Task: Look for space in De Pere, United States from 14th June, 2023 to 30th June, 2023 for 5 adults in price range Rs.8000 to Rs.12000. Place can be entire place or private room with 5 bedrooms having 5 beds and 5 bathrooms. Property type can be house, flat, guest house. Amenities needed are: wifi, TV, free parkinig on premises, gym, breakfast. Booking option can be shelf check-in. Required host language is English.
Action: Mouse moved to (516, 109)
Screenshot: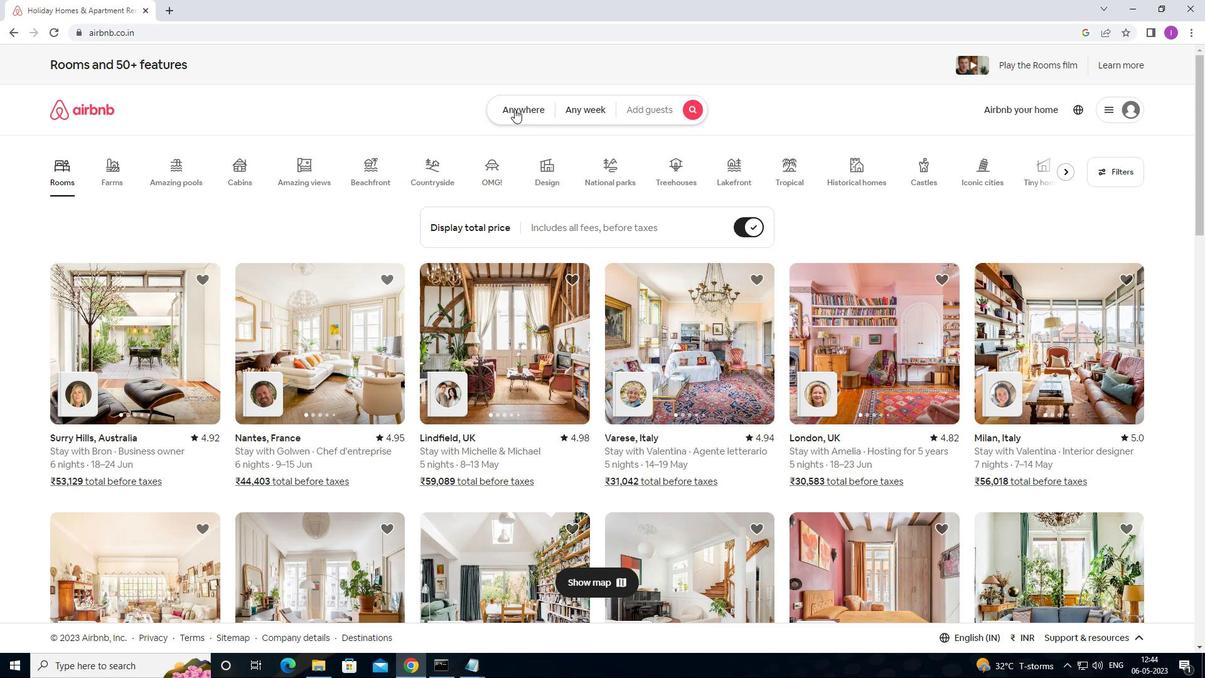 
Action: Mouse pressed left at (516, 109)
Screenshot: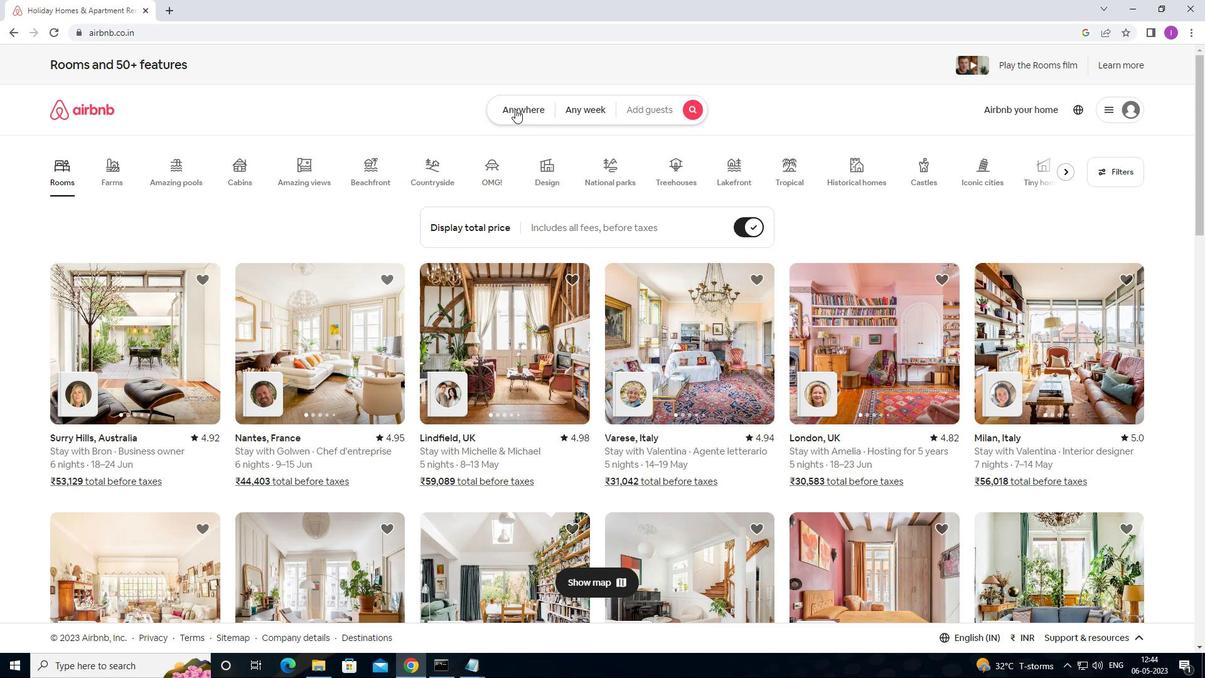 
Action: Mouse moved to (376, 164)
Screenshot: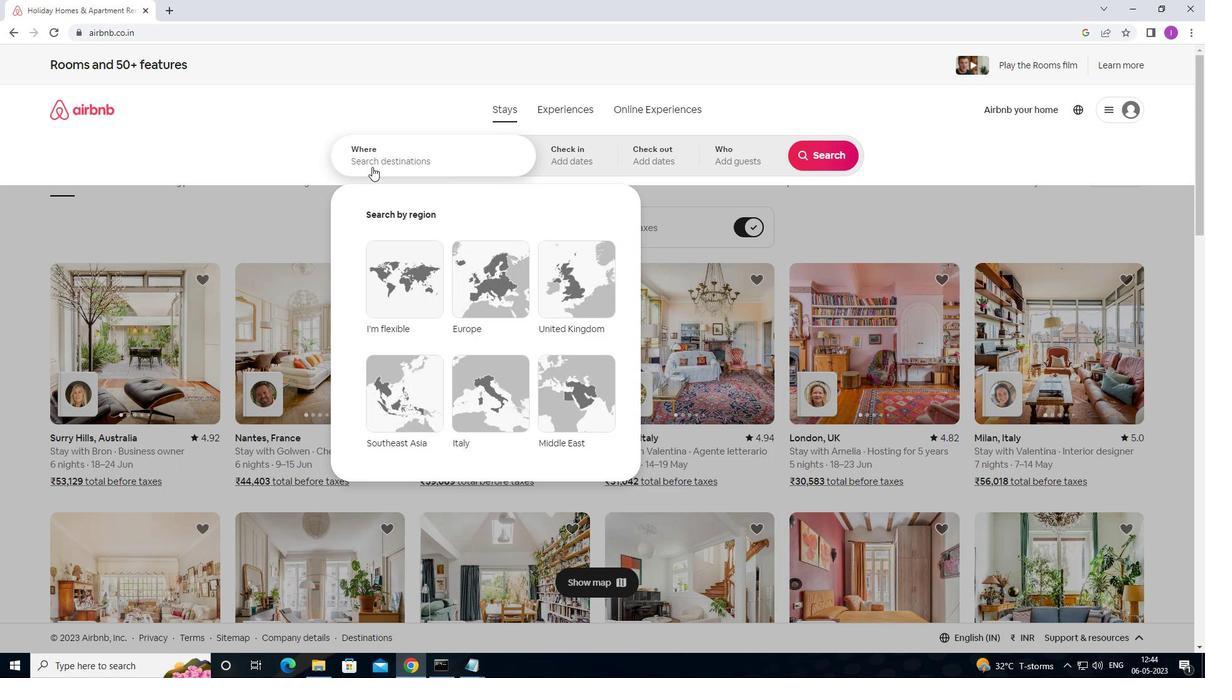 
Action: Mouse pressed left at (376, 164)
Screenshot: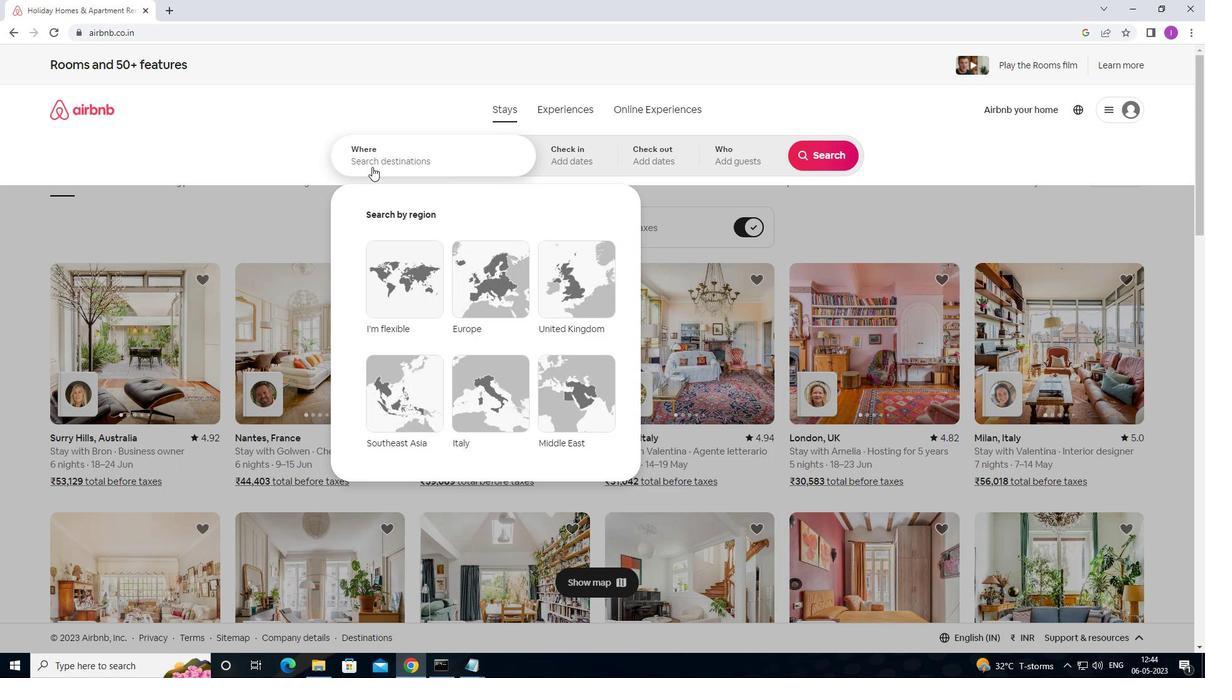
Action: Mouse moved to (376, 166)
Screenshot: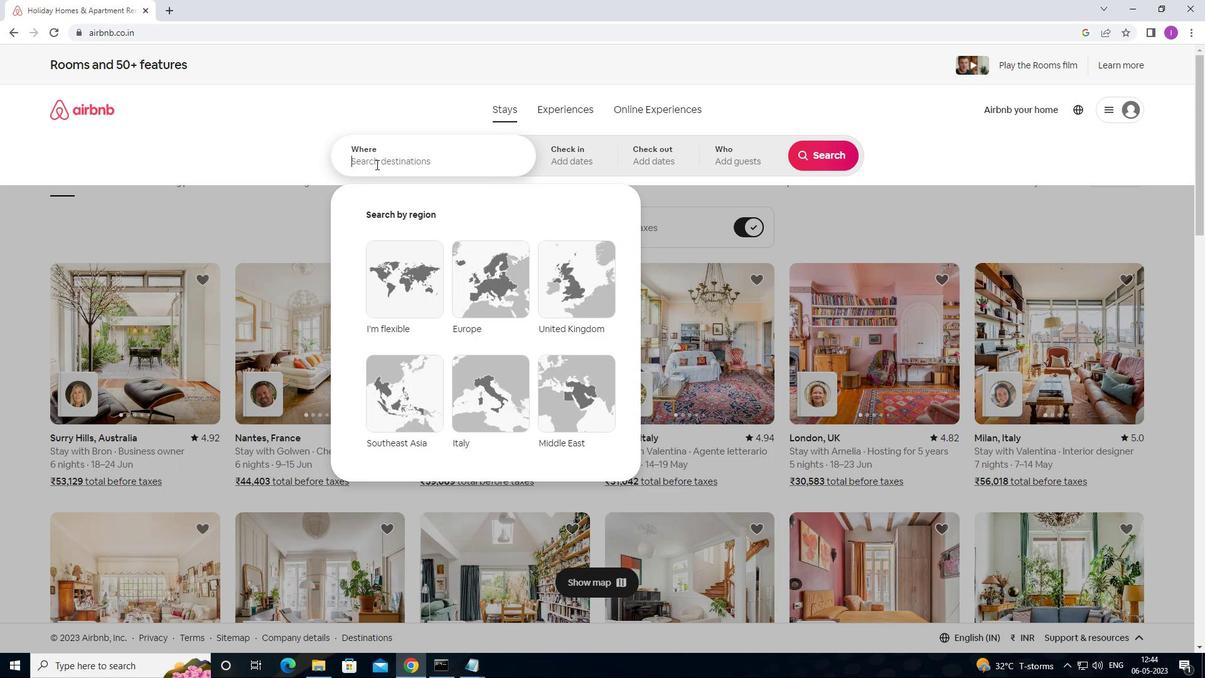 
Action: Key pressed <Key.shift><Key.shift><Key.shift><Key.shift><Key.shift><Key.shift>DE<Key.space>PERE,<Key.shift>UNITED<Key.space>STATES
Screenshot: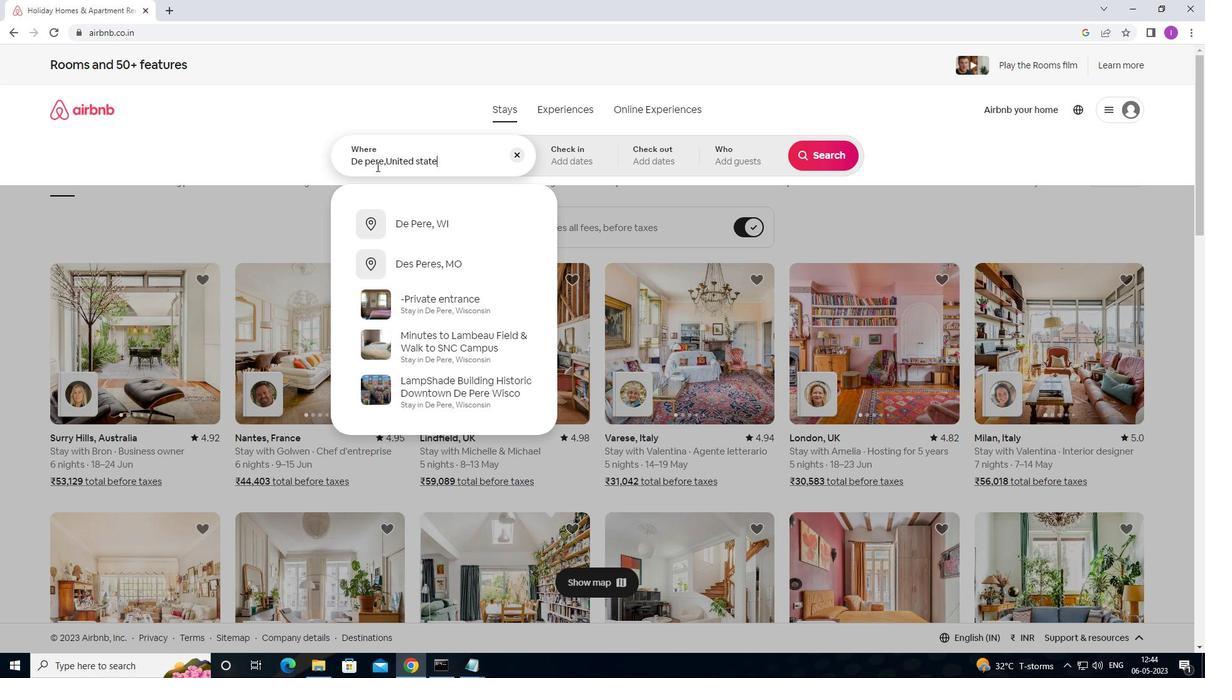 
Action: Mouse moved to (597, 156)
Screenshot: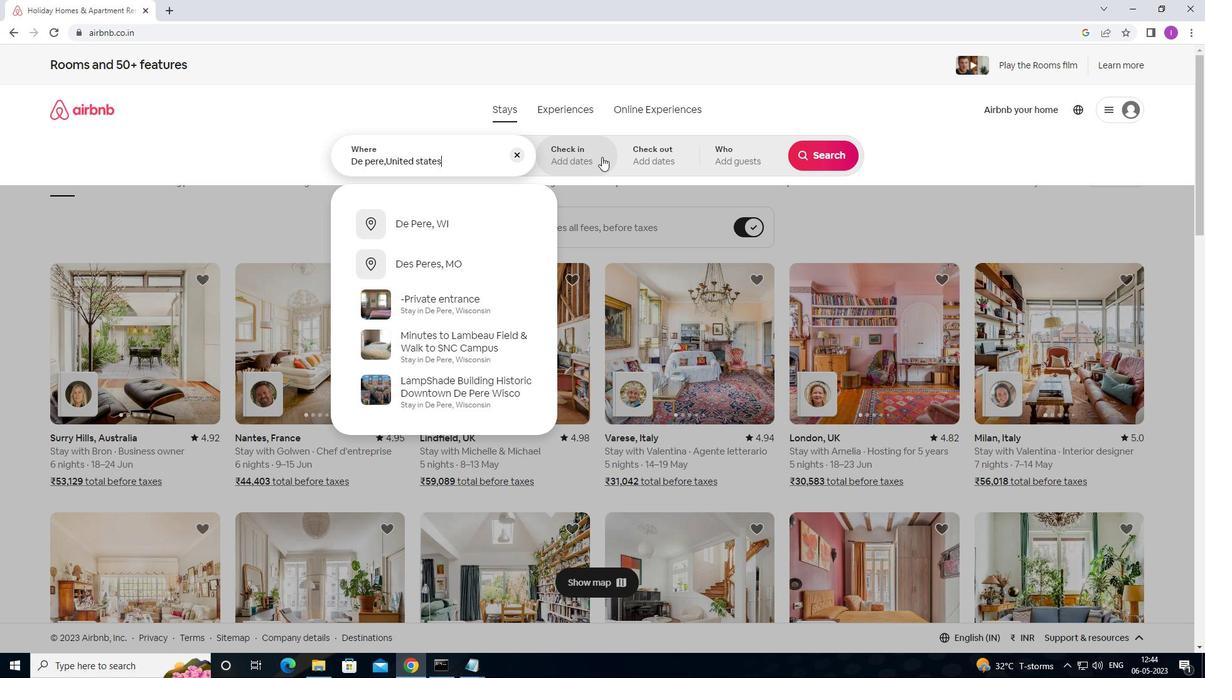 
Action: Mouse pressed left at (597, 156)
Screenshot: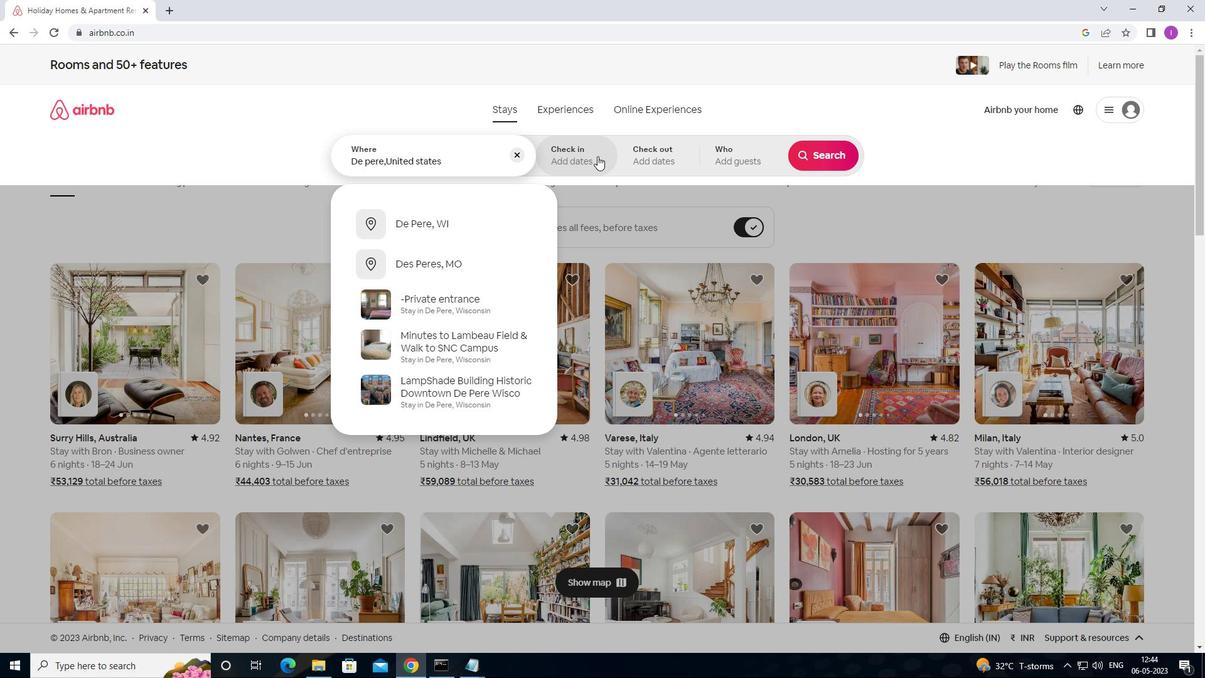 
Action: Mouse moved to (717, 368)
Screenshot: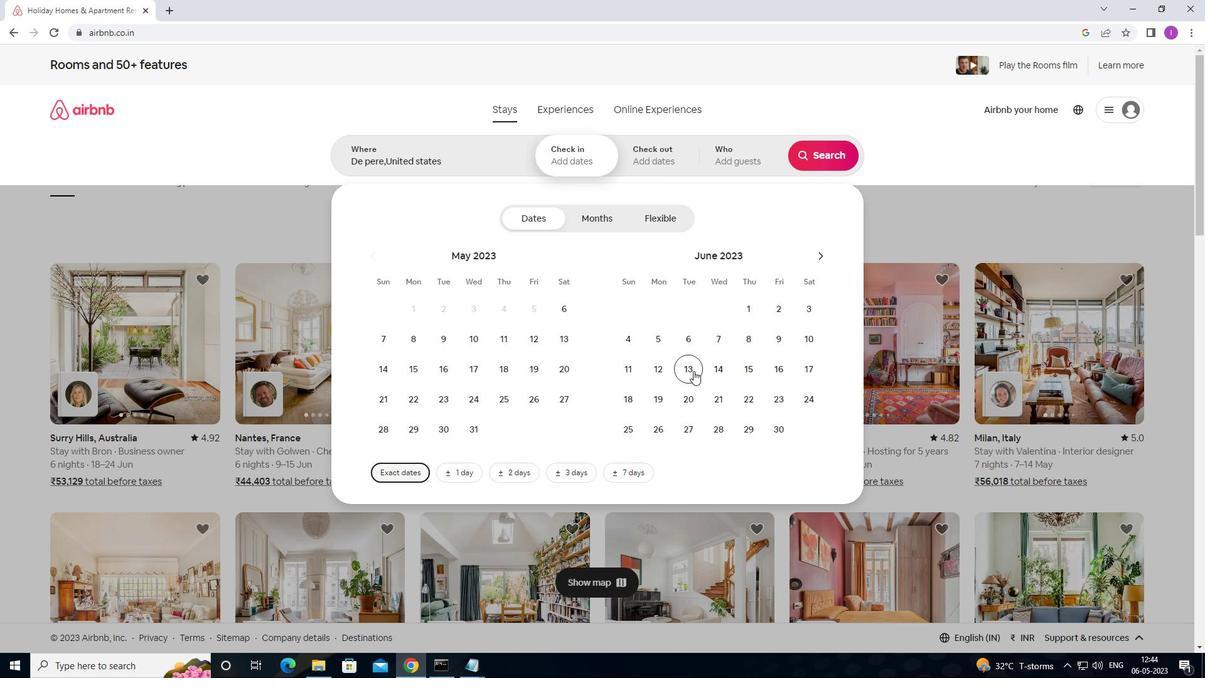 
Action: Mouse pressed left at (717, 368)
Screenshot: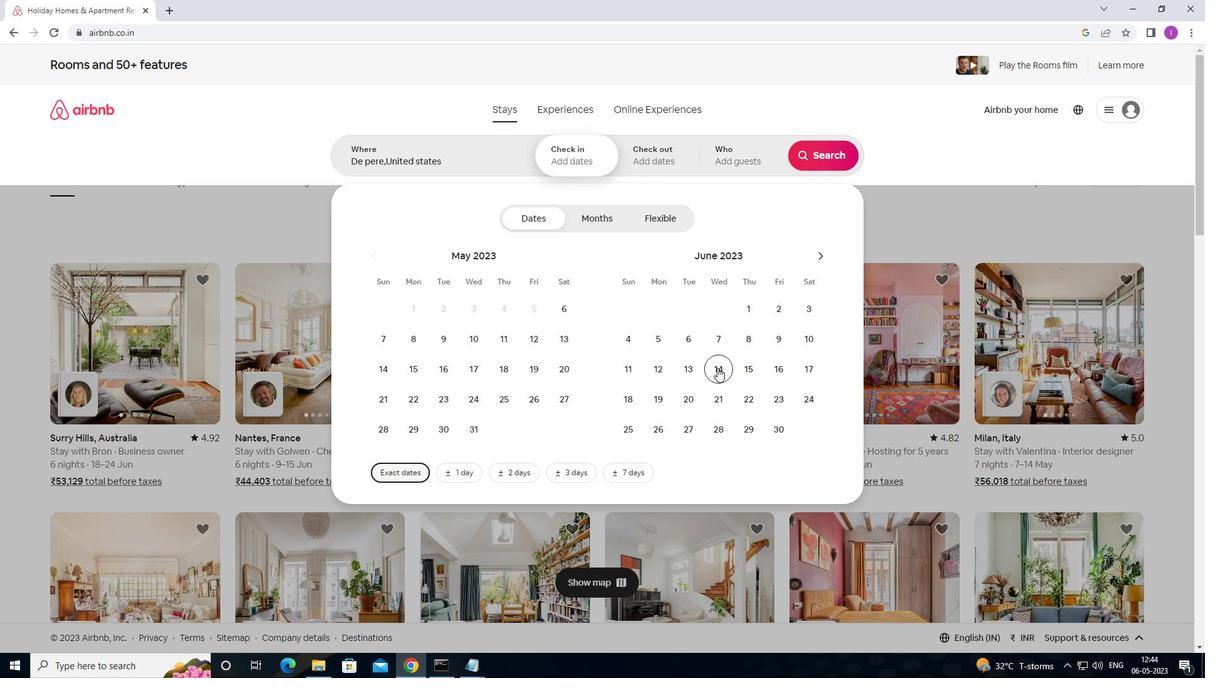
Action: Mouse moved to (774, 424)
Screenshot: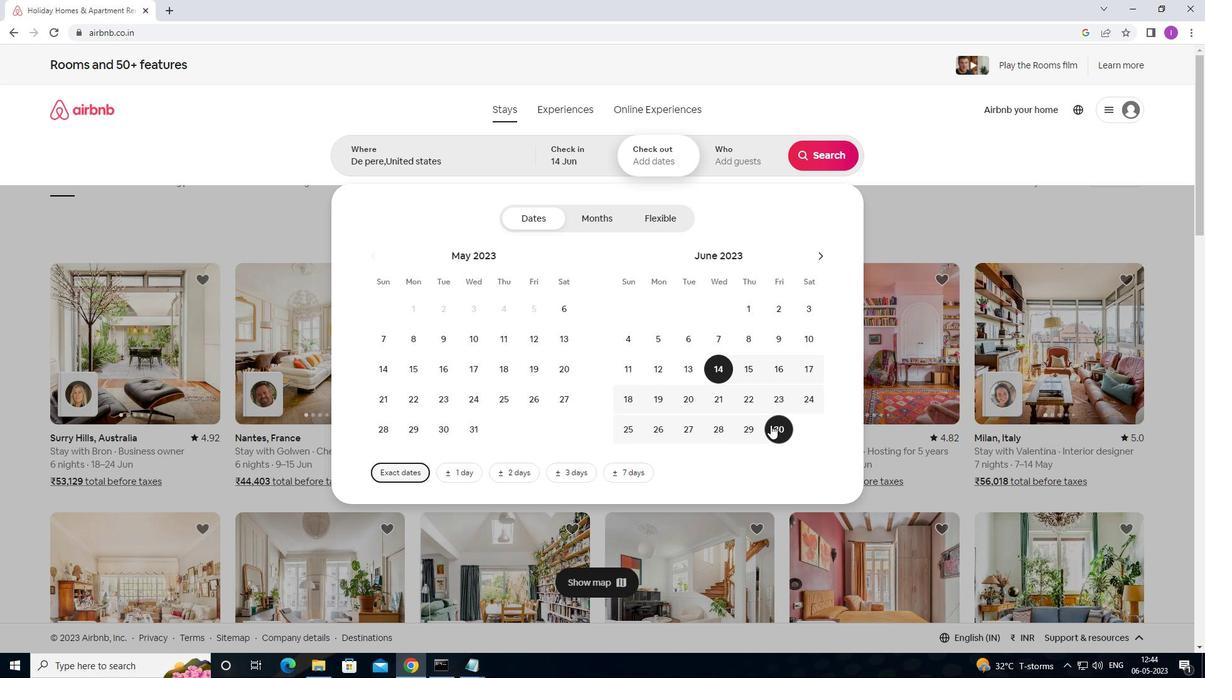 
Action: Mouse pressed left at (774, 424)
Screenshot: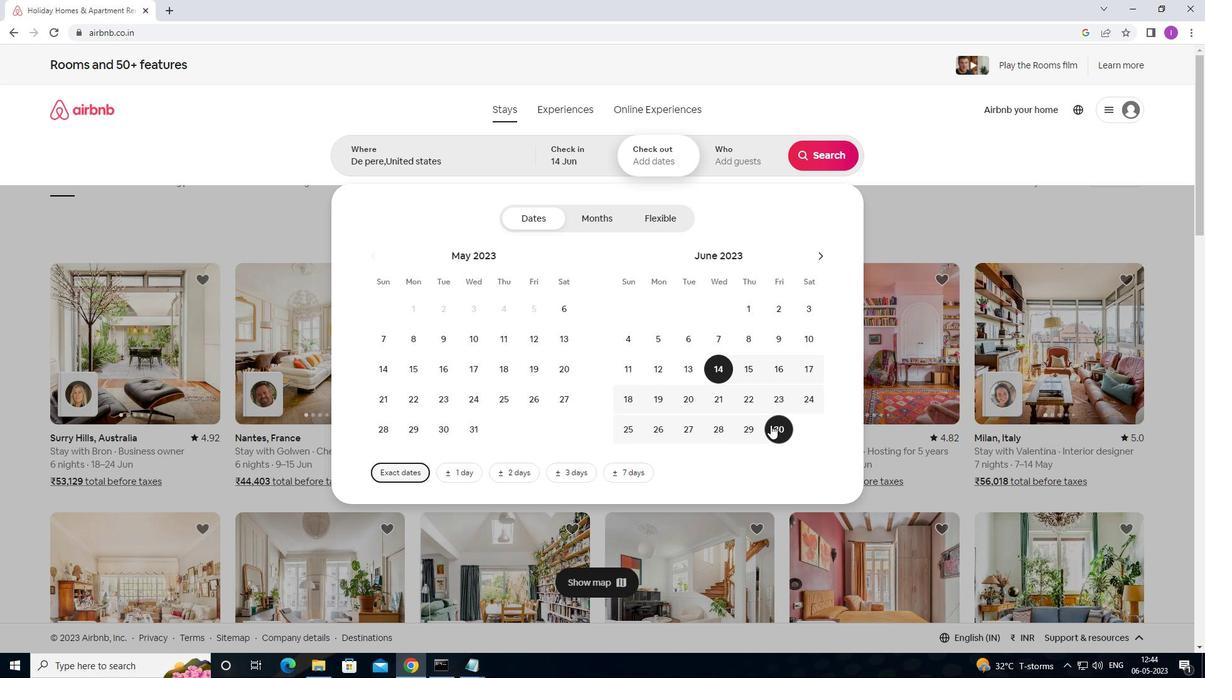 
Action: Mouse moved to (743, 159)
Screenshot: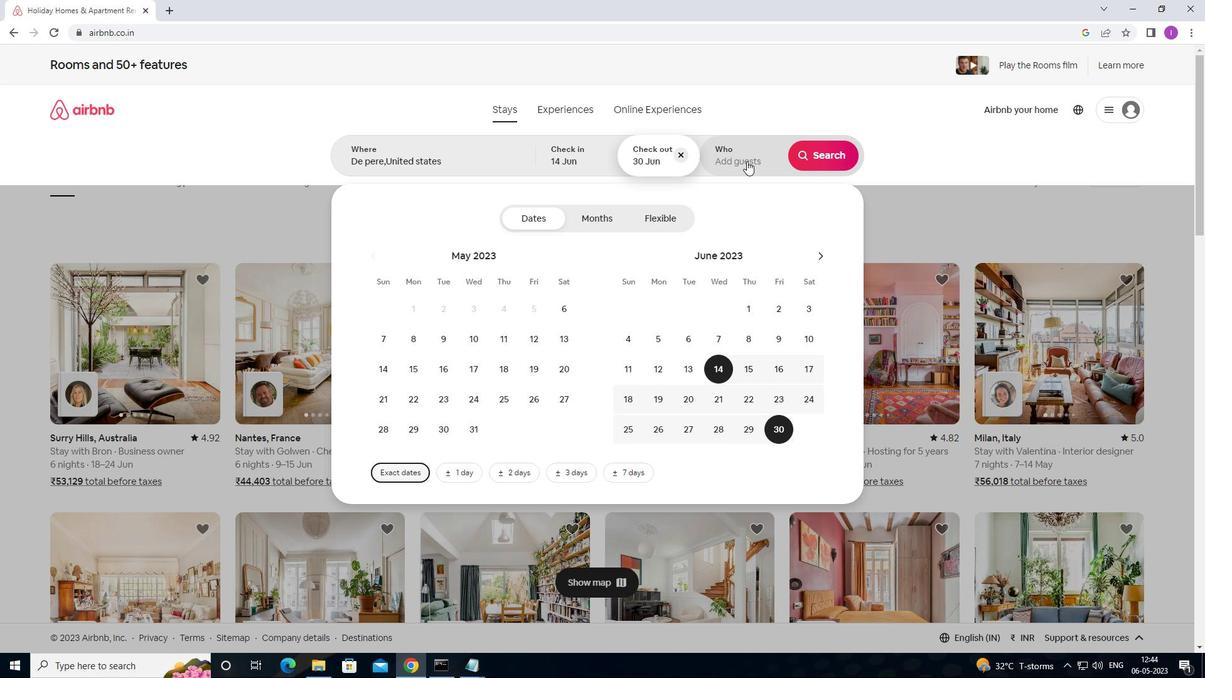 
Action: Mouse pressed left at (743, 159)
Screenshot: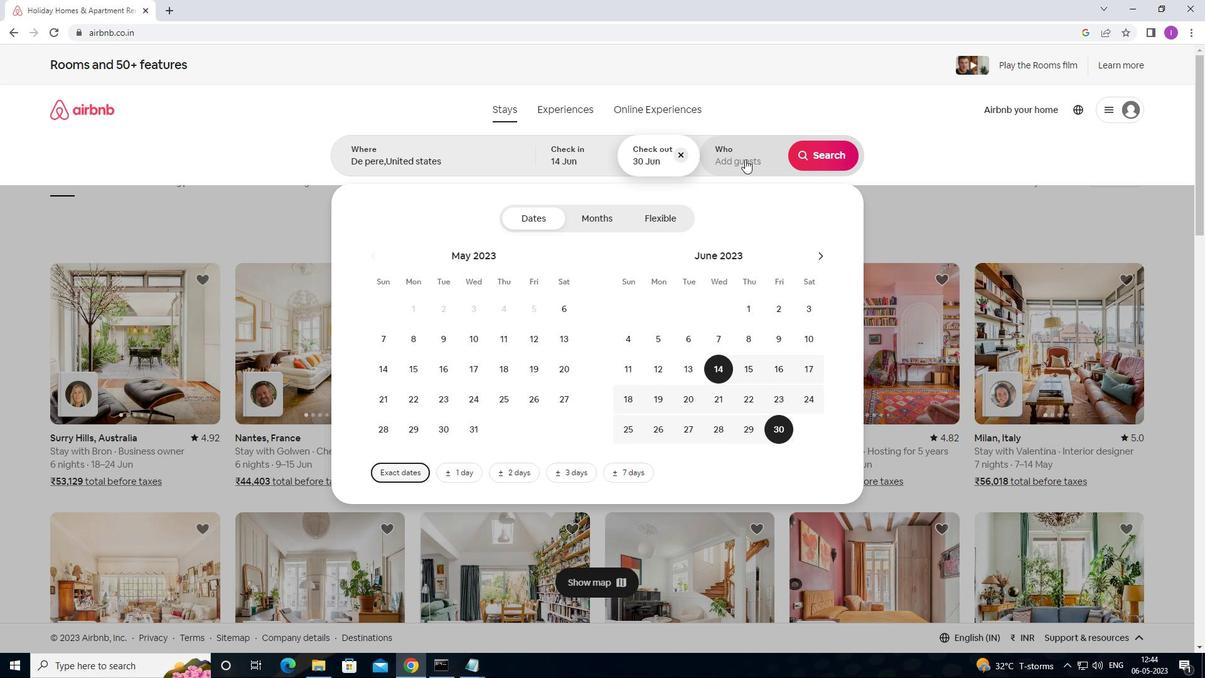 
Action: Mouse moved to (833, 227)
Screenshot: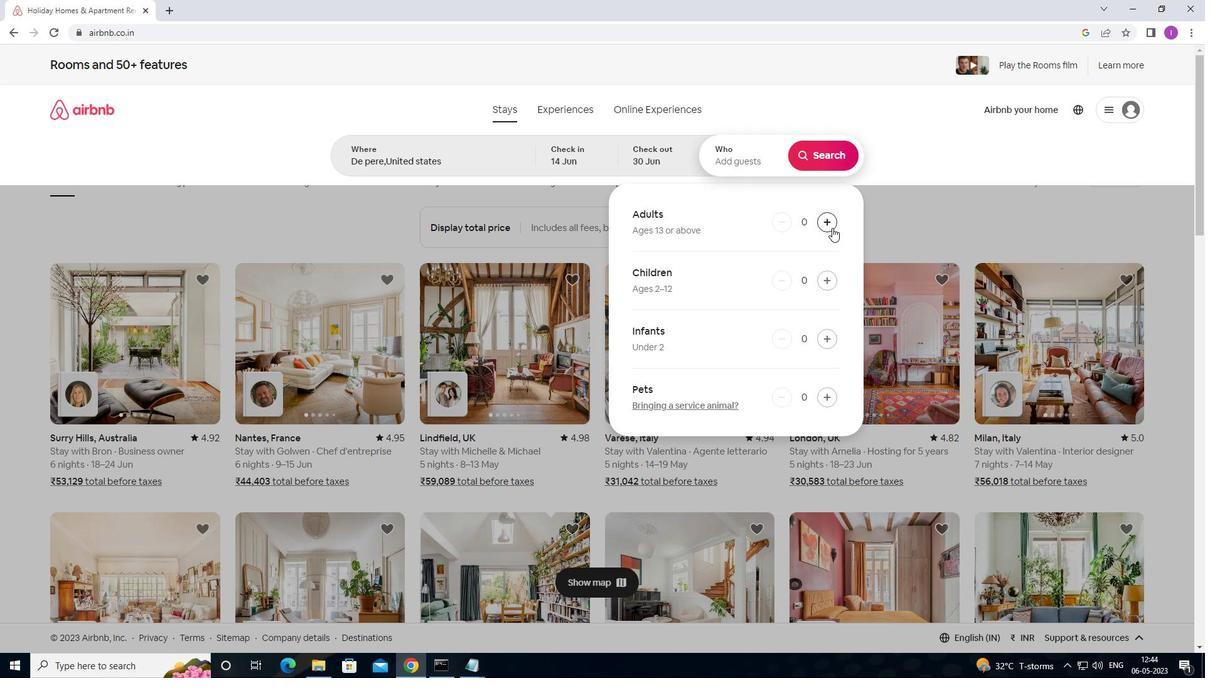 
Action: Mouse pressed left at (833, 227)
Screenshot: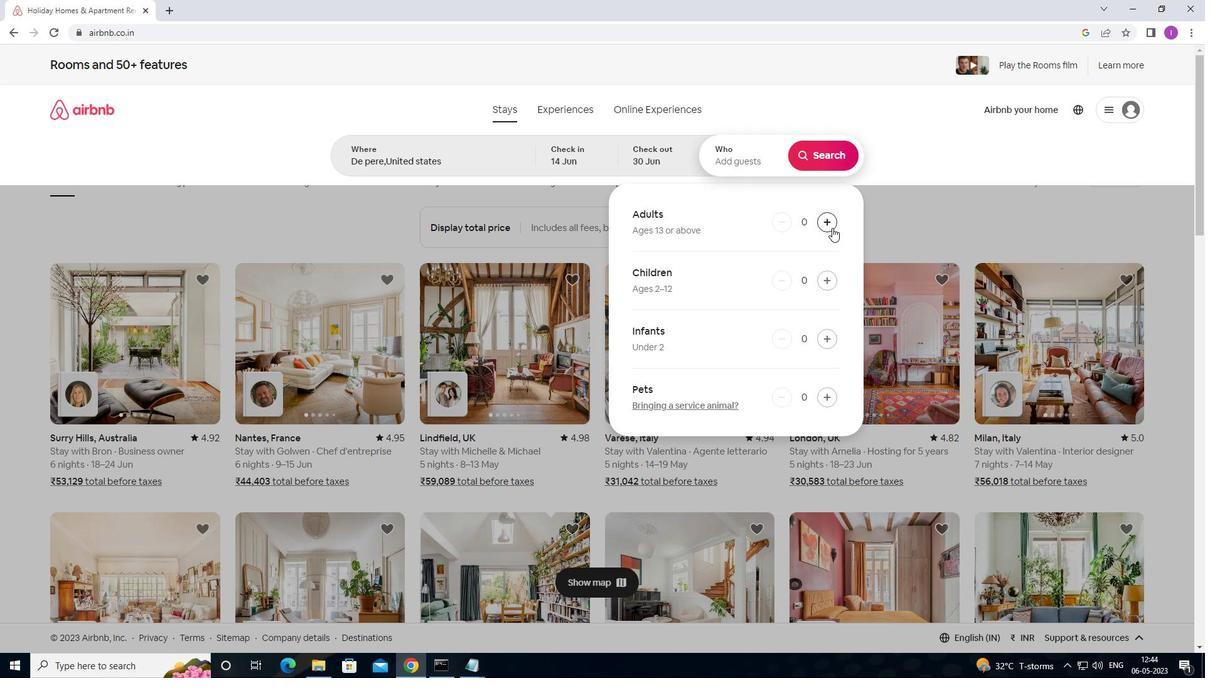 
Action: Mouse moved to (834, 227)
Screenshot: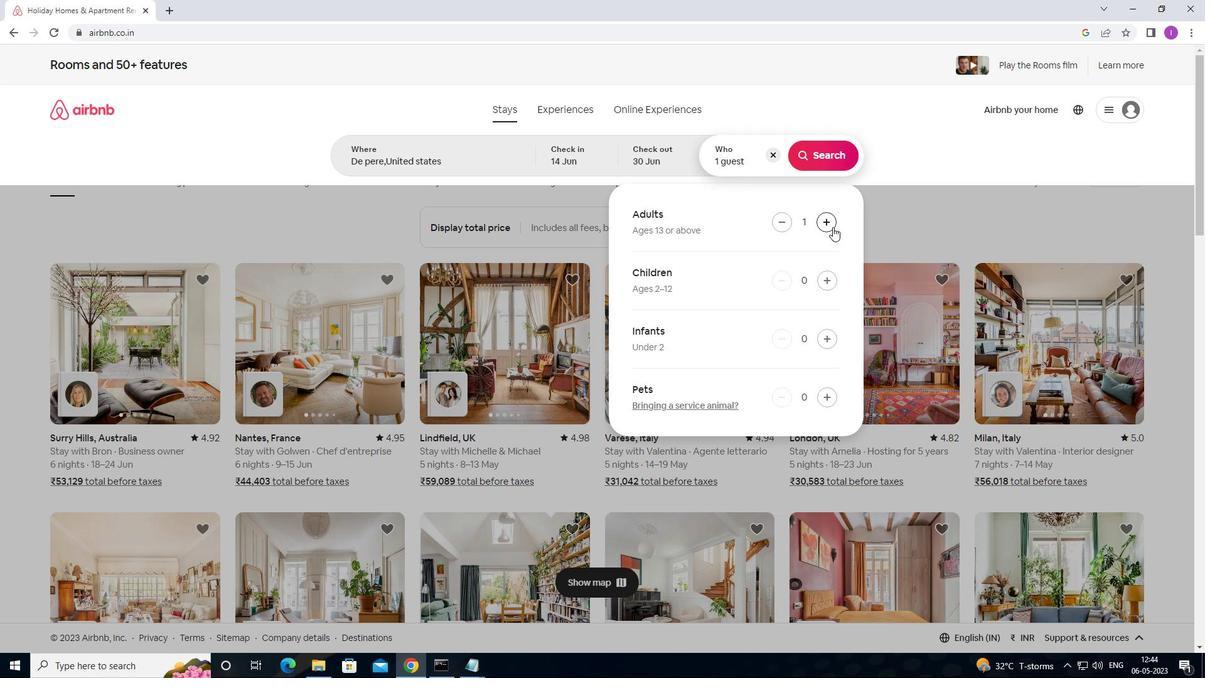 
Action: Mouse pressed left at (834, 227)
Screenshot: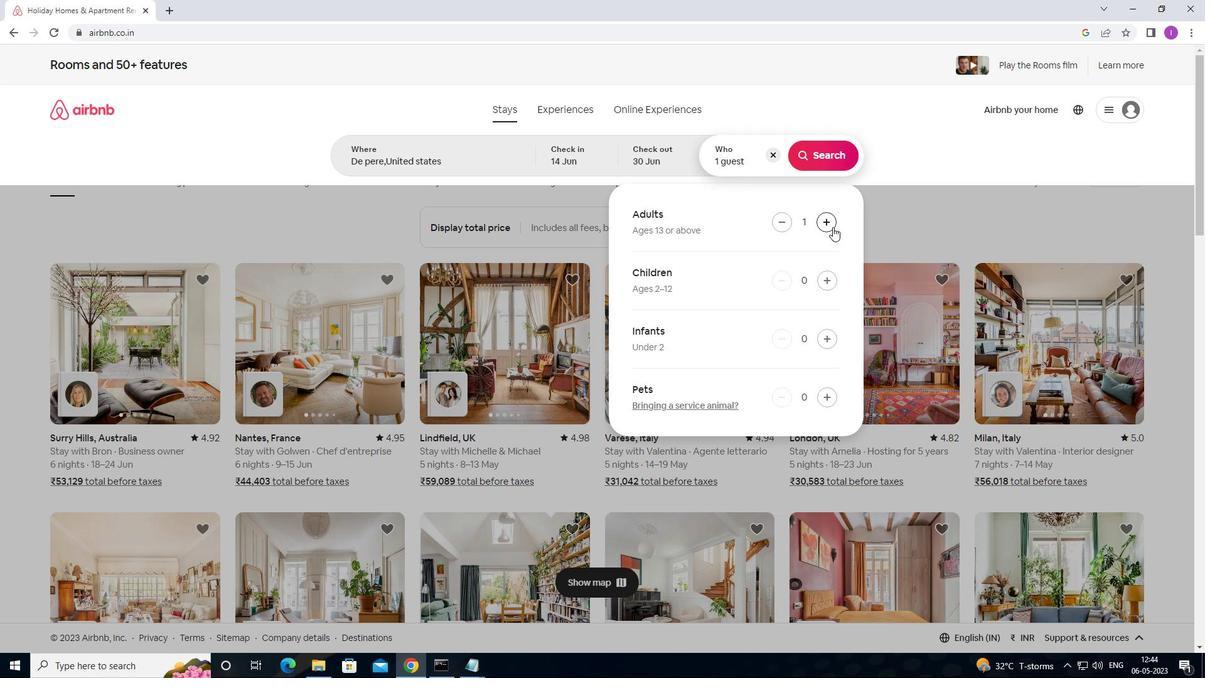 
Action: Mouse moved to (834, 226)
Screenshot: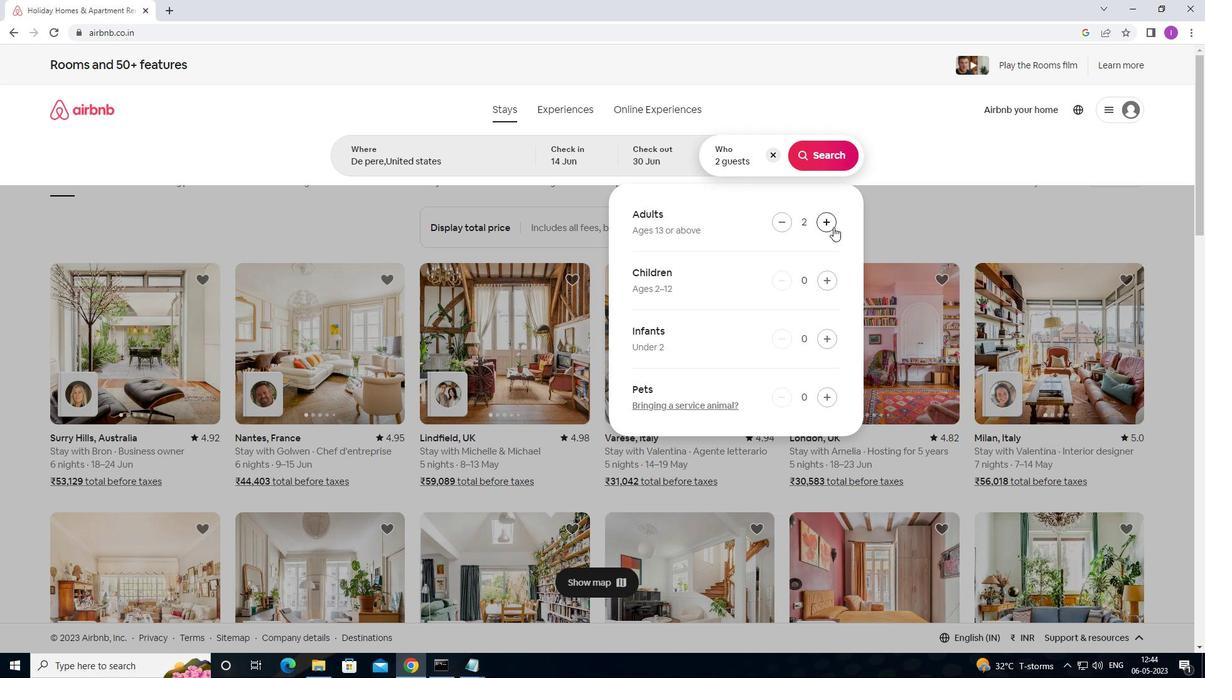 
Action: Mouse pressed left at (834, 226)
Screenshot: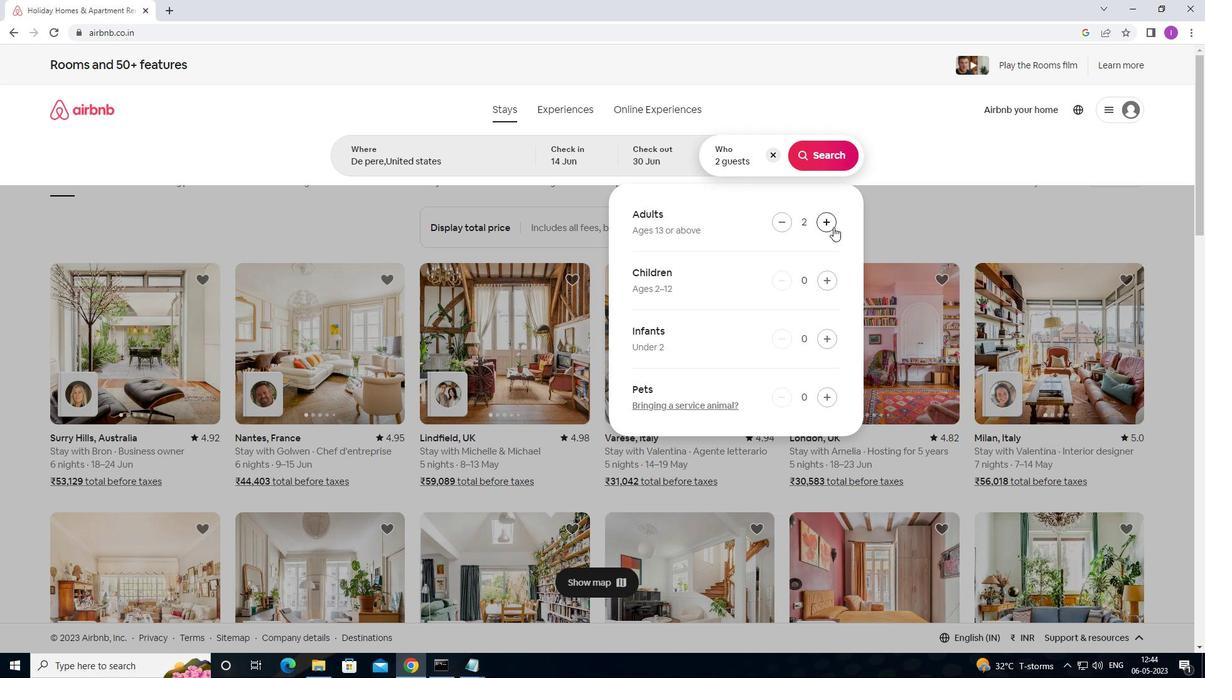 
Action: Mouse moved to (834, 226)
Screenshot: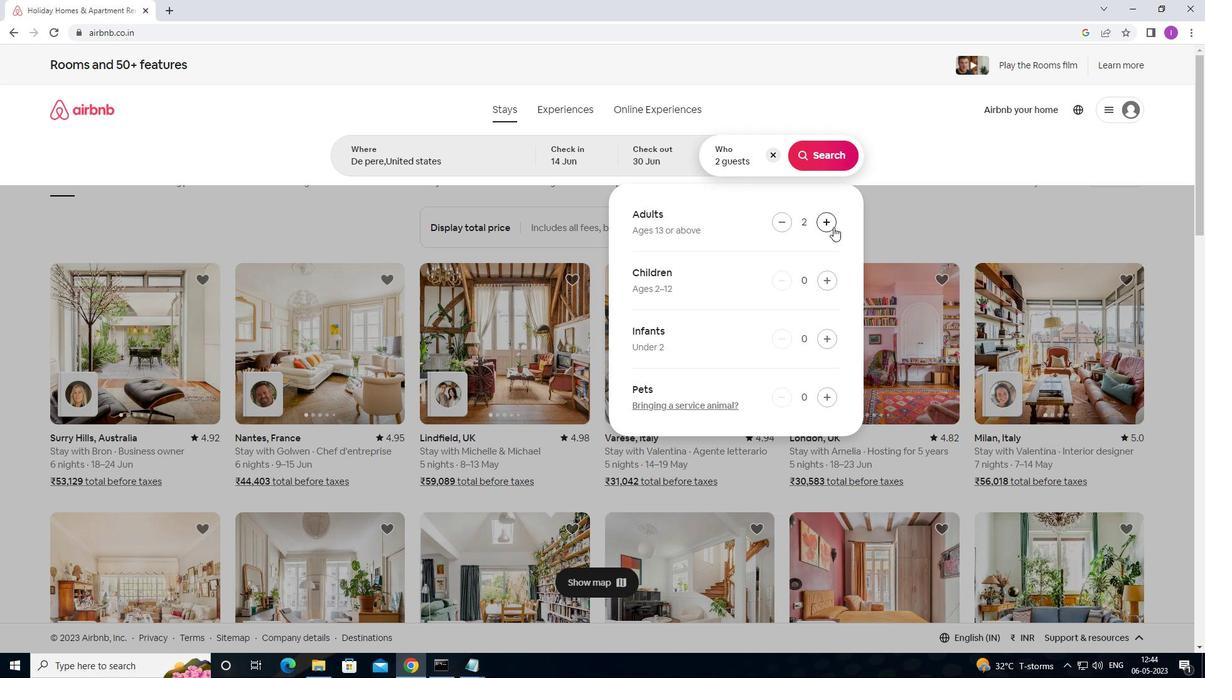 
Action: Mouse pressed left at (834, 226)
Screenshot: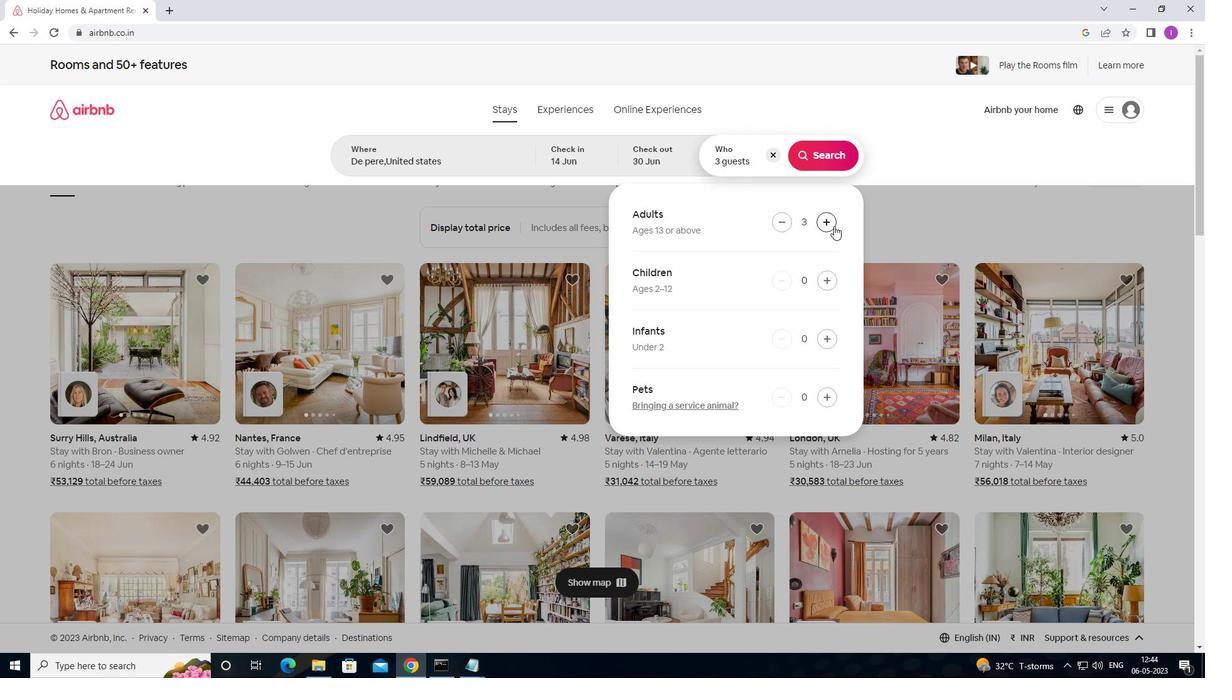 
Action: Mouse moved to (825, 221)
Screenshot: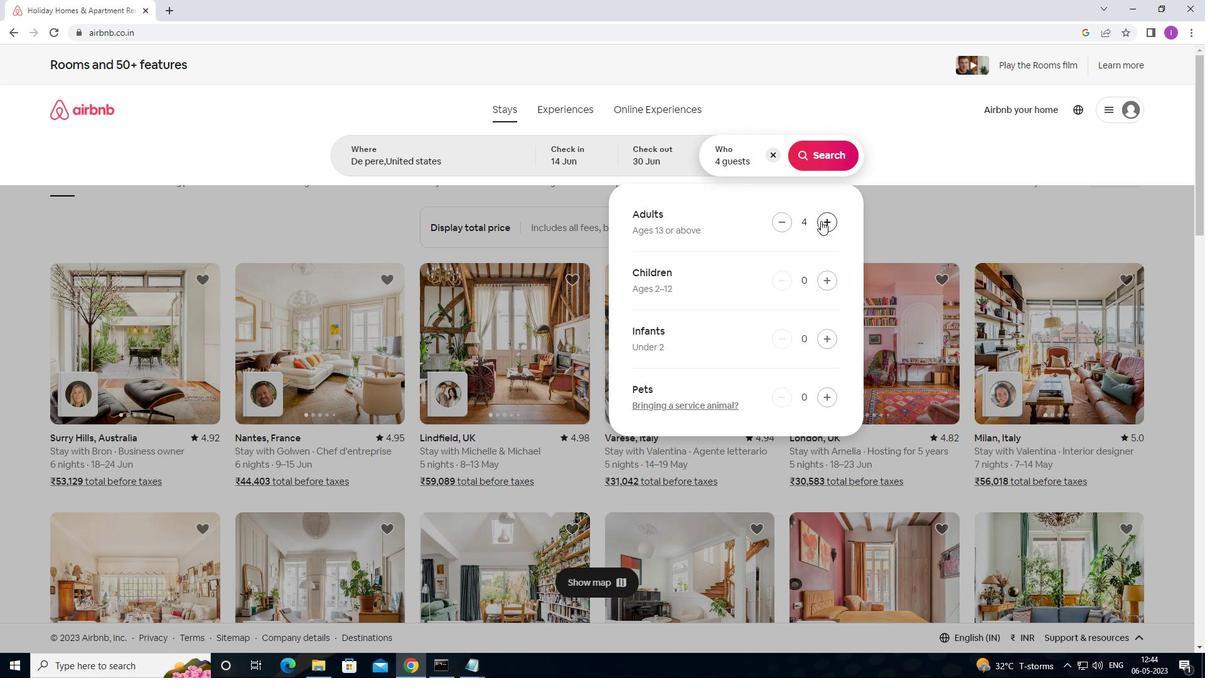
Action: Mouse pressed left at (825, 221)
Screenshot: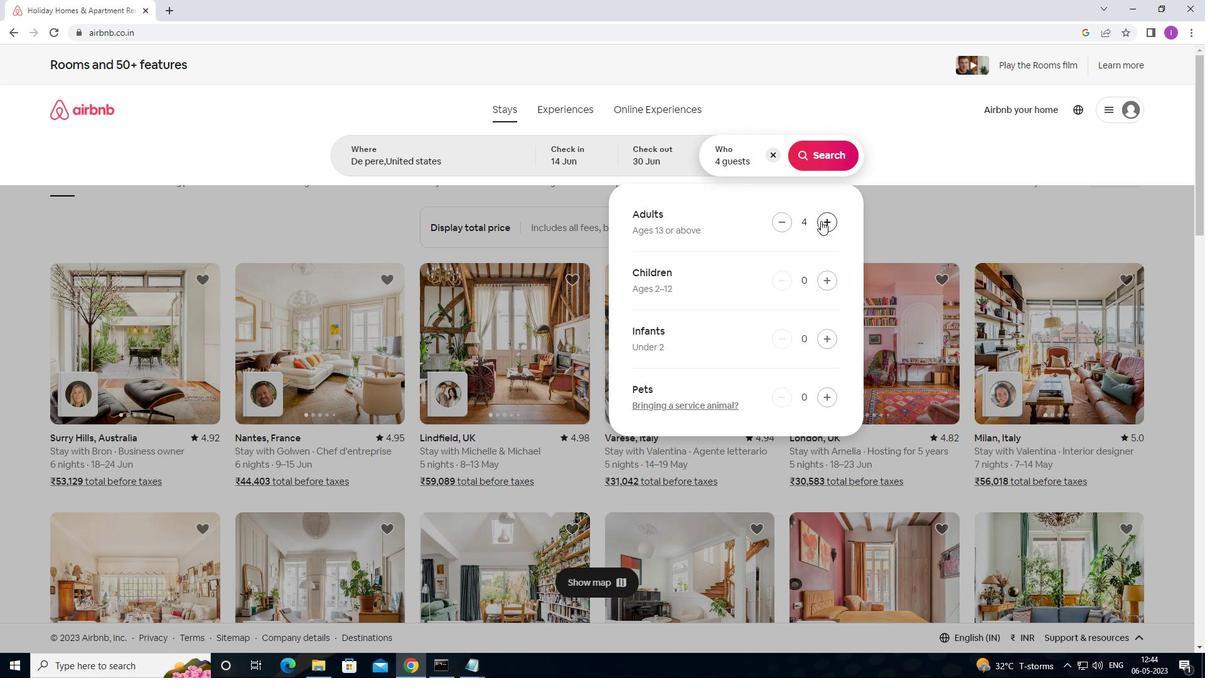 
Action: Mouse moved to (810, 166)
Screenshot: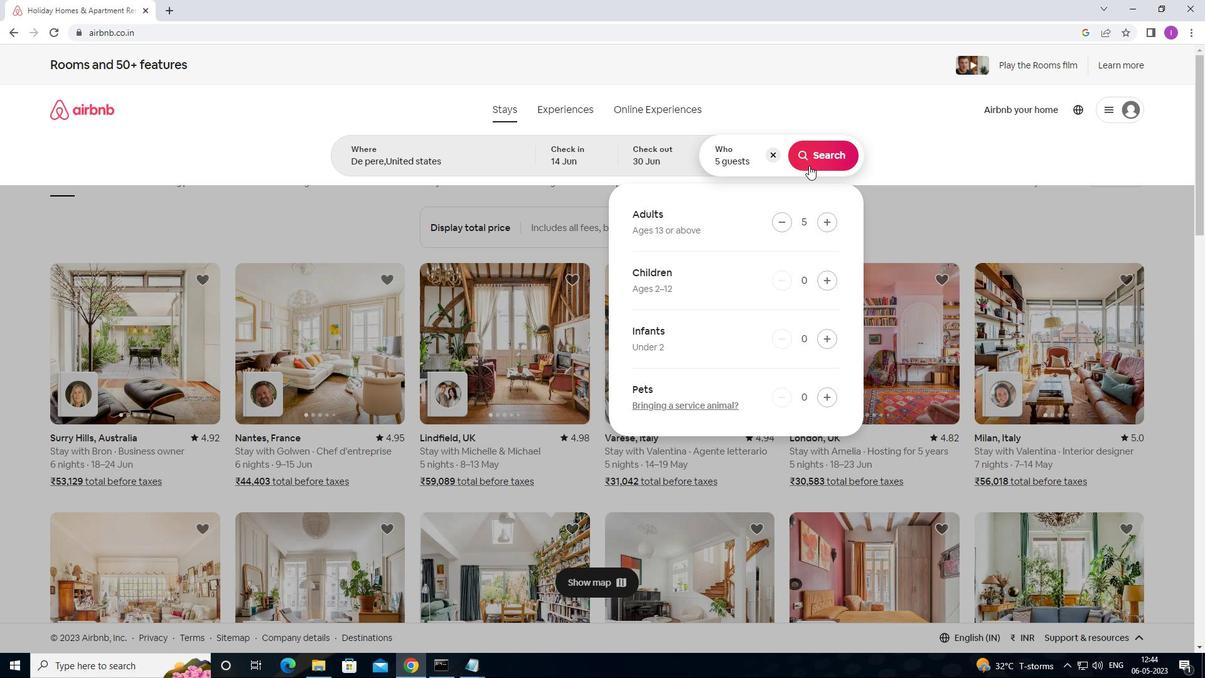 
Action: Mouse pressed left at (810, 166)
Screenshot: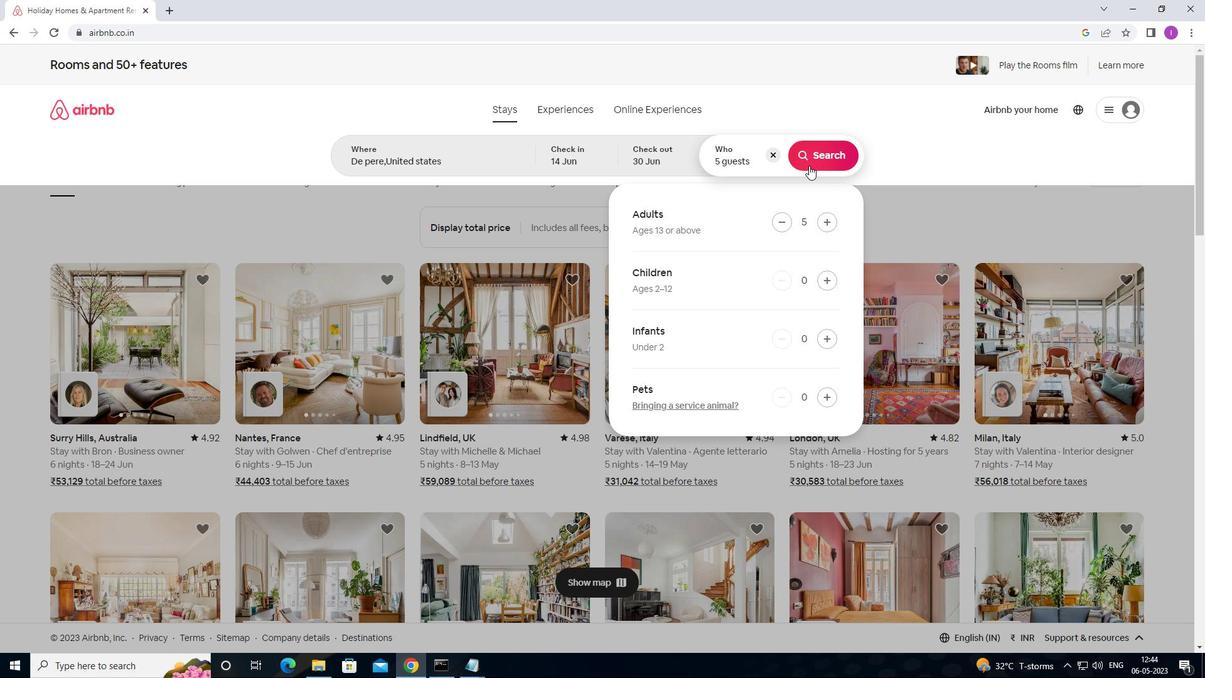 
Action: Mouse moved to (1142, 112)
Screenshot: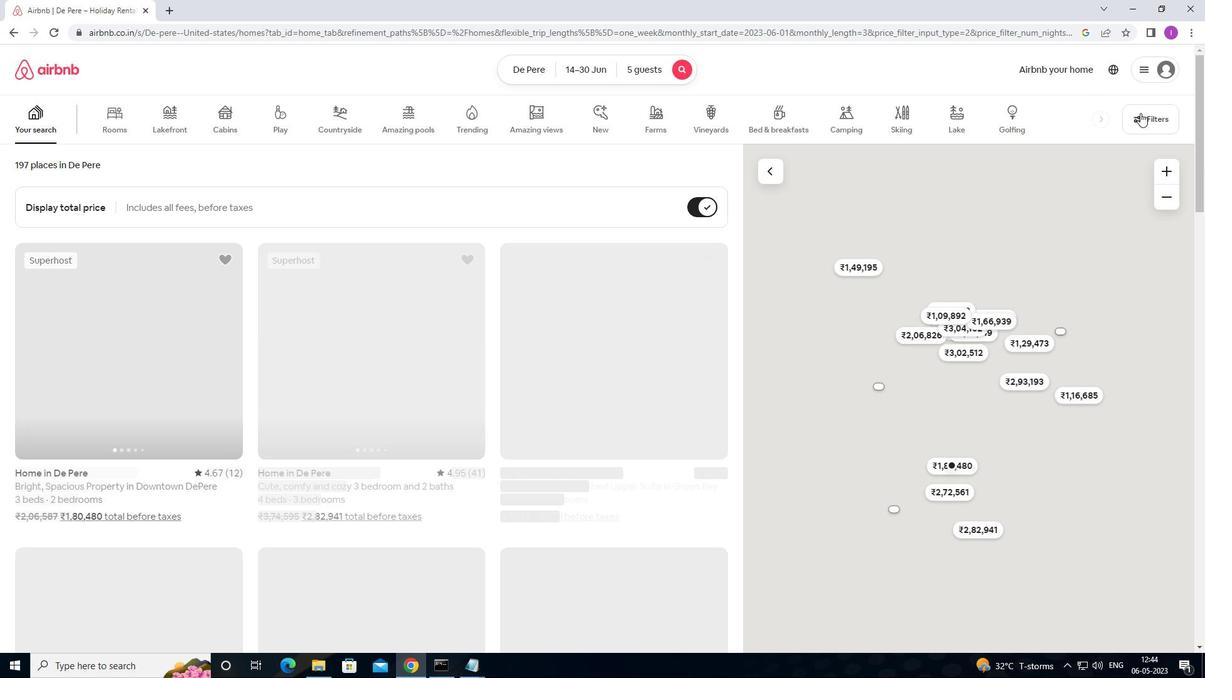 
Action: Mouse pressed left at (1142, 112)
Screenshot: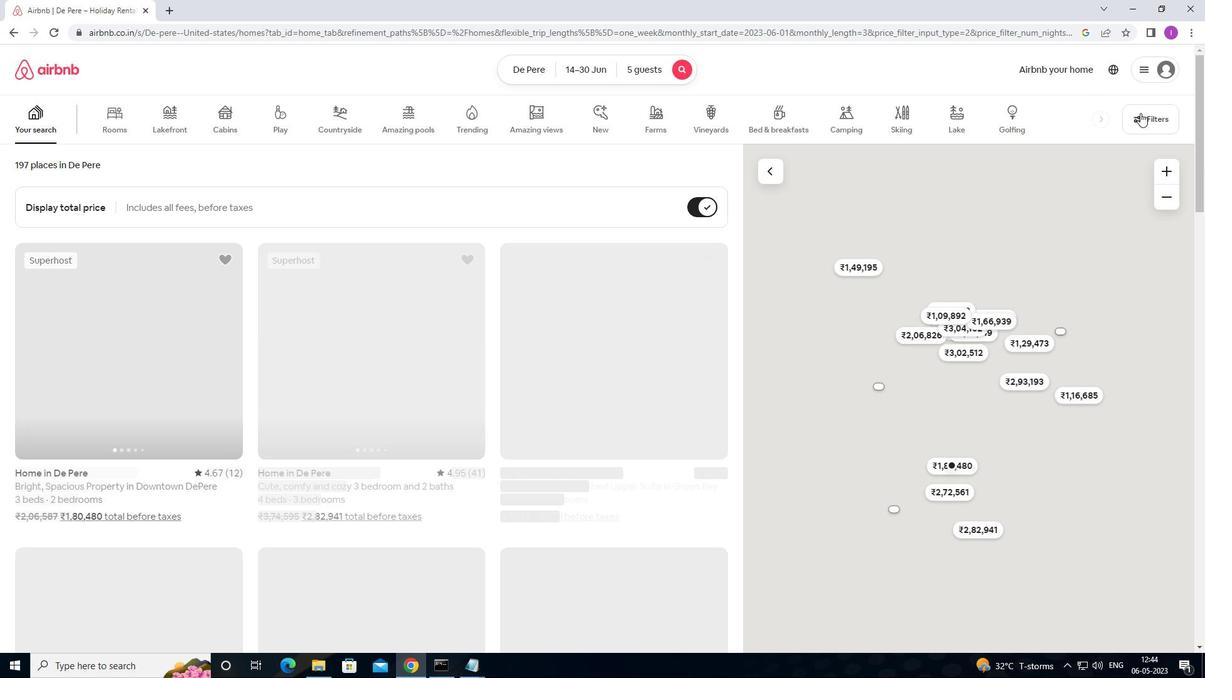 
Action: Mouse moved to (486, 435)
Screenshot: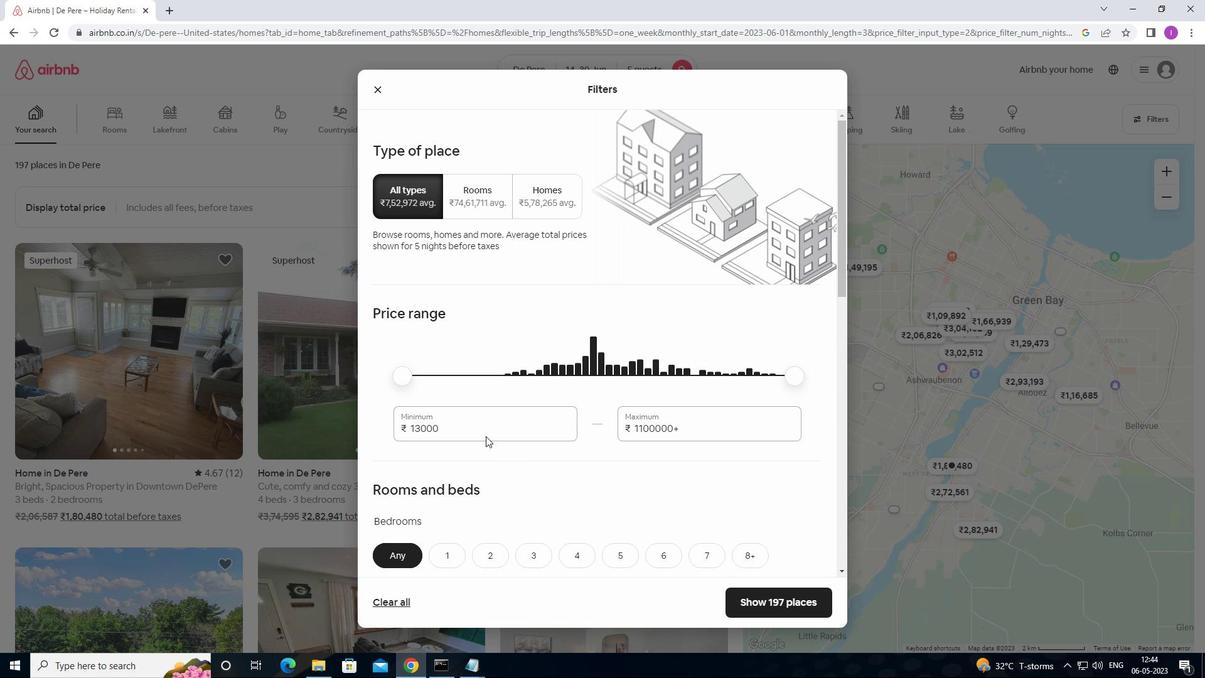 
Action: Mouse pressed left at (486, 435)
Screenshot: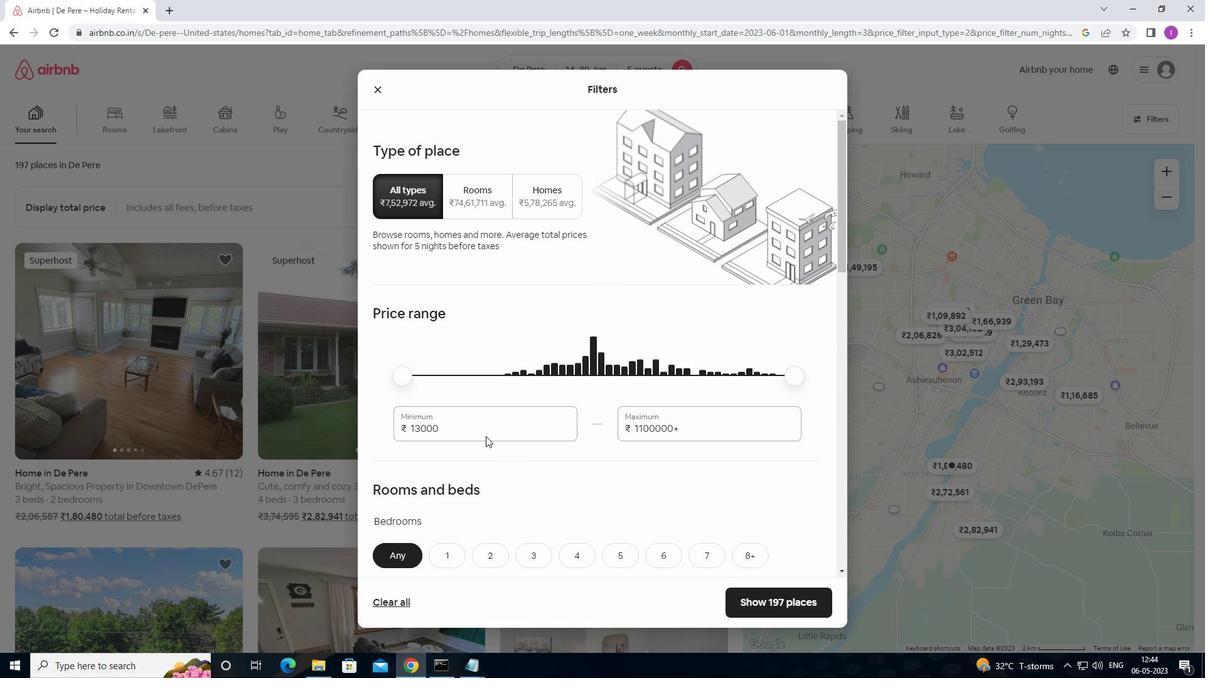 
Action: Mouse moved to (449, 433)
Screenshot: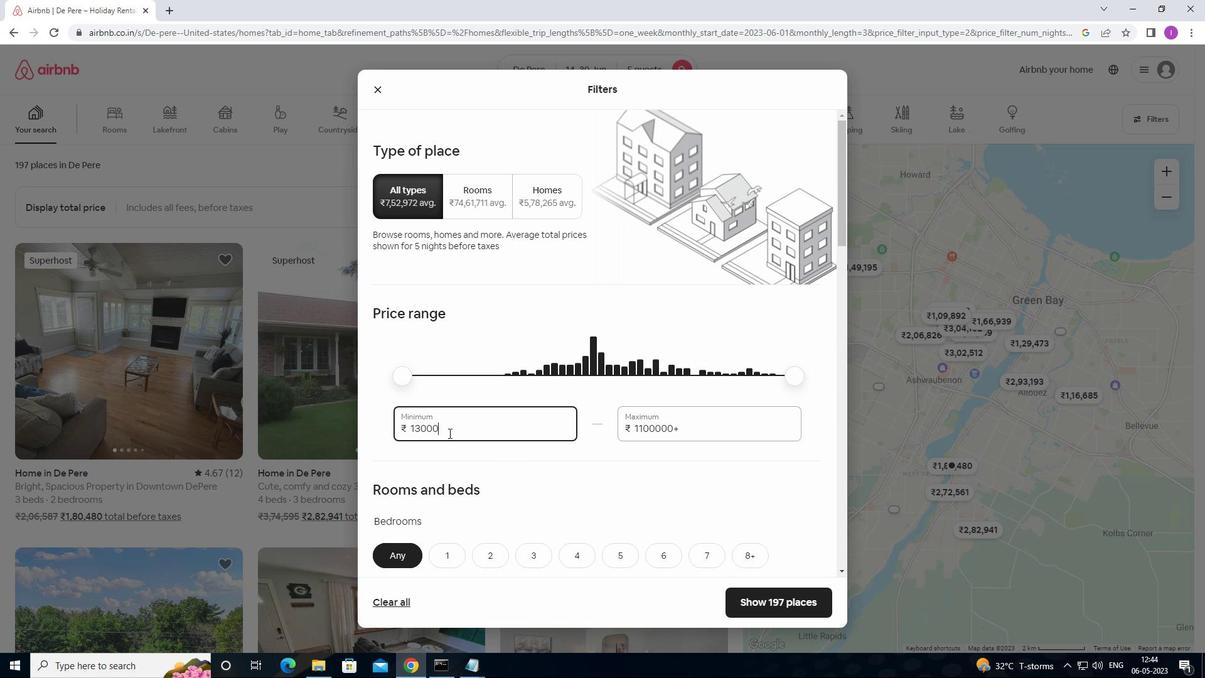 
Action: Mouse pressed left at (449, 433)
Screenshot: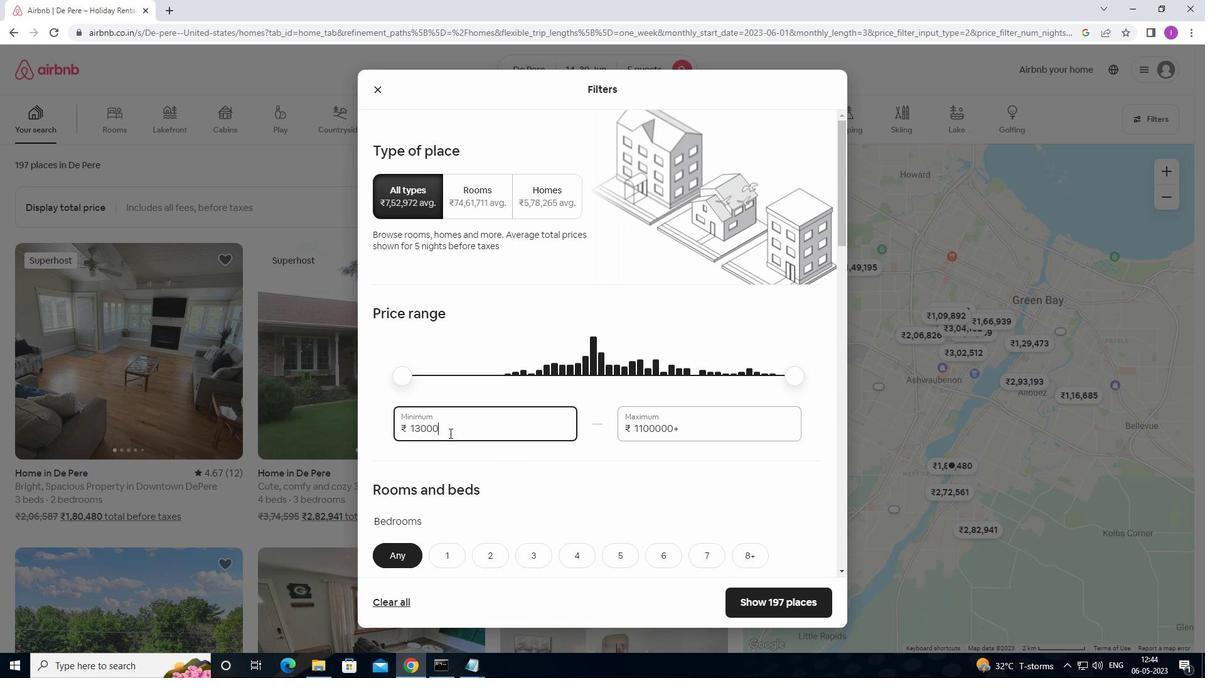
Action: Mouse moved to (498, 423)
Screenshot: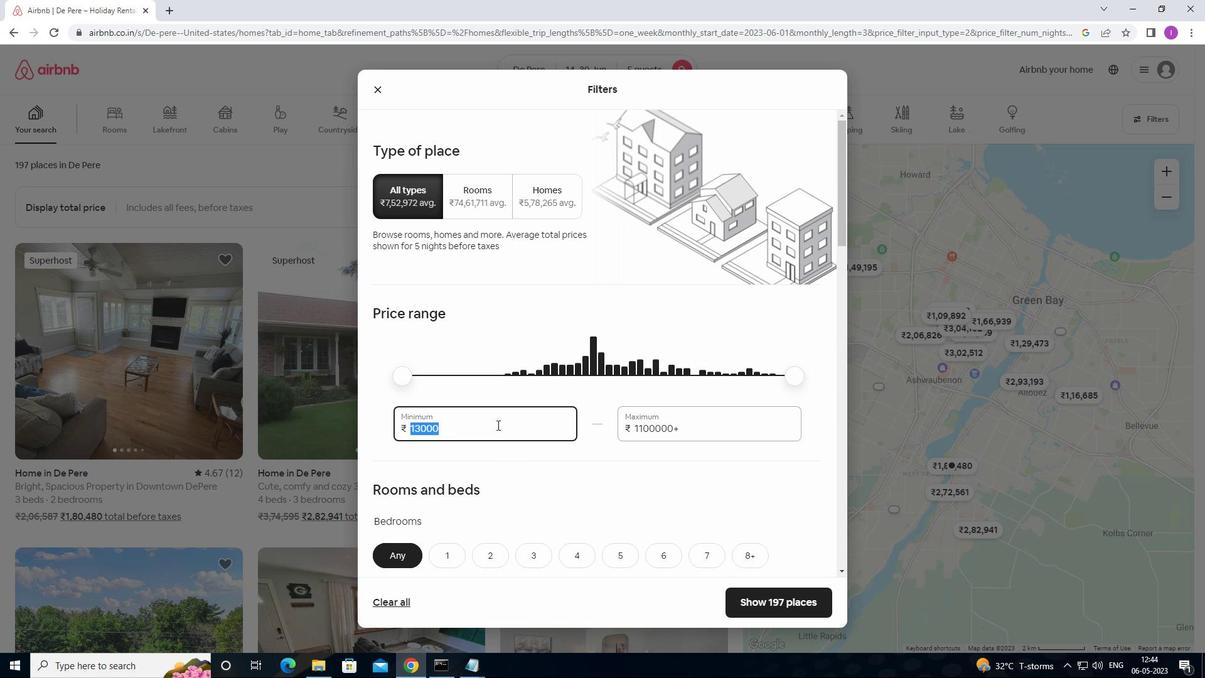 
Action: Key pressed 800
Screenshot: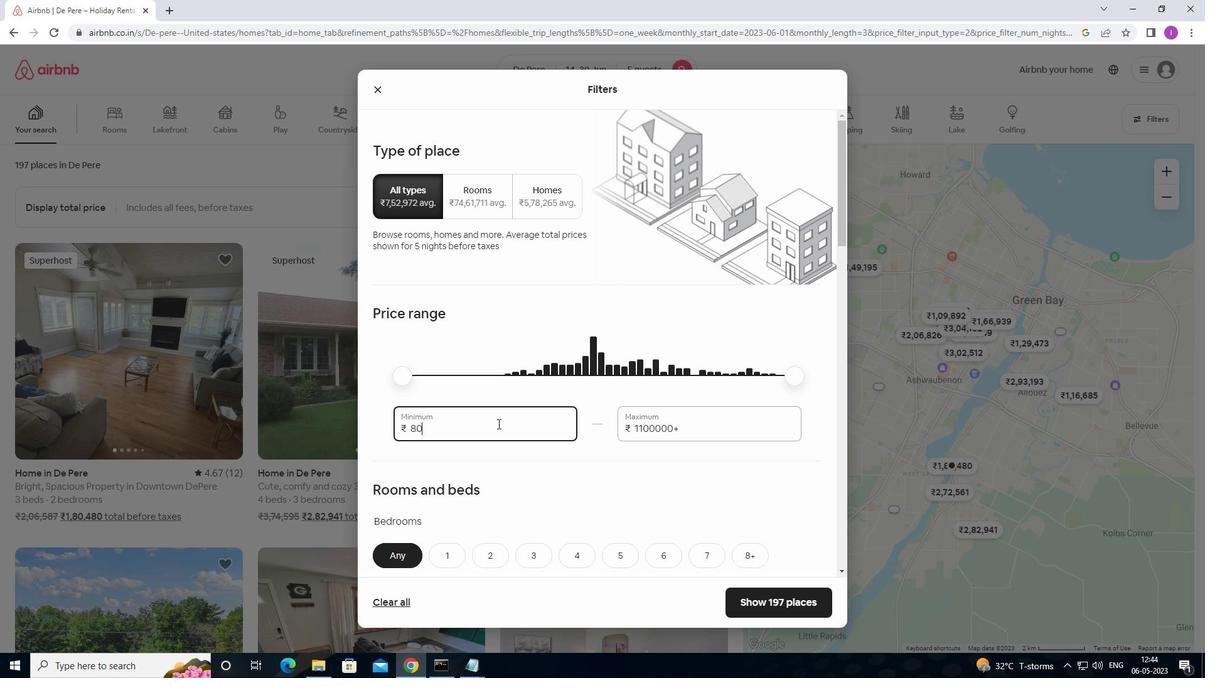 
Action: Mouse moved to (507, 419)
Screenshot: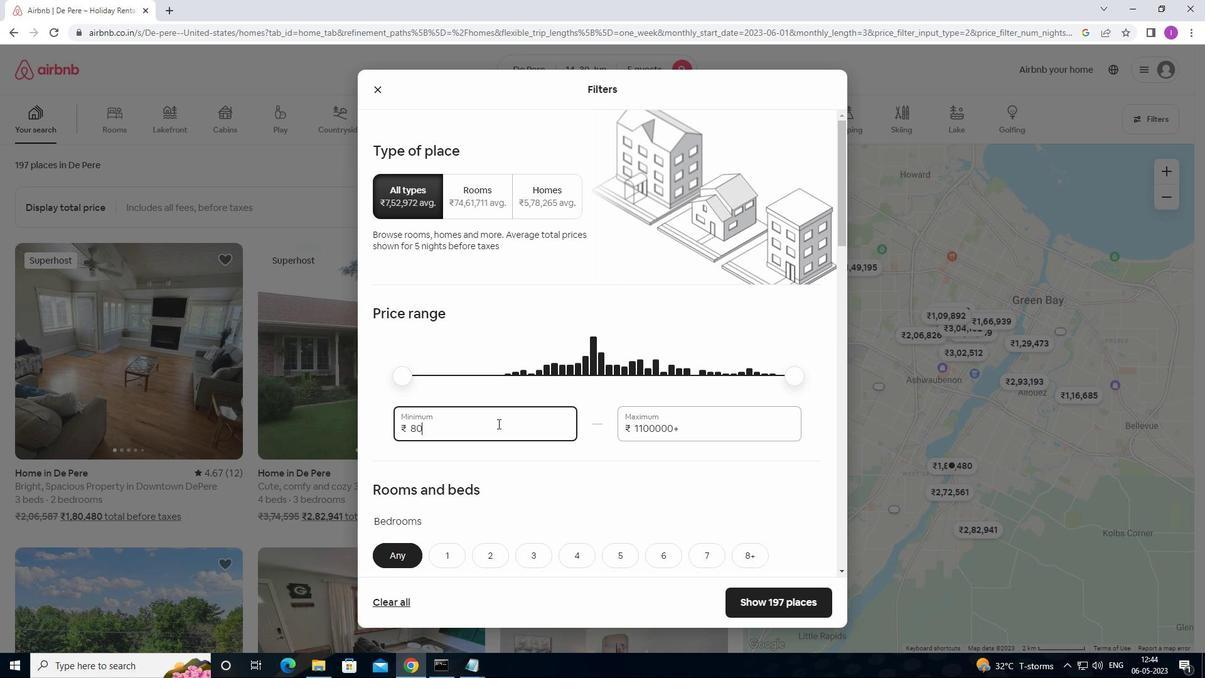 
Action: Key pressed 0
Screenshot: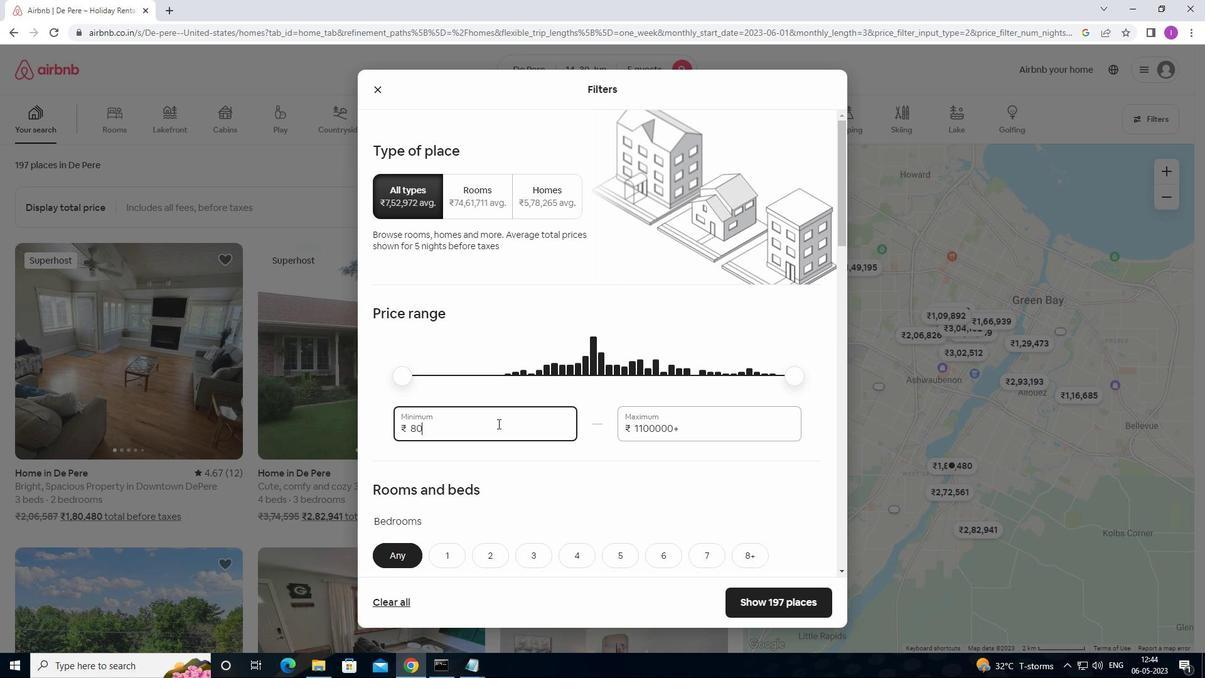 
Action: Mouse moved to (687, 424)
Screenshot: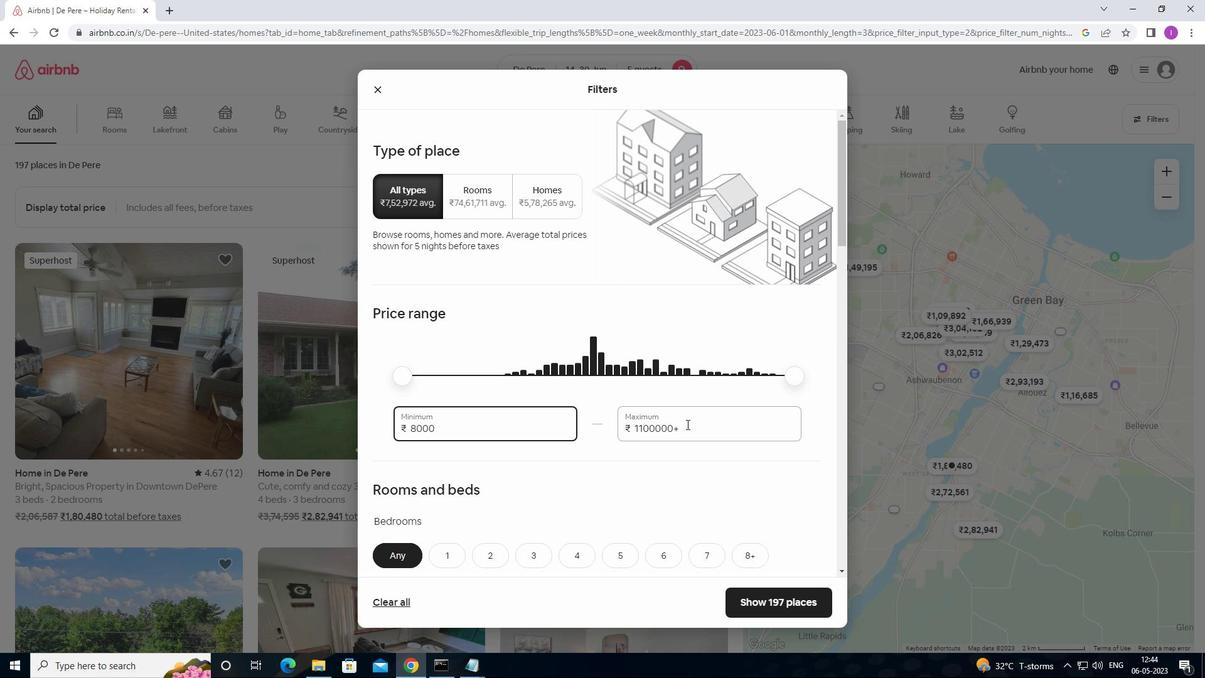 
Action: Mouse pressed left at (687, 424)
Screenshot: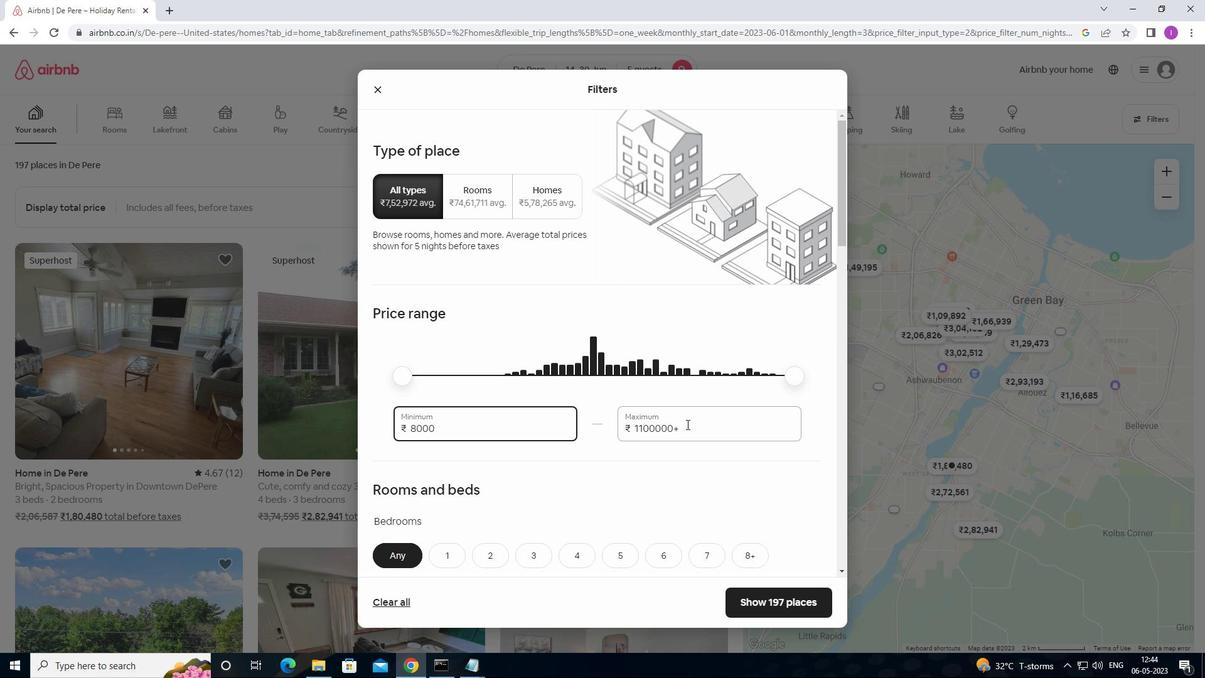 
Action: Mouse moved to (615, 430)
Screenshot: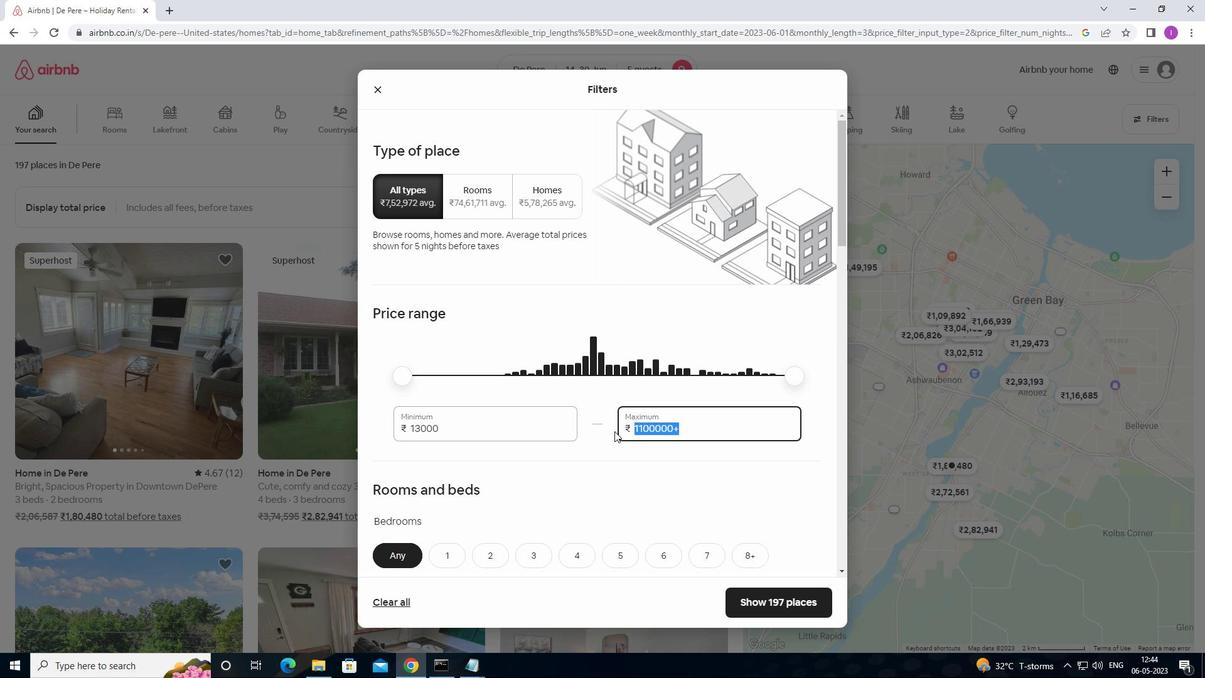 
Action: Key pressed 1
Screenshot: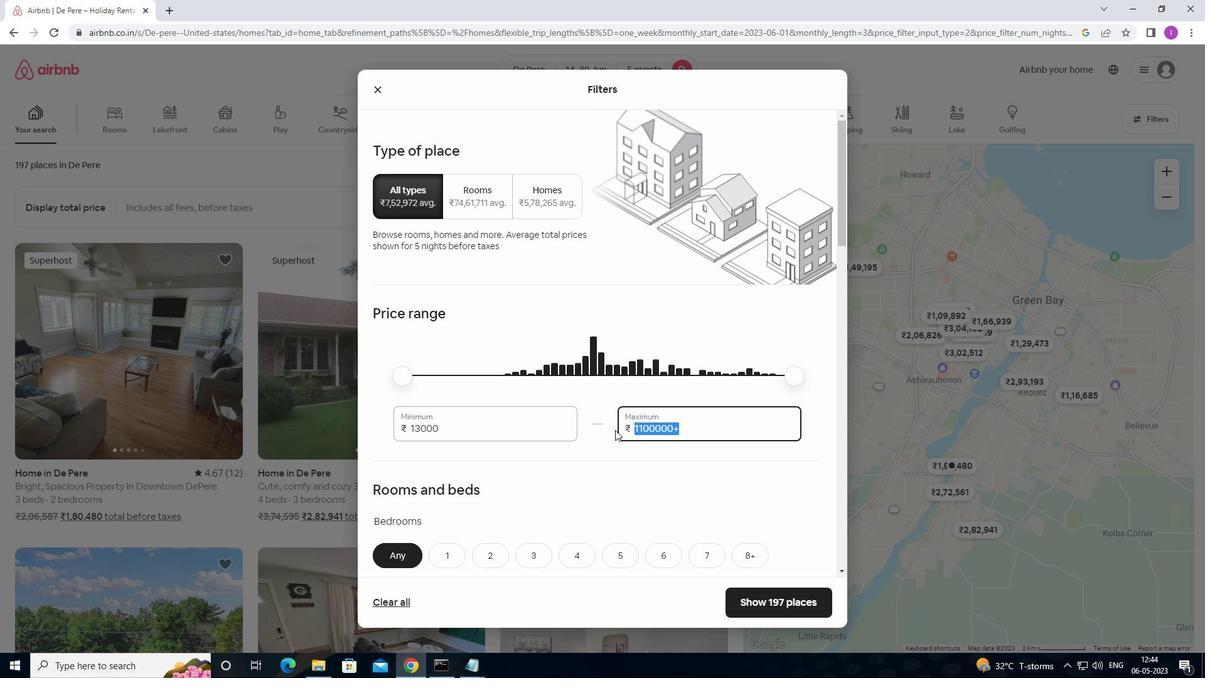 
Action: Mouse moved to (616, 429)
Screenshot: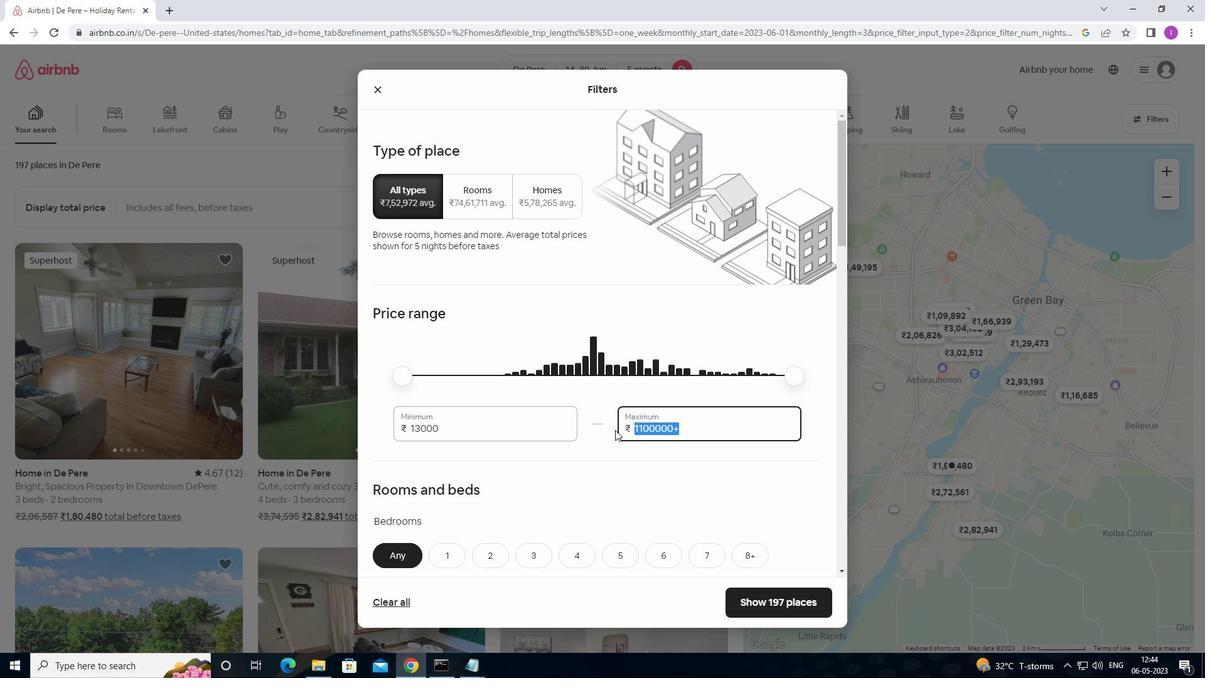 
Action: Key pressed 200
Screenshot: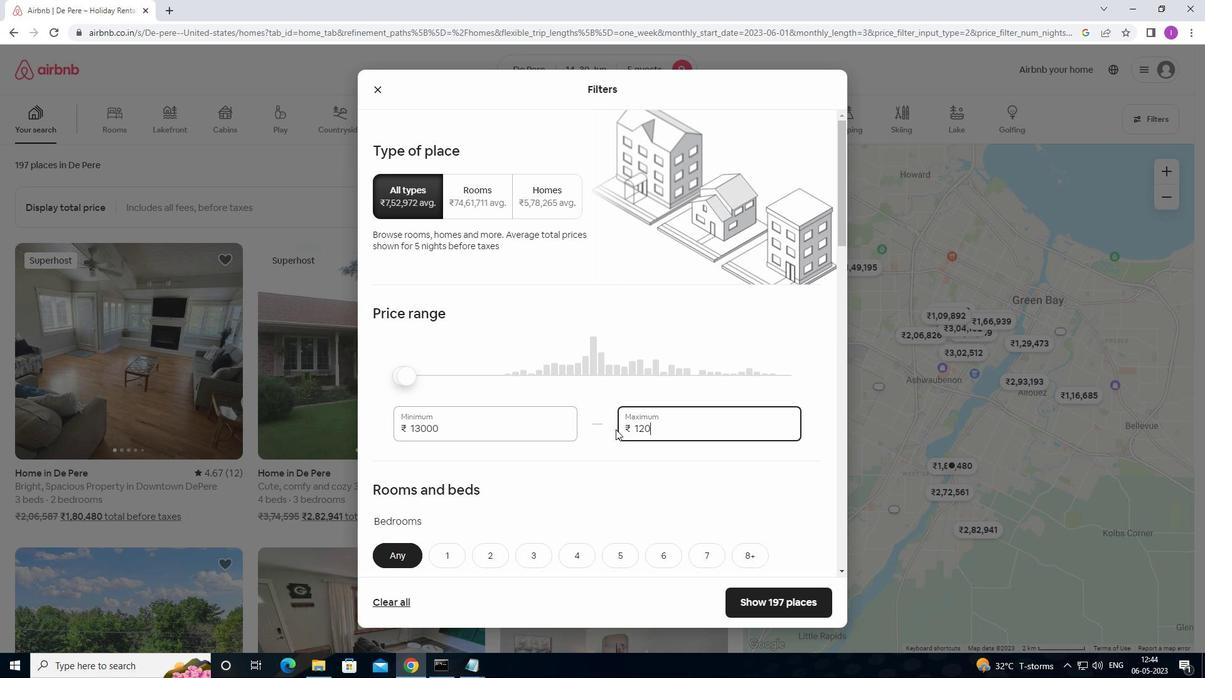 
Action: Mouse moved to (616, 428)
Screenshot: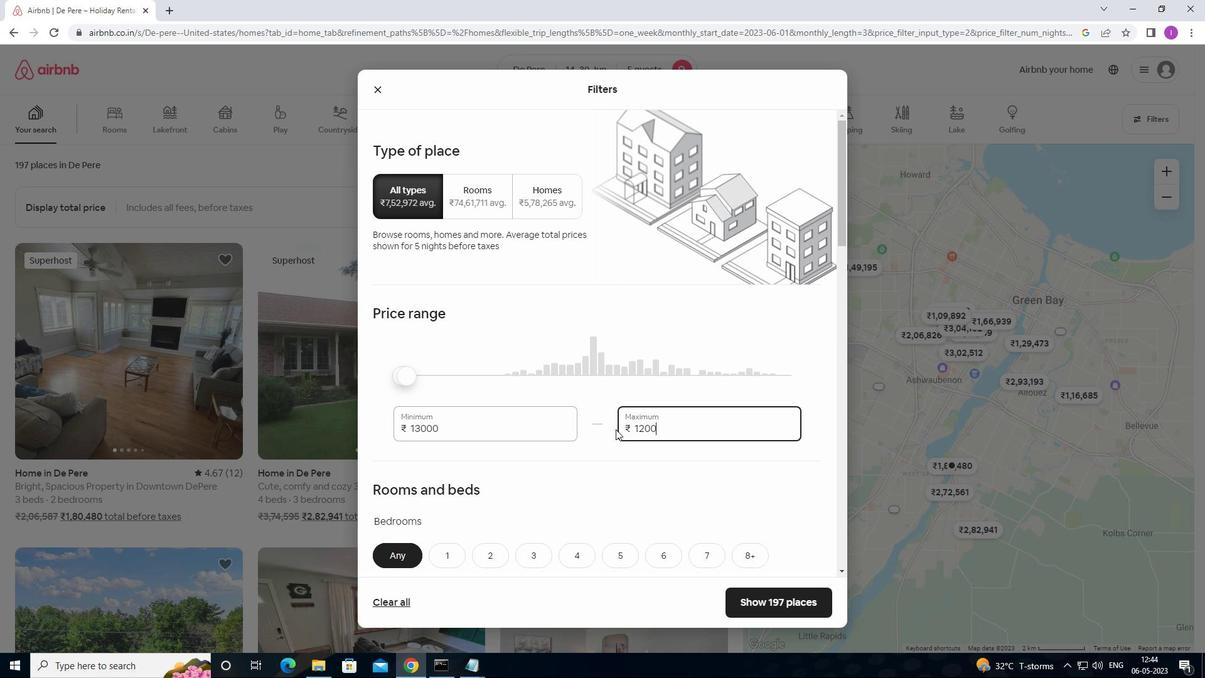 
Action: Key pressed 0
Screenshot: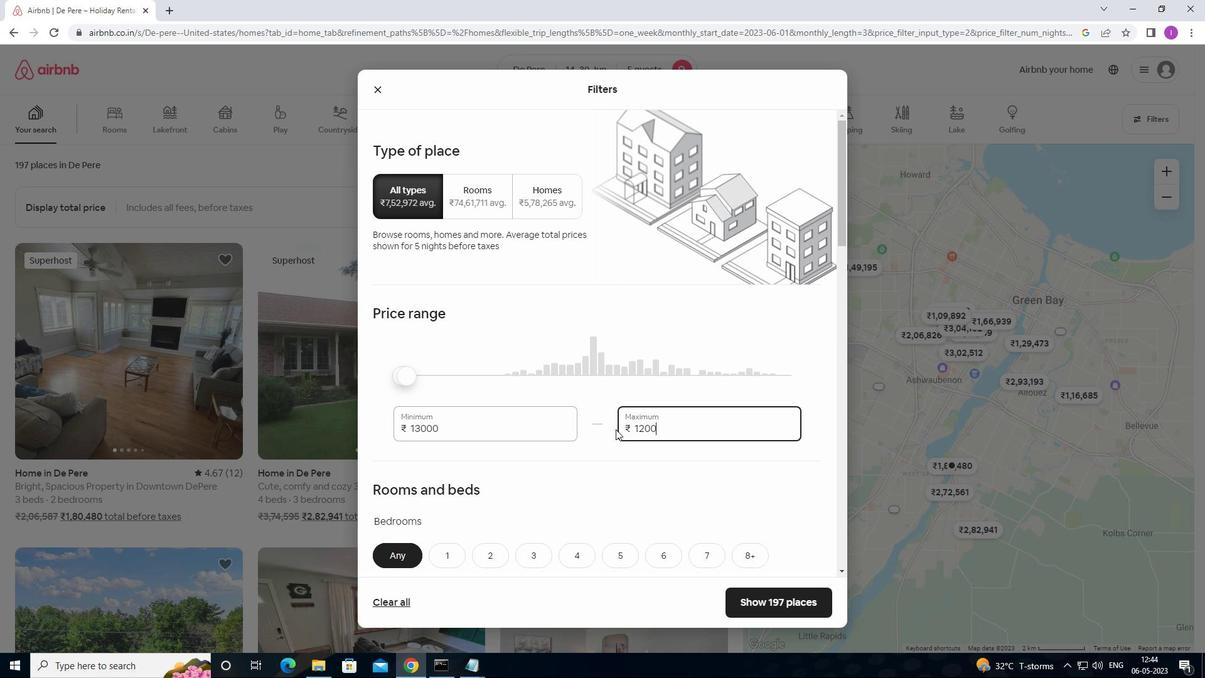 
Action: Mouse moved to (502, 465)
Screenshot: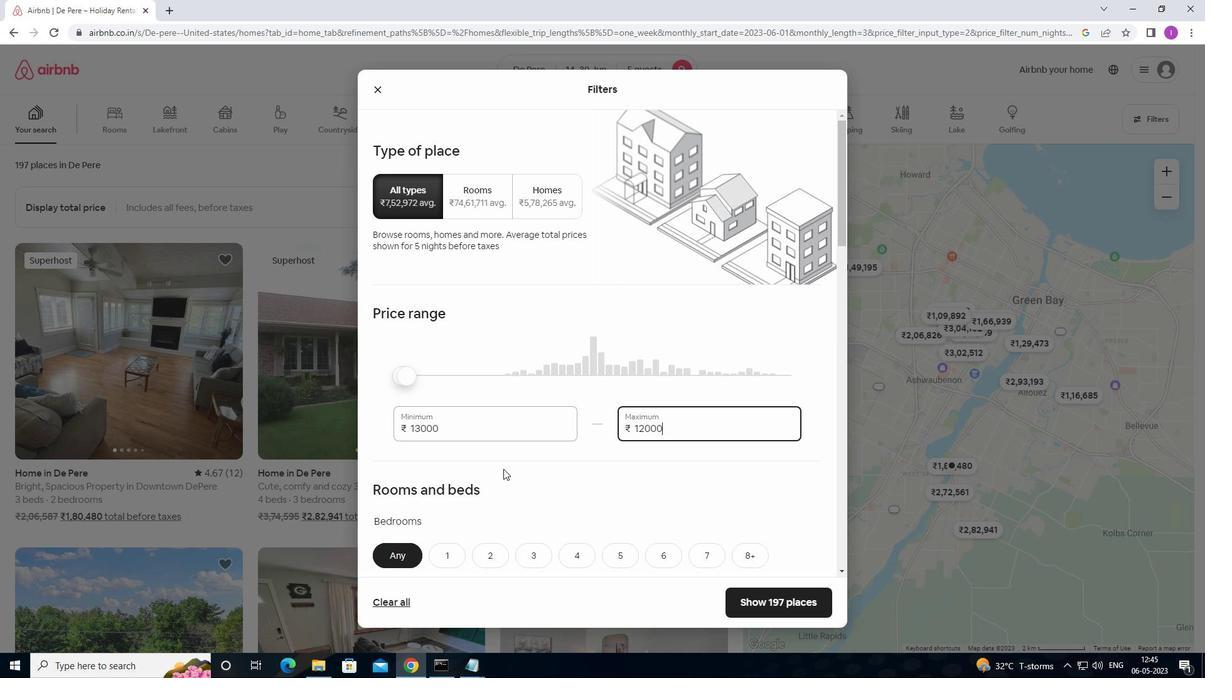 
Action: Mouse scrolled (502, 464) with delta (0, 0)
Screenshot: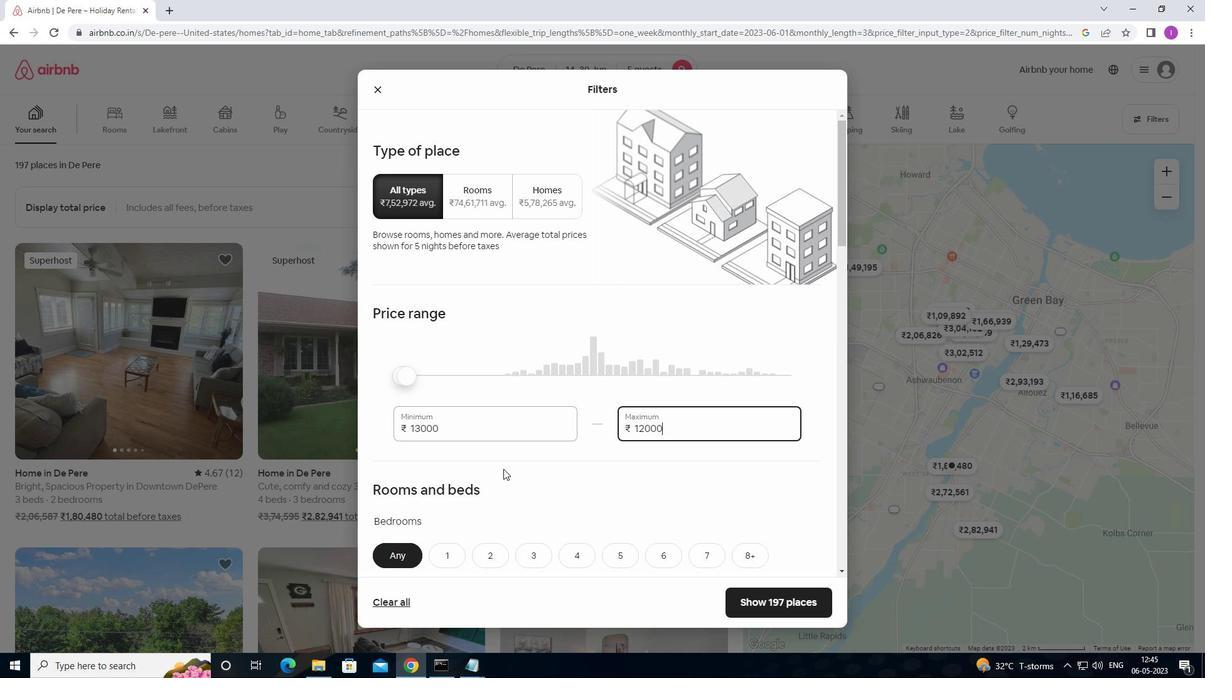 
Action: Mouse moved to (502, 463)
Screenshot: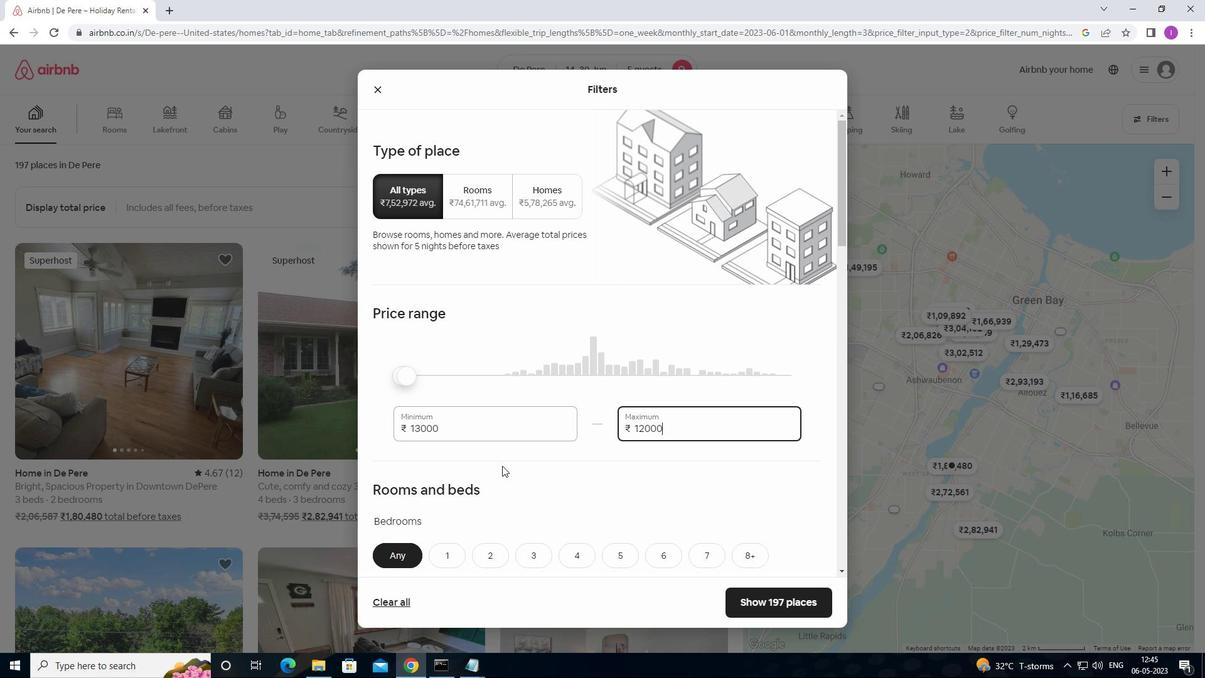 
Action: Mouse scrolled (502, 462) with delta (0, 0)
Screenshot: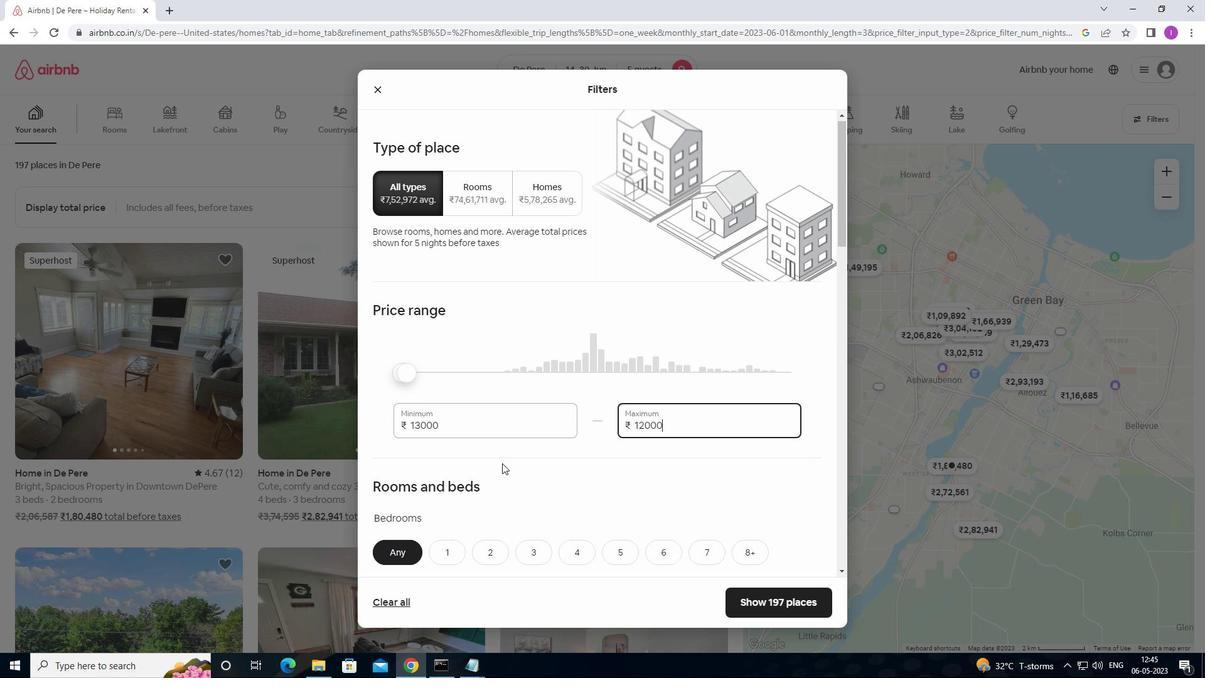 
Action: Mouse moved to (501, 458)
Screenshot: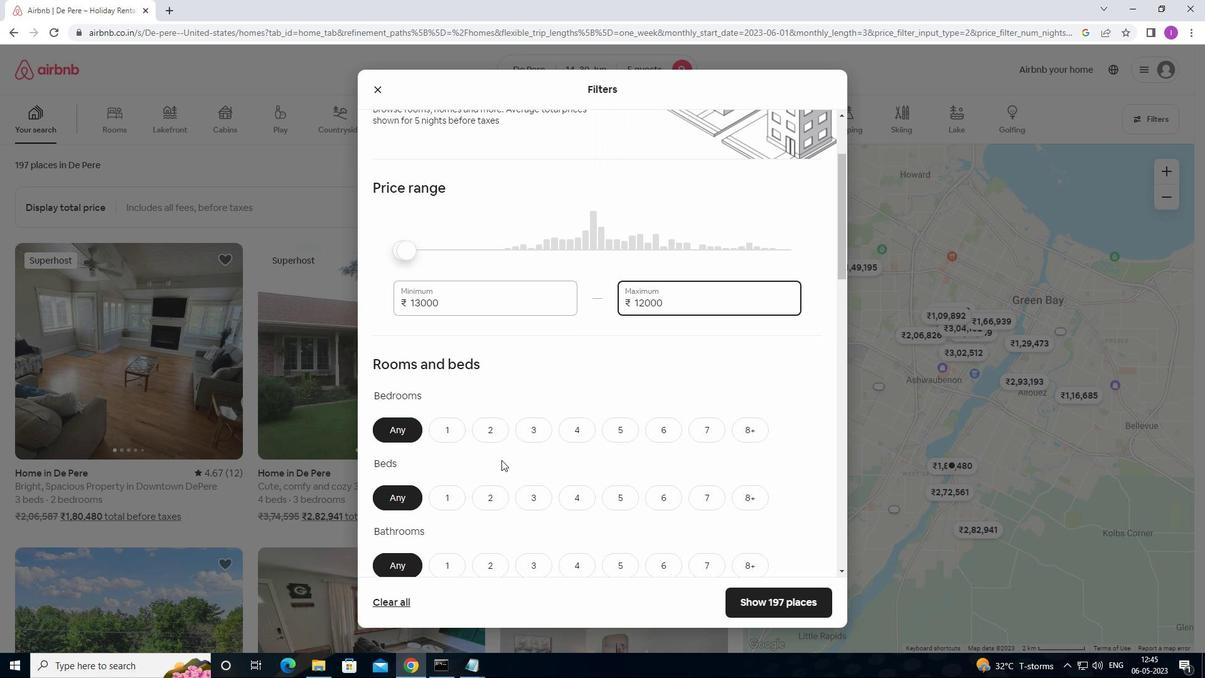 
Action: Mouse scrolled (501, 457) with delta (0, 0)
Screenshot: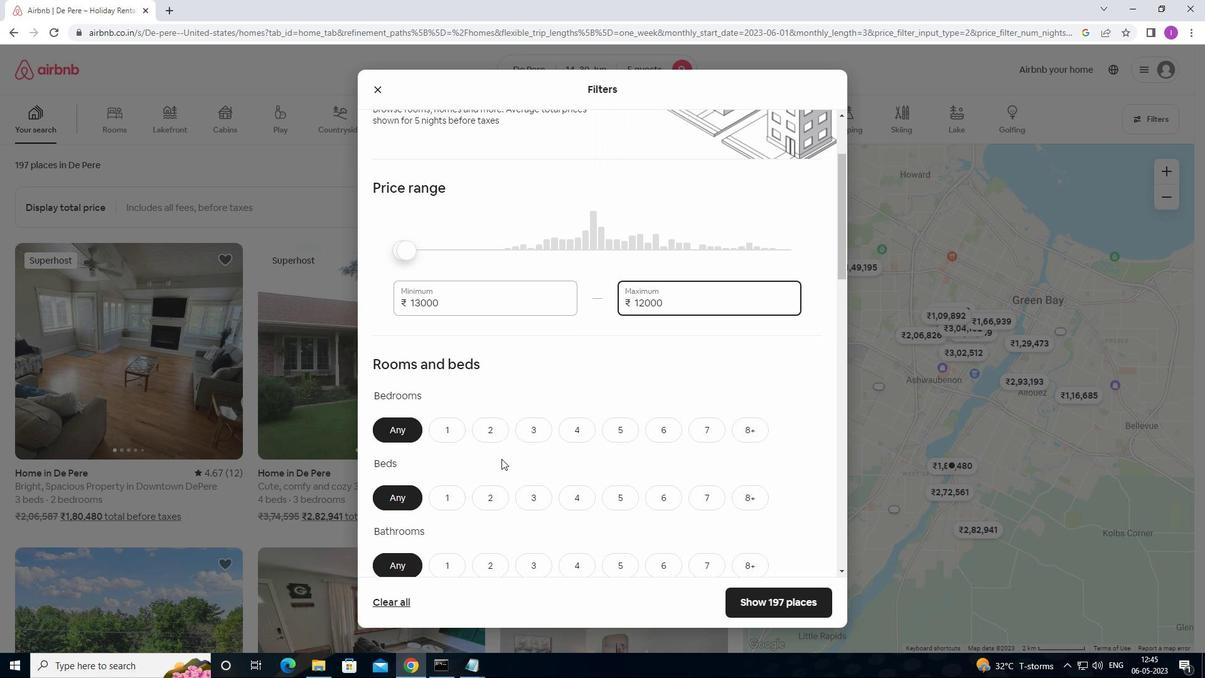 
Action: Mouse moved to (504, 453)
Screenshot: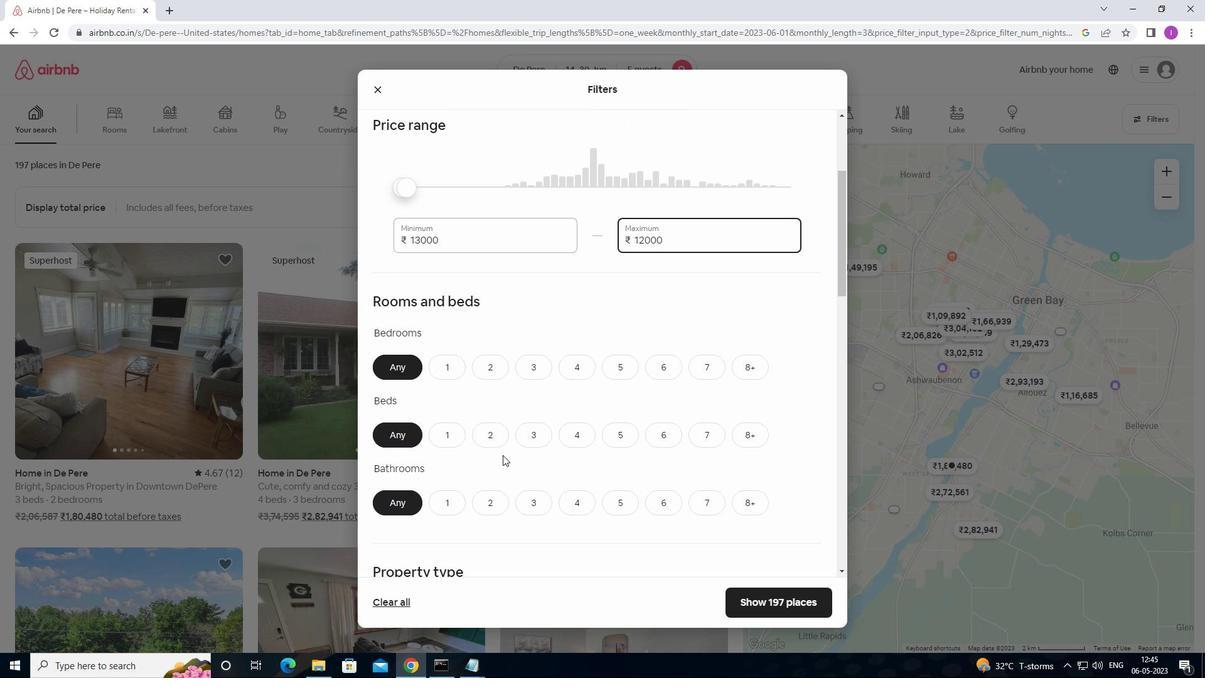 
Action: Mouse scrolled (504, 452) with delta (0, 0)
Screenshot: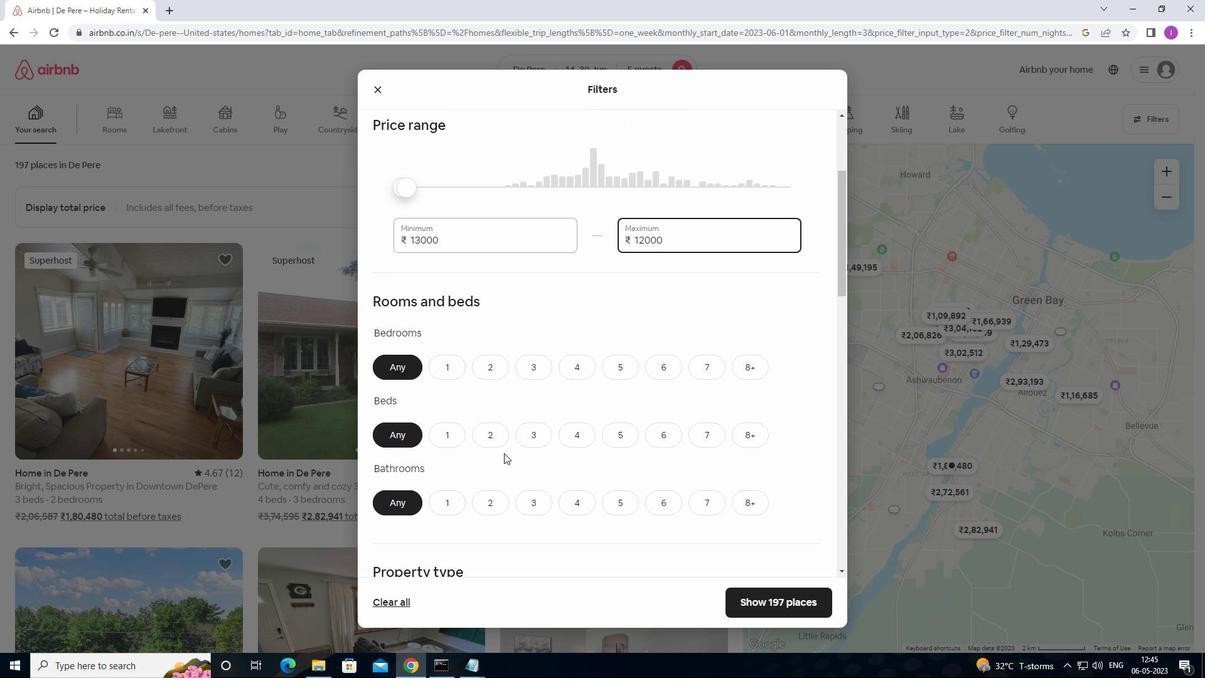 
Action: Mouse moved to (517, 450)
Screenshot: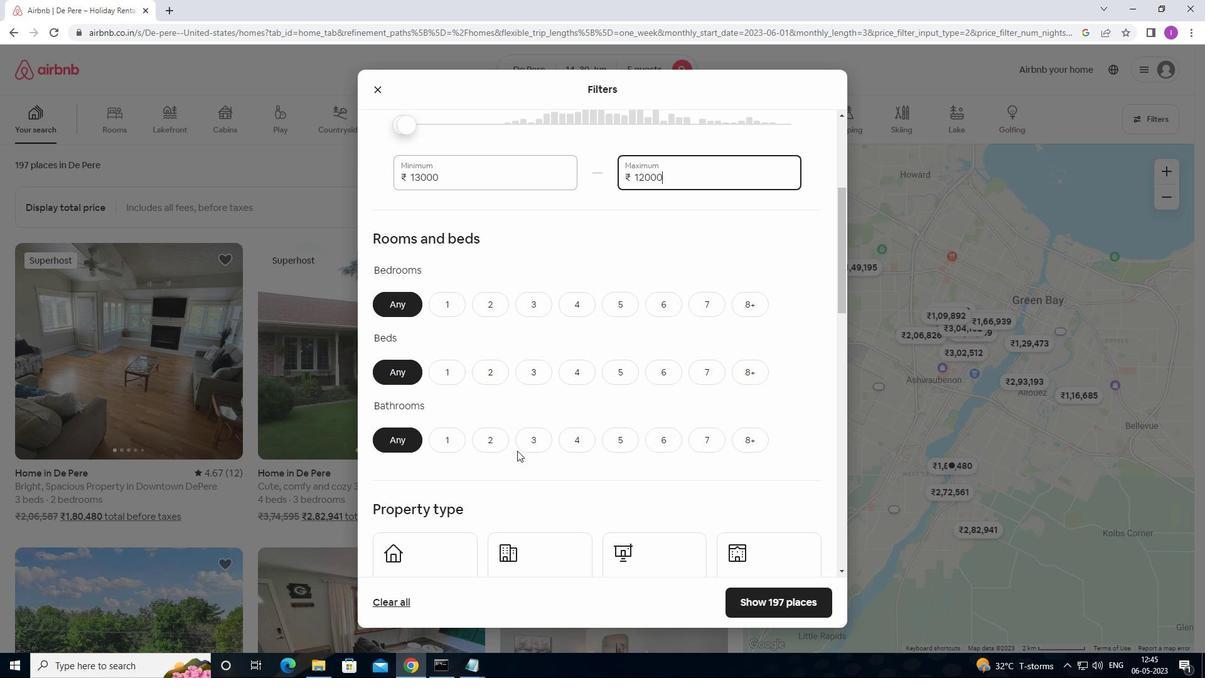 
Action: Mouse scrolled (517, 450) with delta (0, 0)
Screenshot: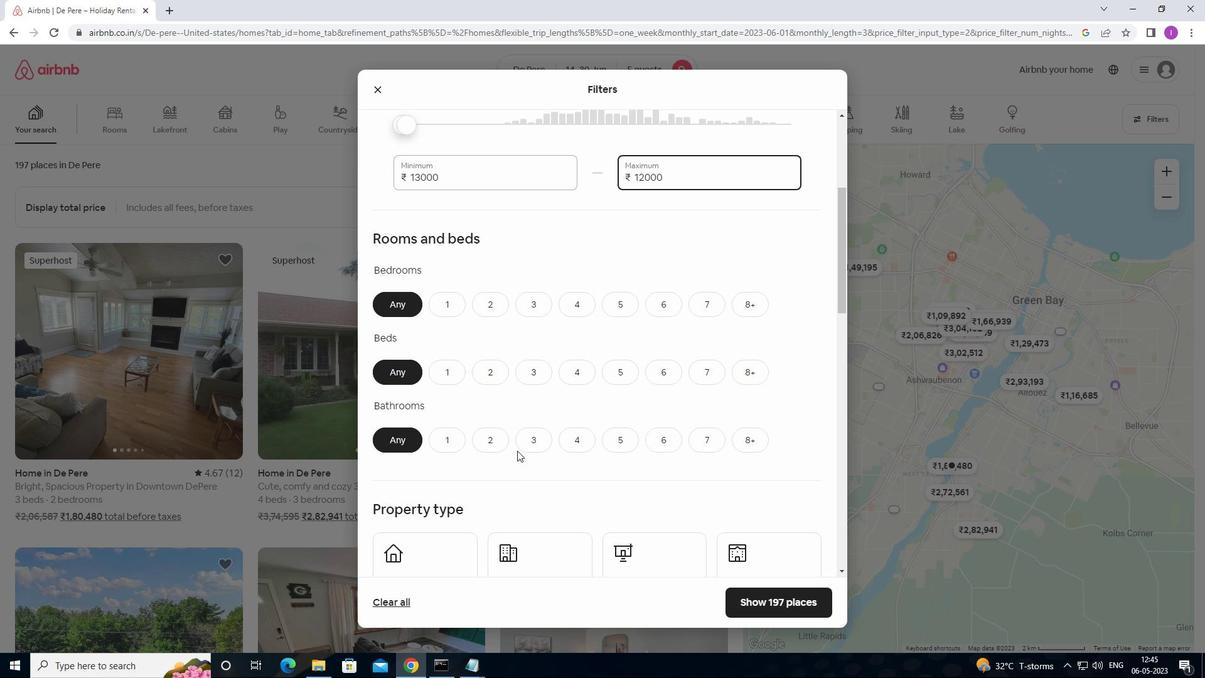 
Action: Mouse moved to (629, 249)
Screenshot: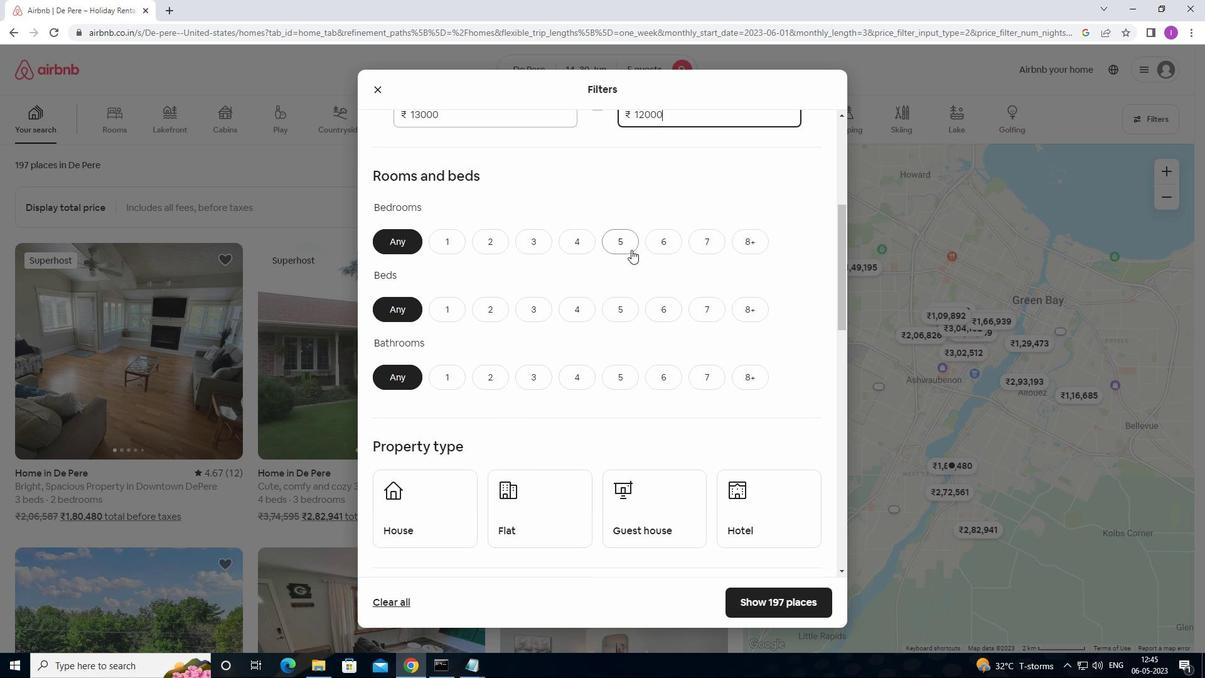 
Action: Mouse pressed left at (629, 249)
Screenshot: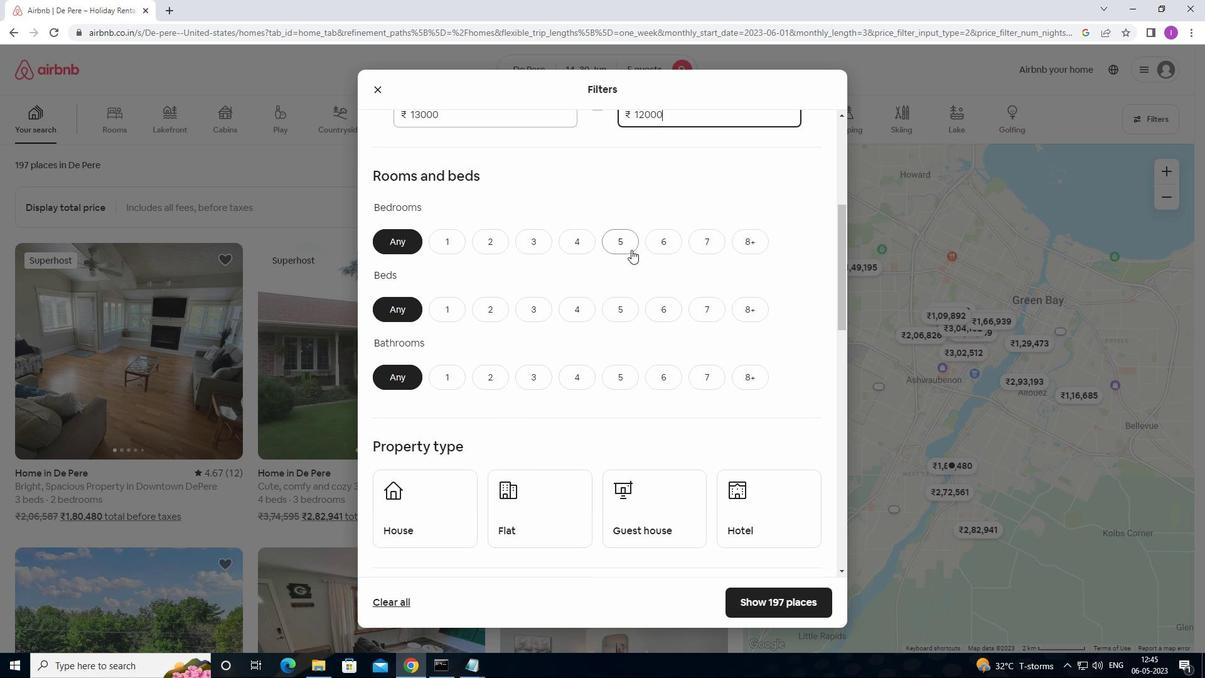 
Action: Mouse moved to (622, 312)
Screenshot: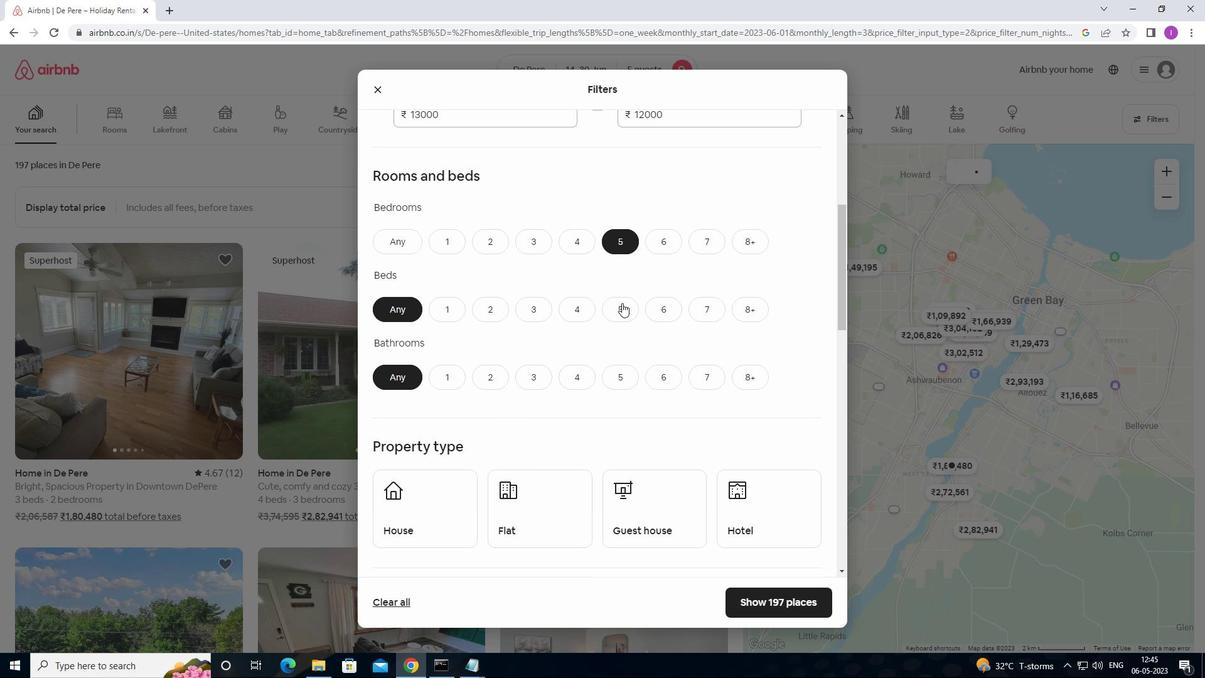 
Action: Mouse pressed left at (622, 312)
Screenshot: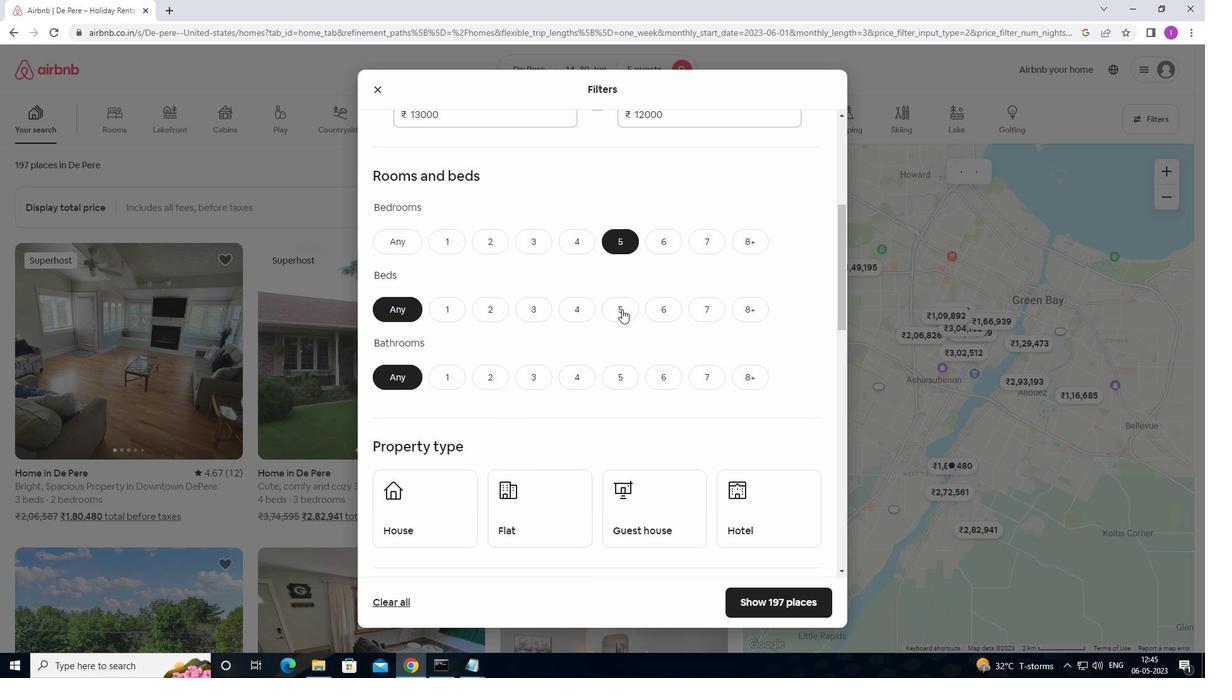 
Action: Mouse moved to (624, 377)
Screenshot: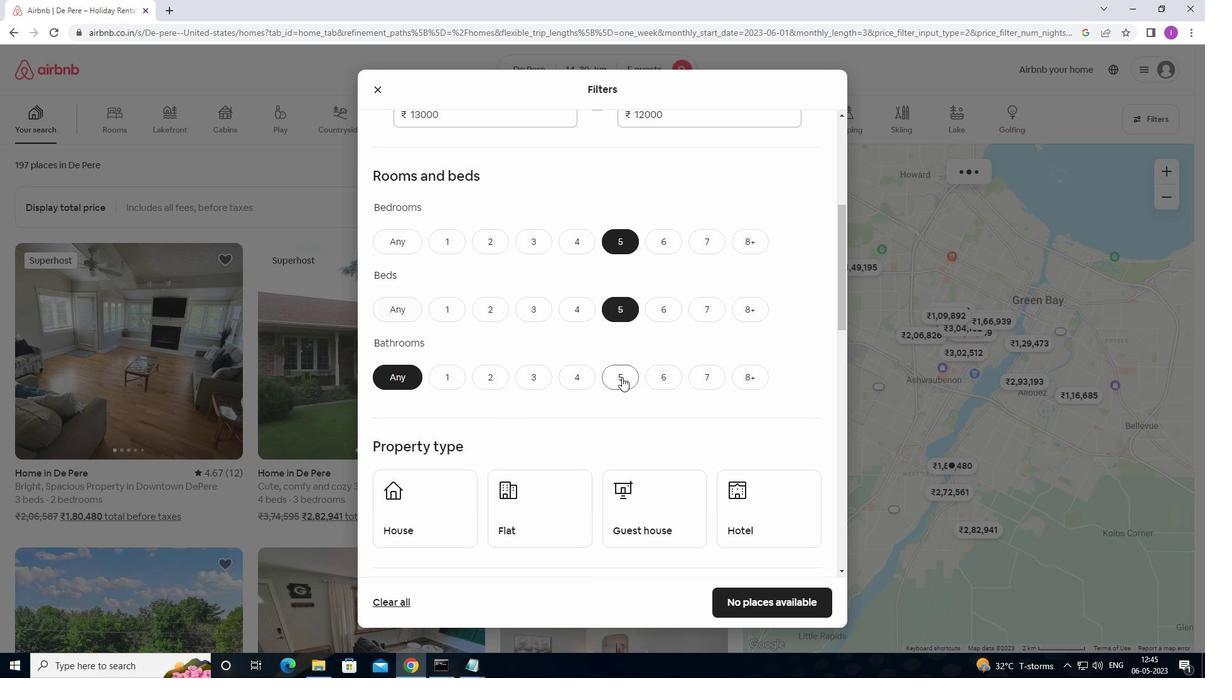 
Action: Mouse pressed left at (624, 377)
Screenshot: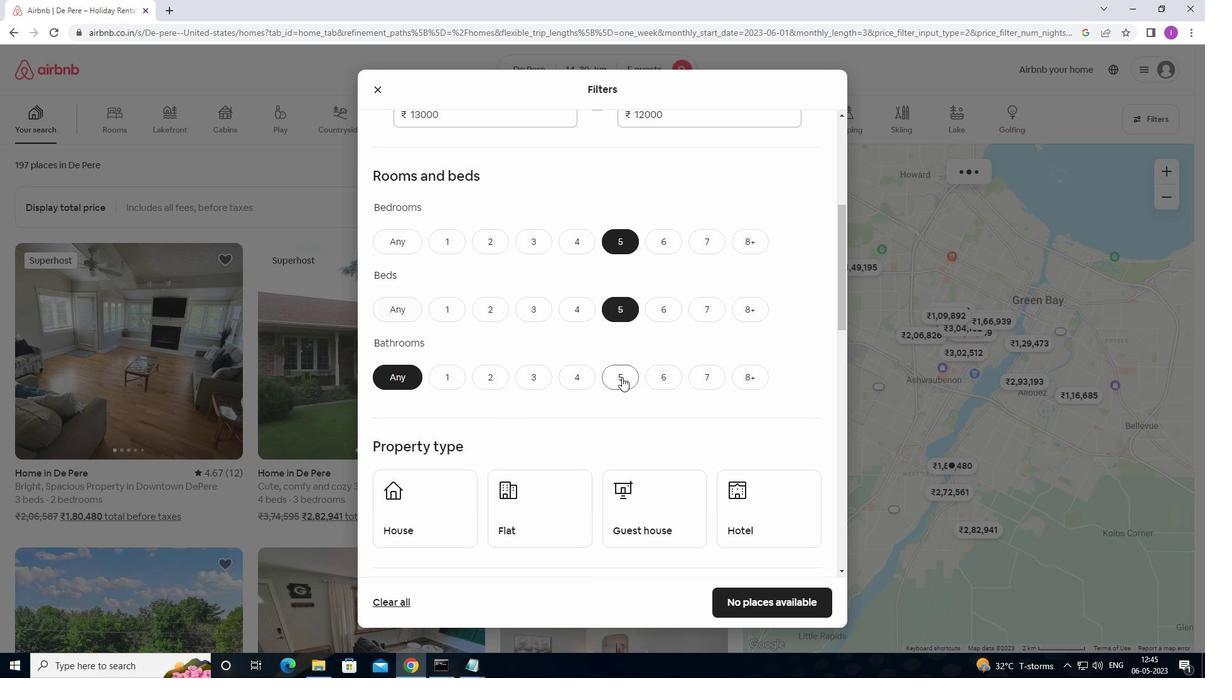 
Action: Mouse moved to (628, 365)
Screenshot: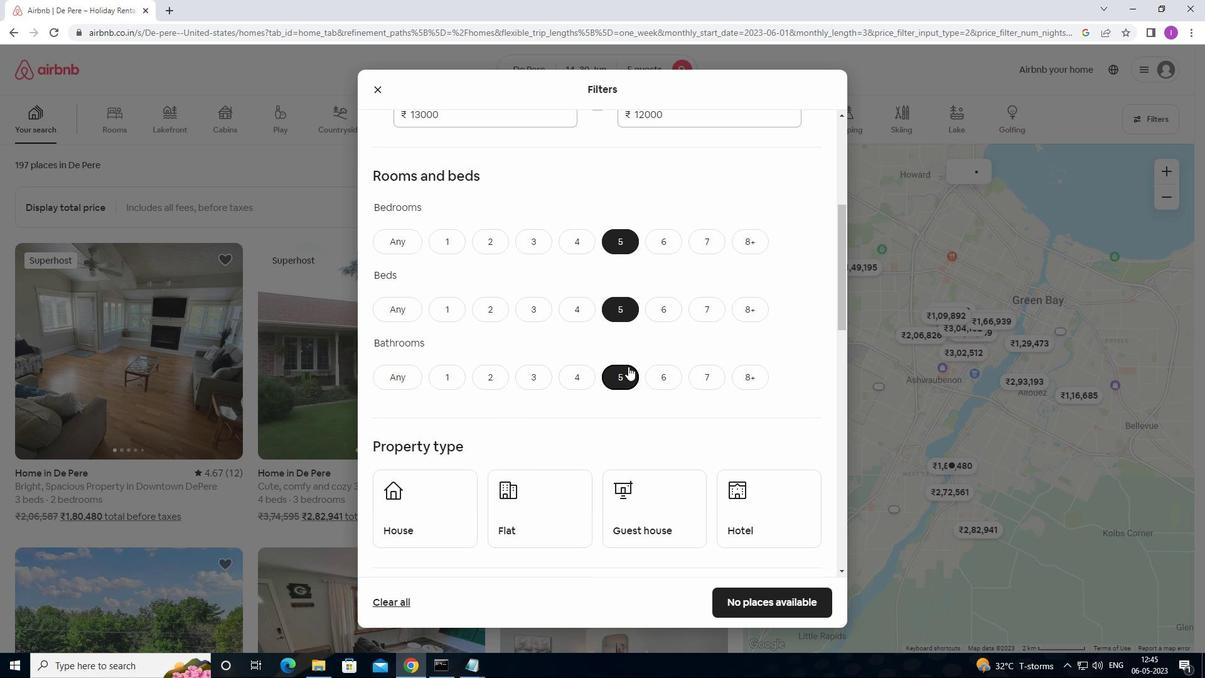 
Action: Mouse scrolled (628, 364) with delta (0, 0)
Screenshot: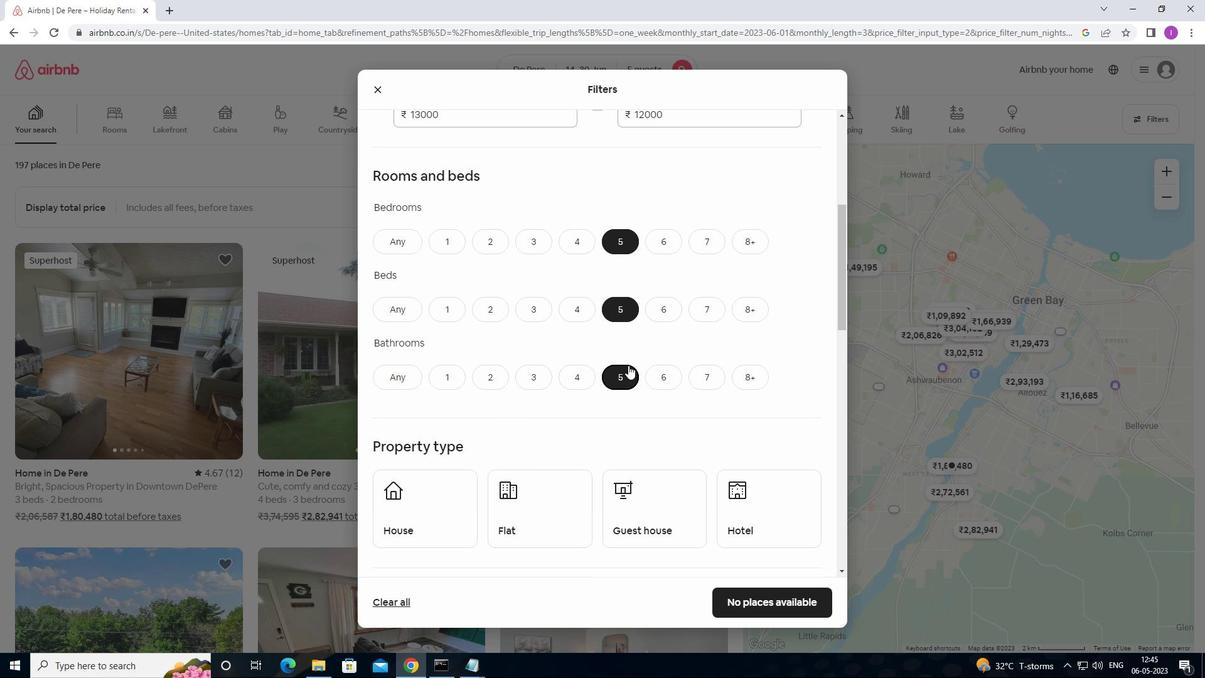 
Action: Mouse scrolled (628, 364) with delta (0, 0)
Screenshot: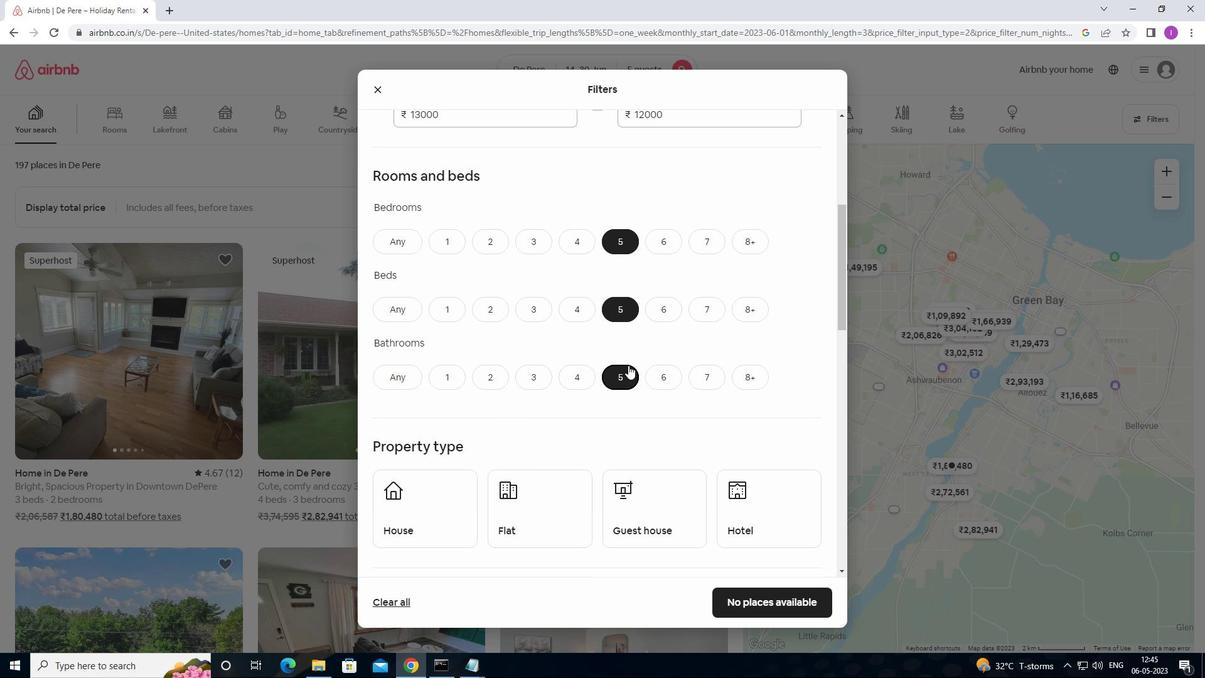 
Action: Mouse moved to (465, 390)
Screenshot: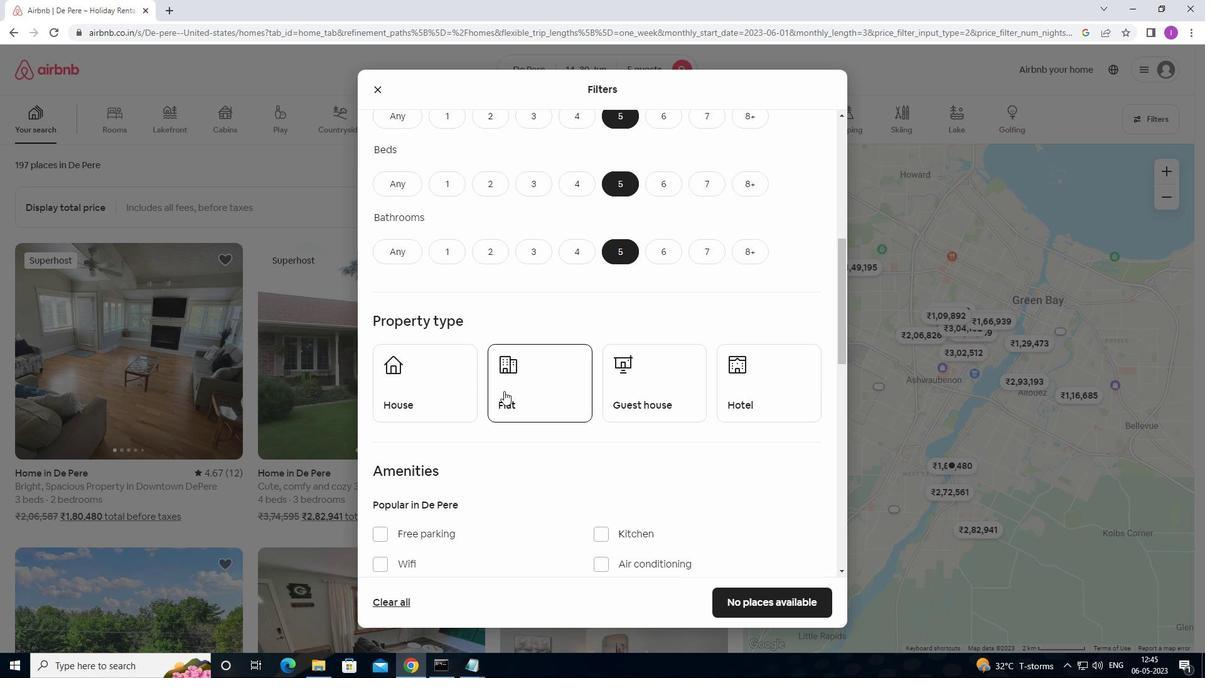 
Action: Mouse pressed left at (465, 390)
Screenshot: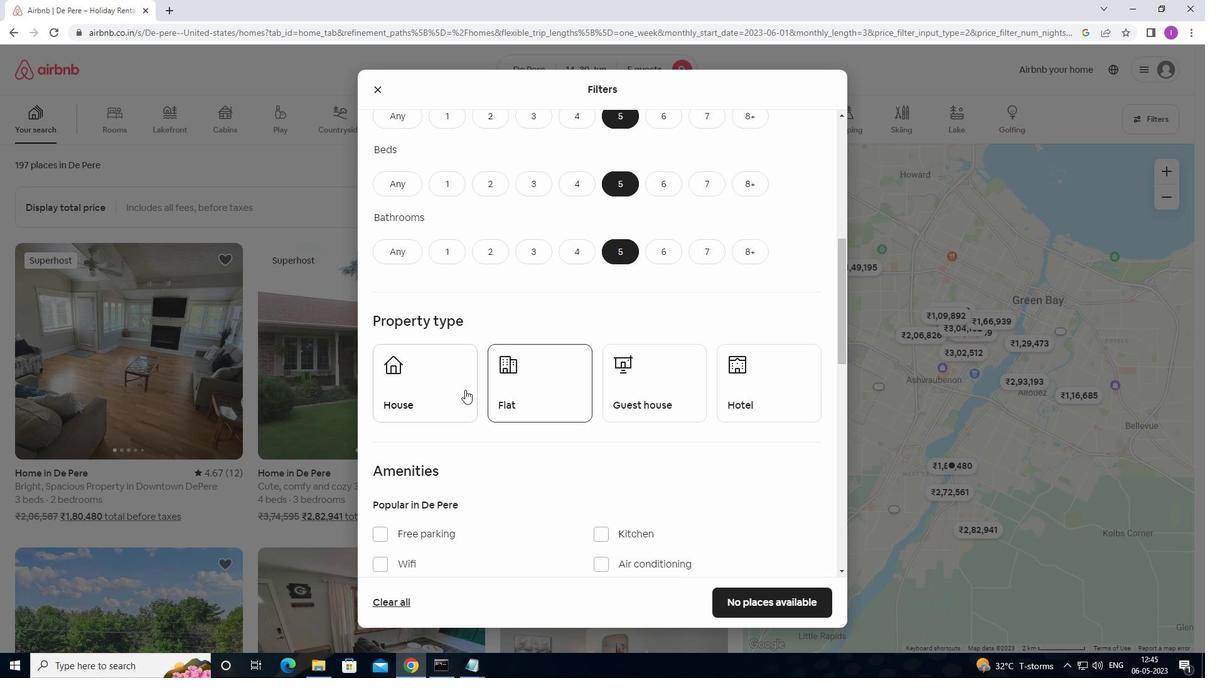 
Action: Mouse moved to (549, 384)
Screenshot: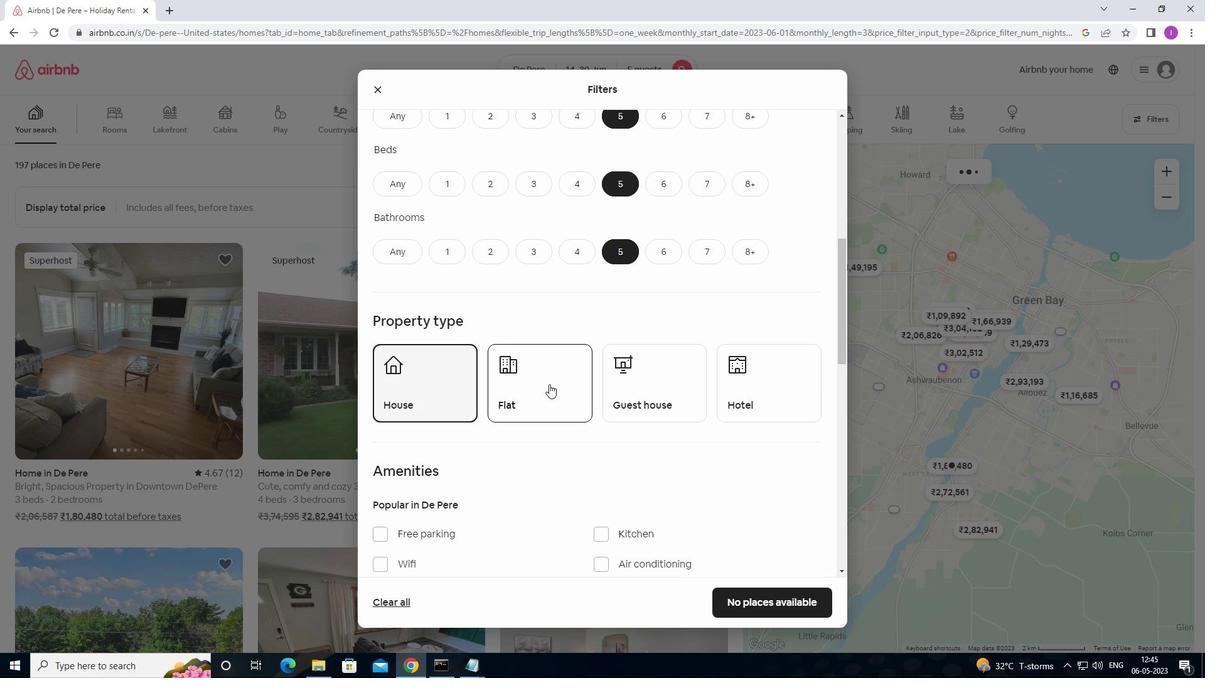 
Action: Mouse pressed left at (549, 384)
Screenshot: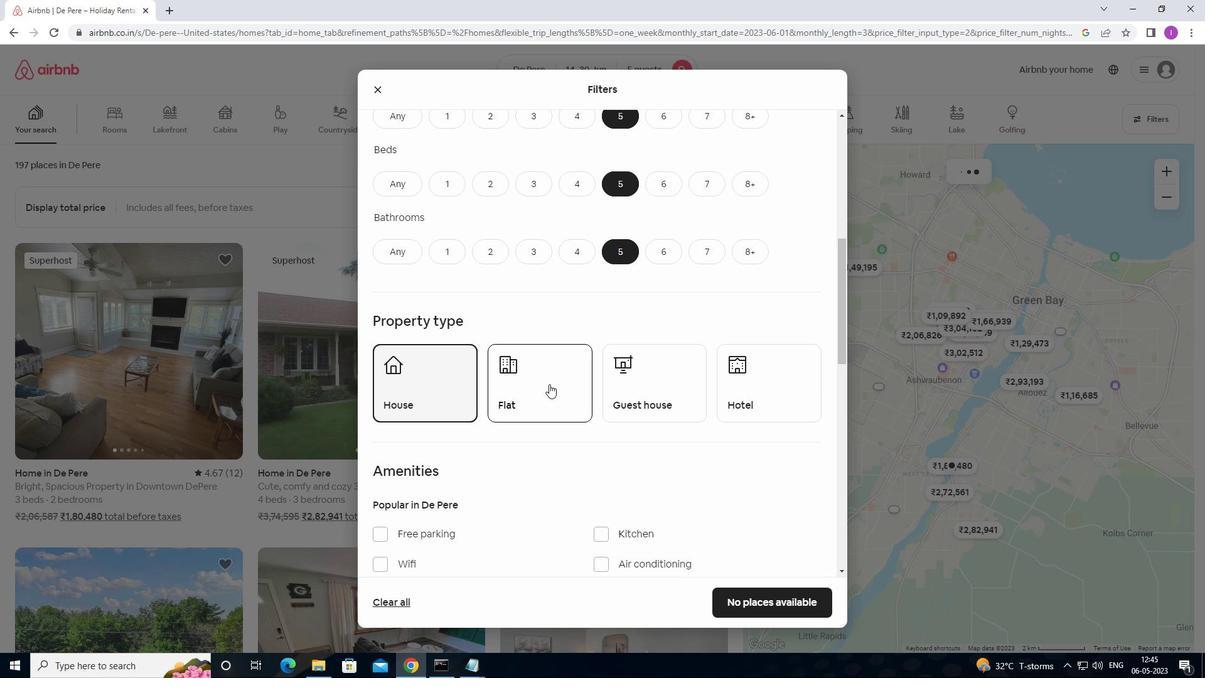 
Action: Mouse moved to (653, 381)
Screenshot: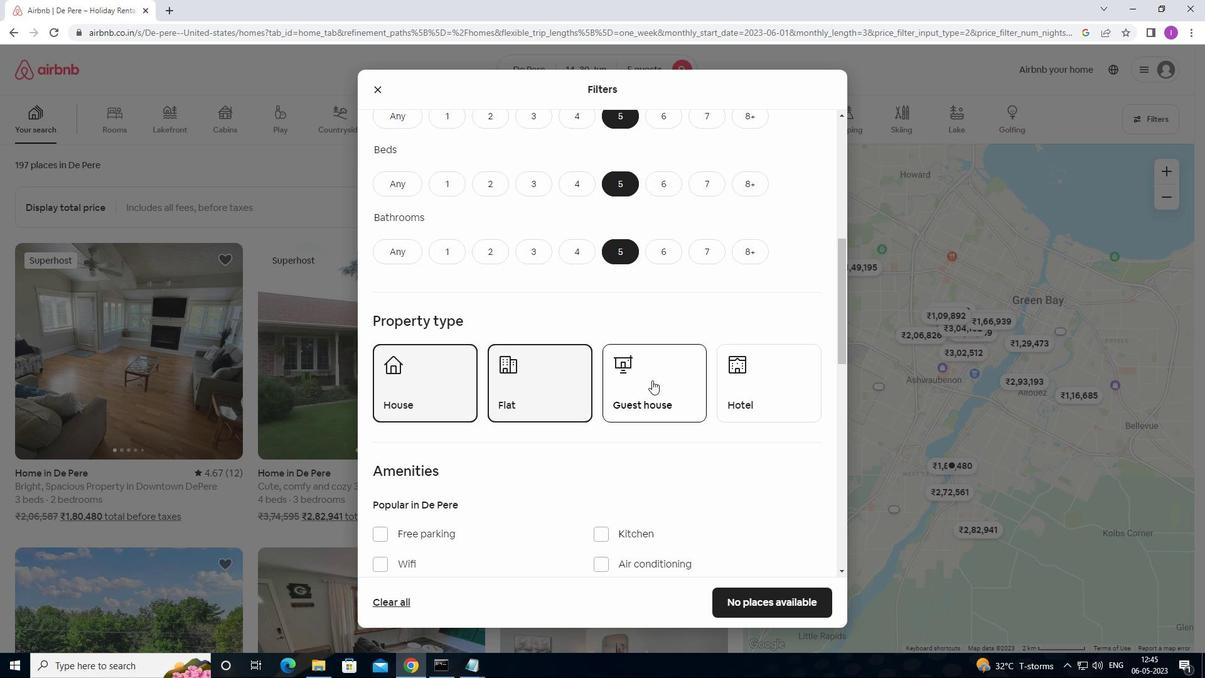 
Action: Mouse pressed left at (653, 381)
Screenshot: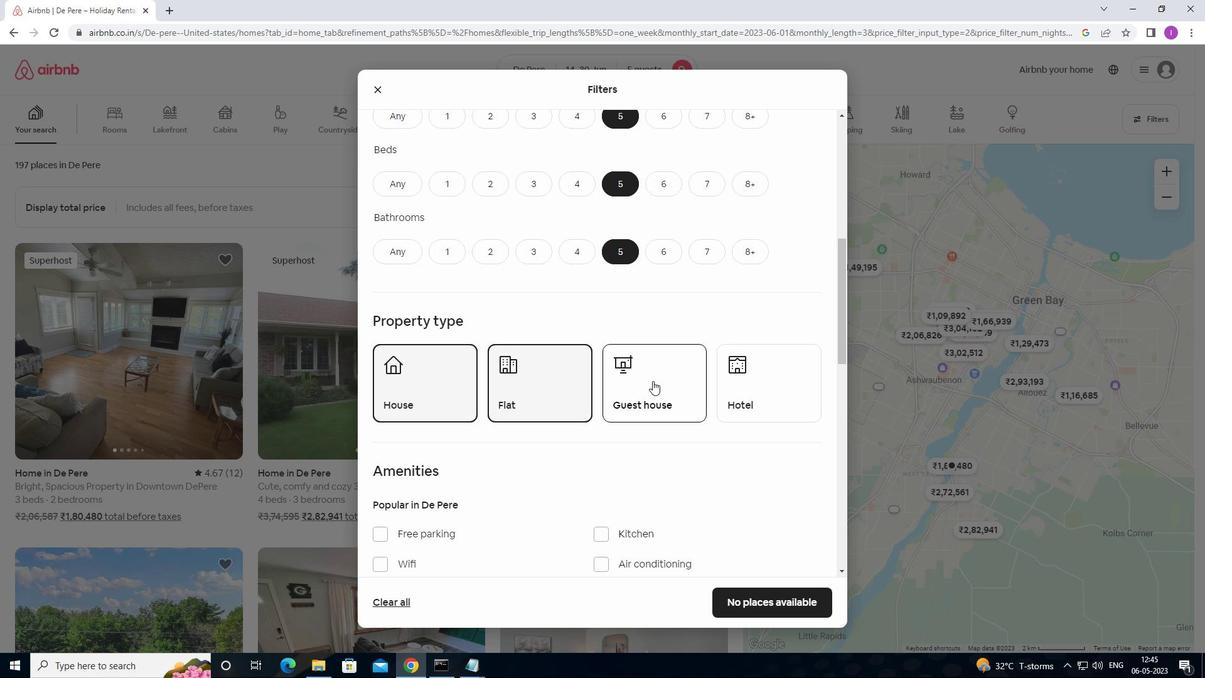 
Action: Mouse scrolled (653, 380) with delta (0, 0)
Screenshot: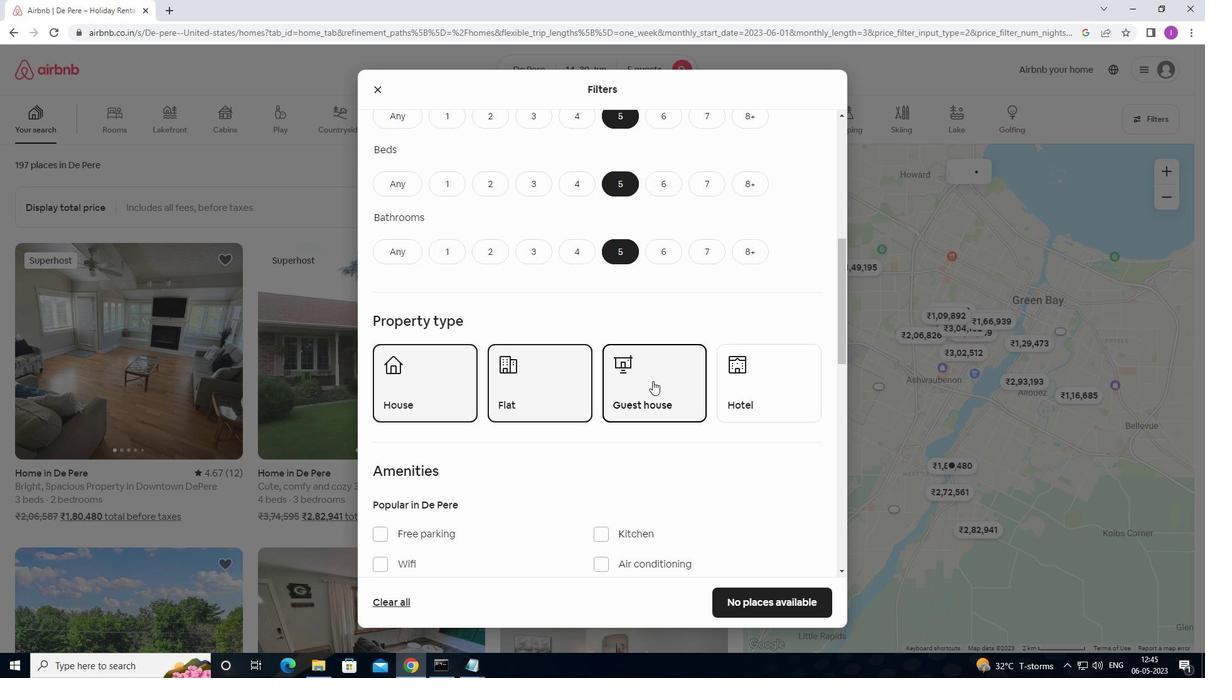 
Action: Mouse scrolled (653, 380) with delta (0, 0)
Screenshot: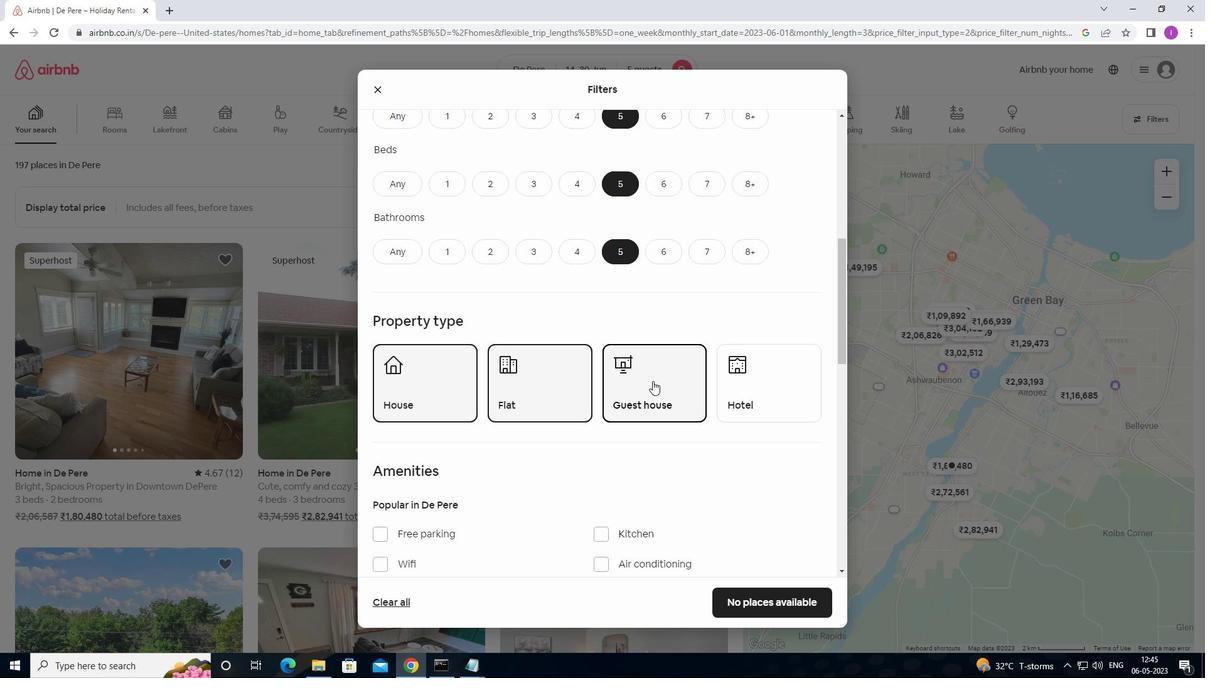 
Action: Mouse moved to (653, 381)
Screenshot: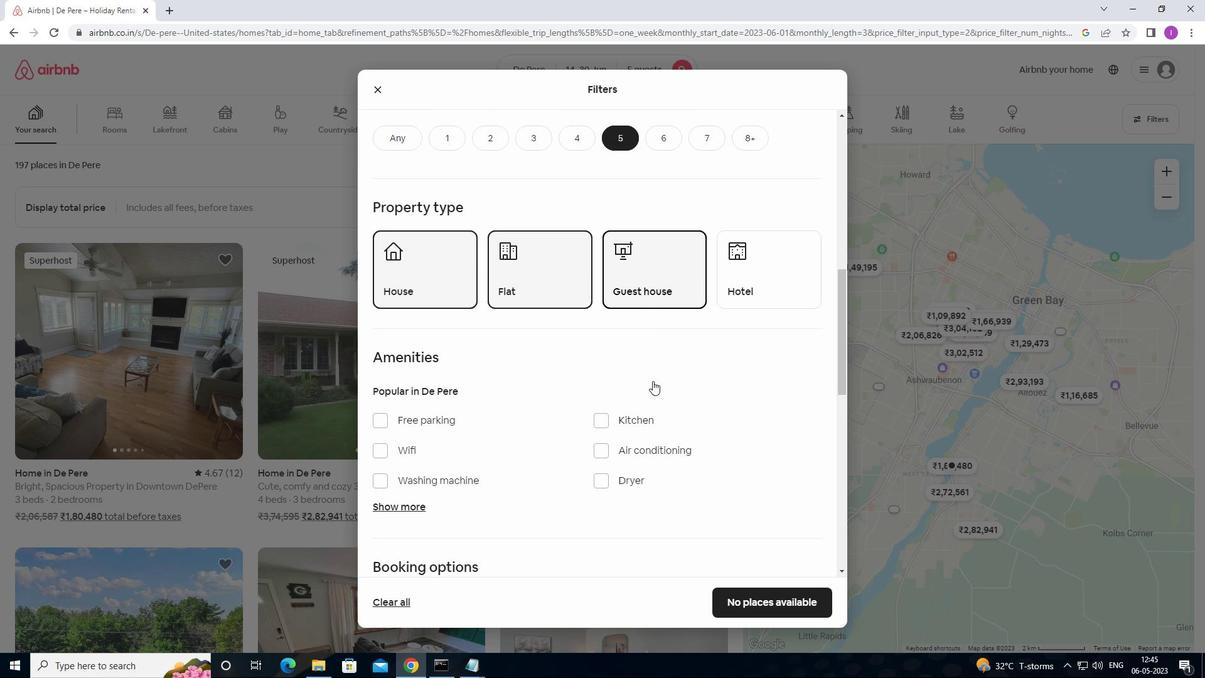 
Action: Mouse scrolled (653, 380) with delta (0, 0)
Screenshot: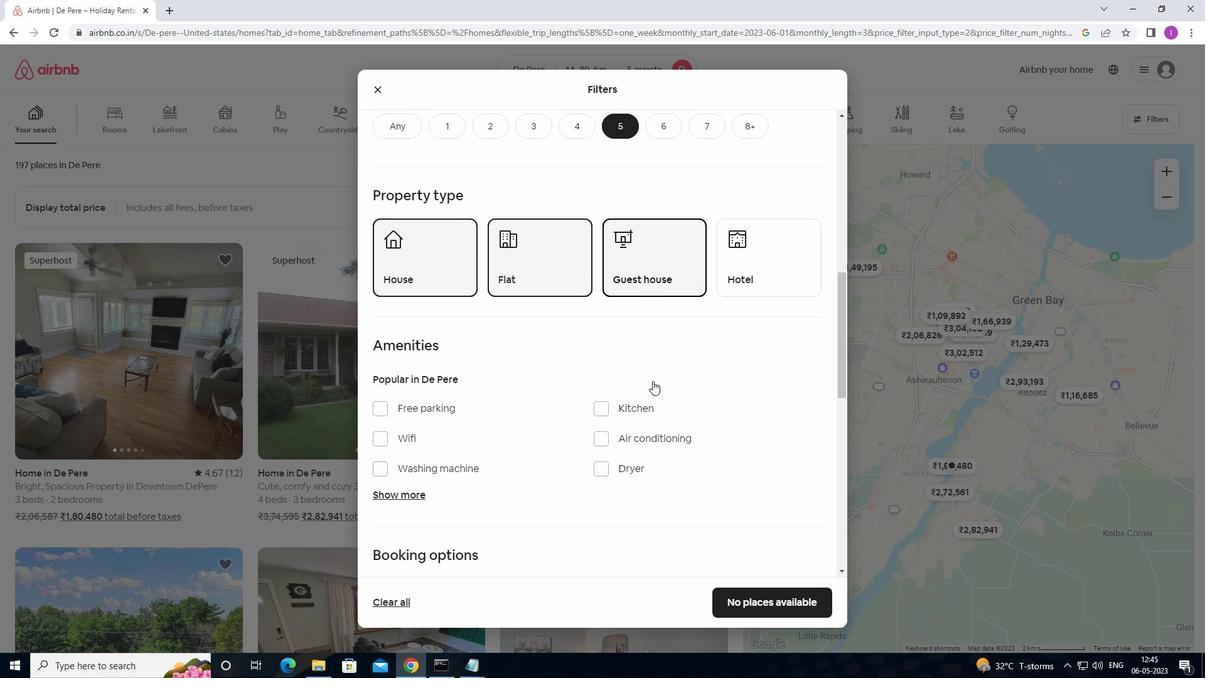 
Action: Mouse scrolled (653, 380) with delta (0, 0)
Screenshot: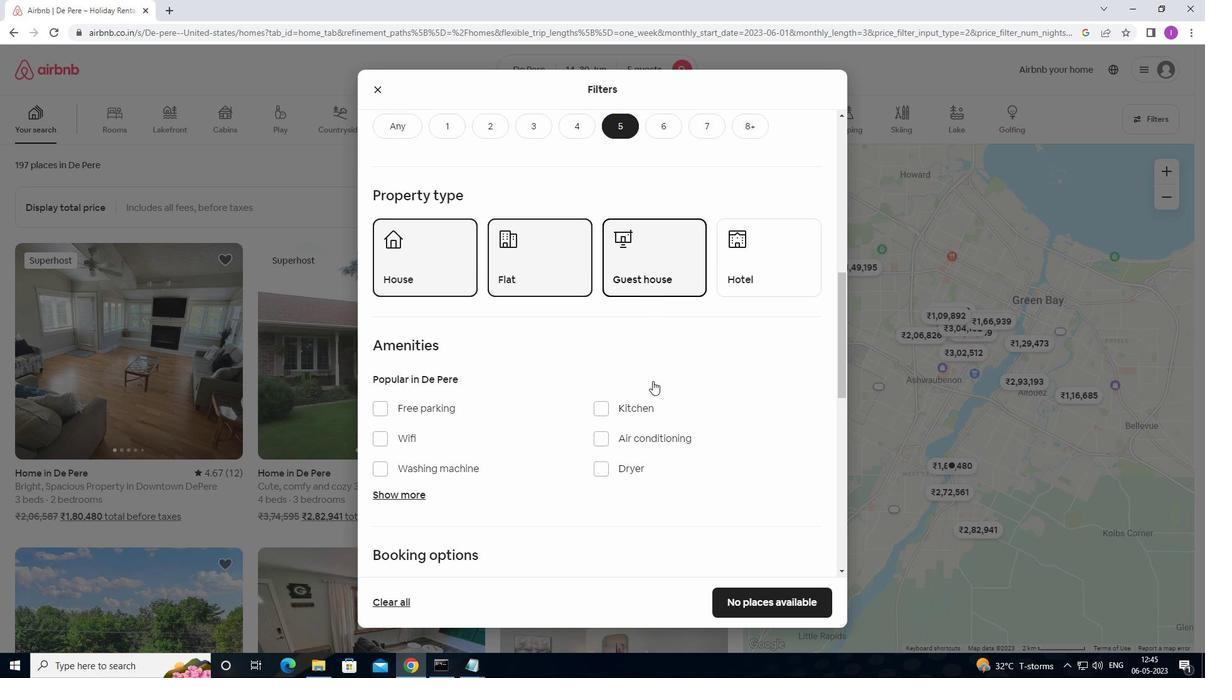 
Action: Mouse moved to (377, 309)
Screenshot: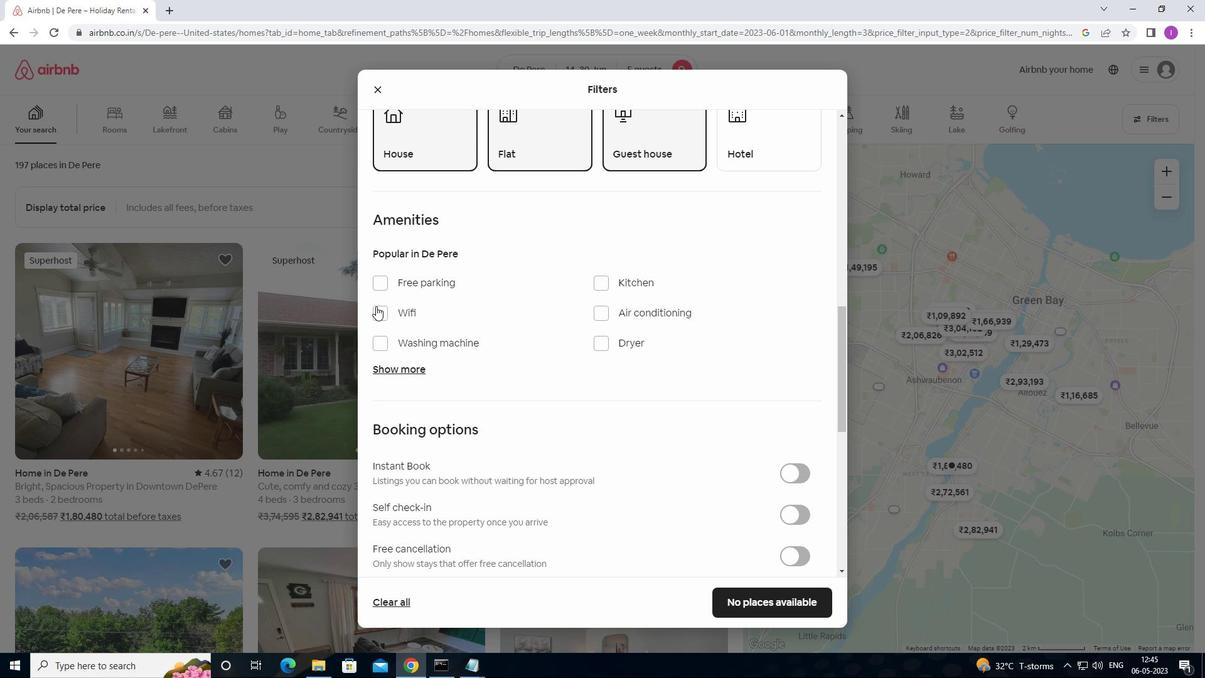 
Action: Mouse pressed left at (377, 309)
Screenshot: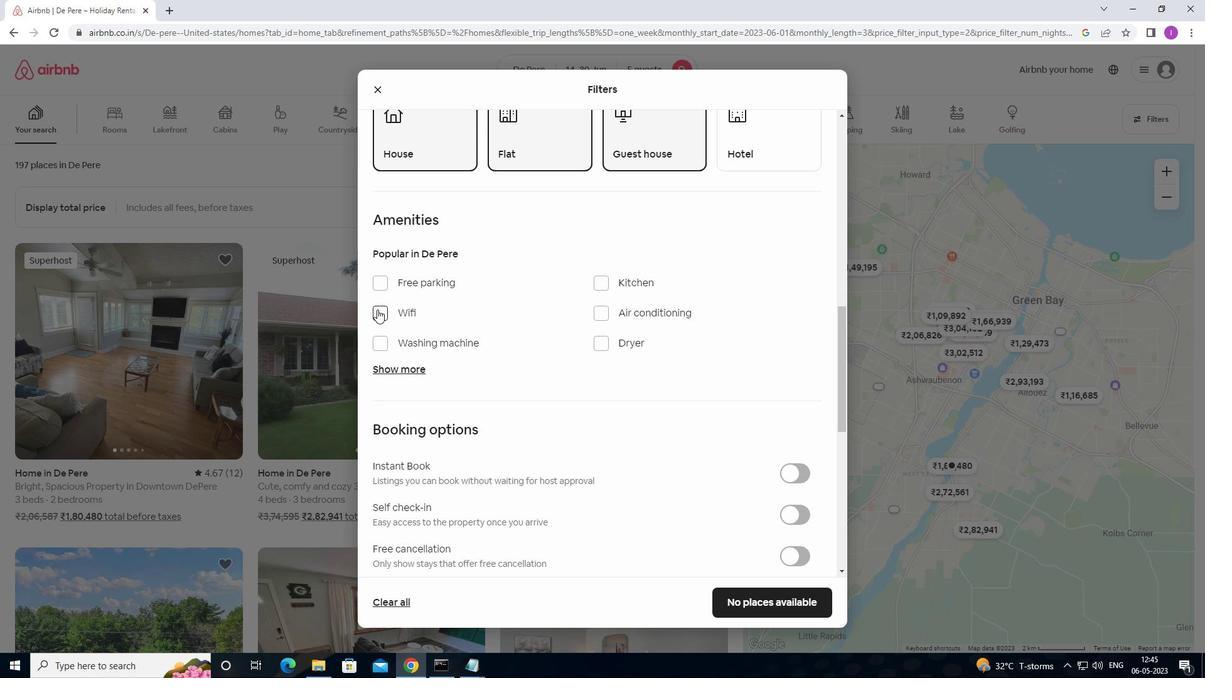 
Action: Mouse moved to (397, 364)
Screenshot: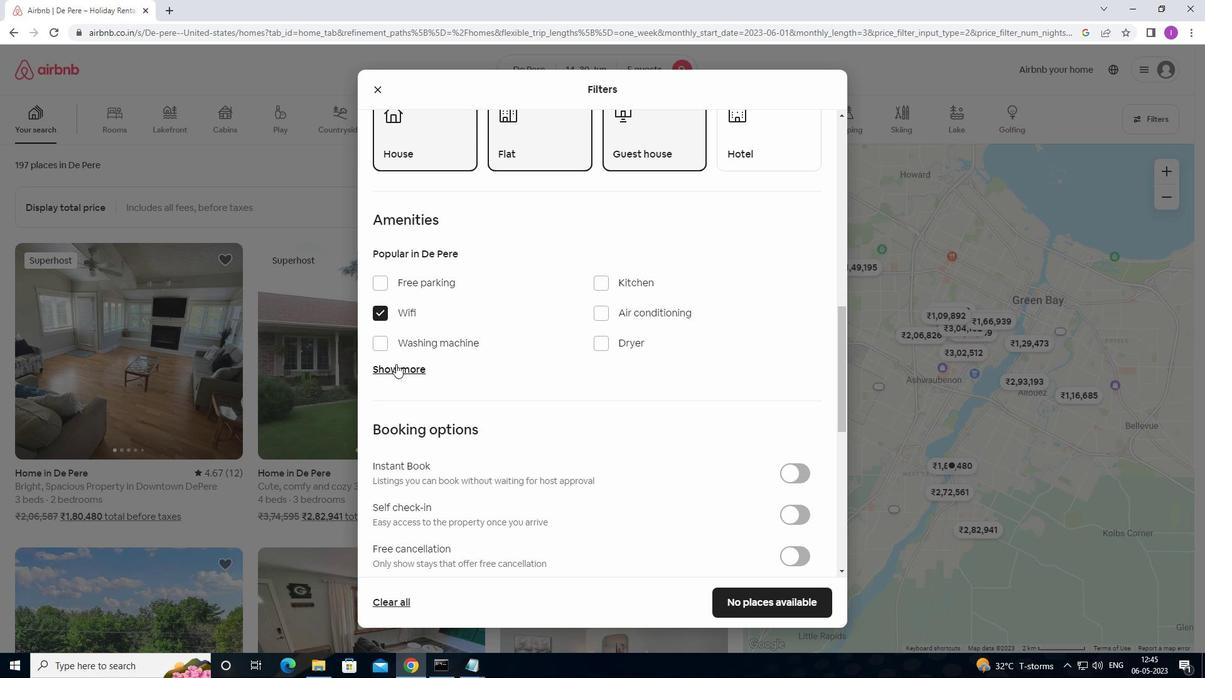 
Action: Mouse pressed left at (397, 364)
Screenshot: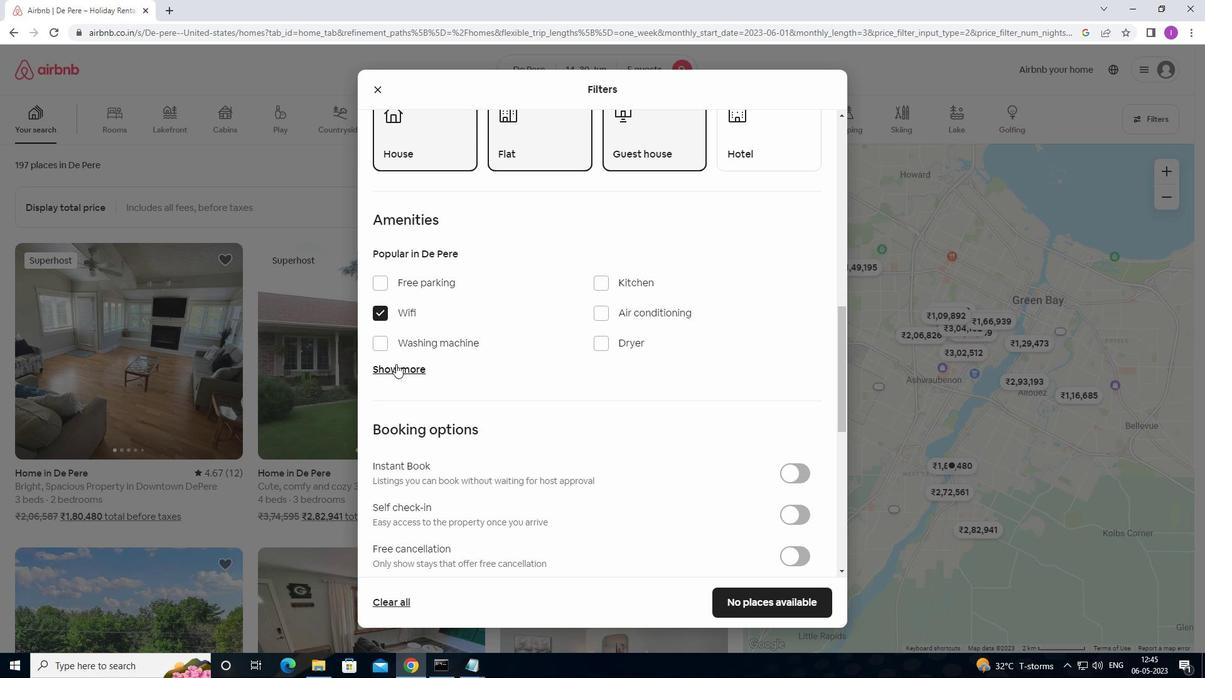 
Action: Mouse moved to (653, 400)
Screenshot: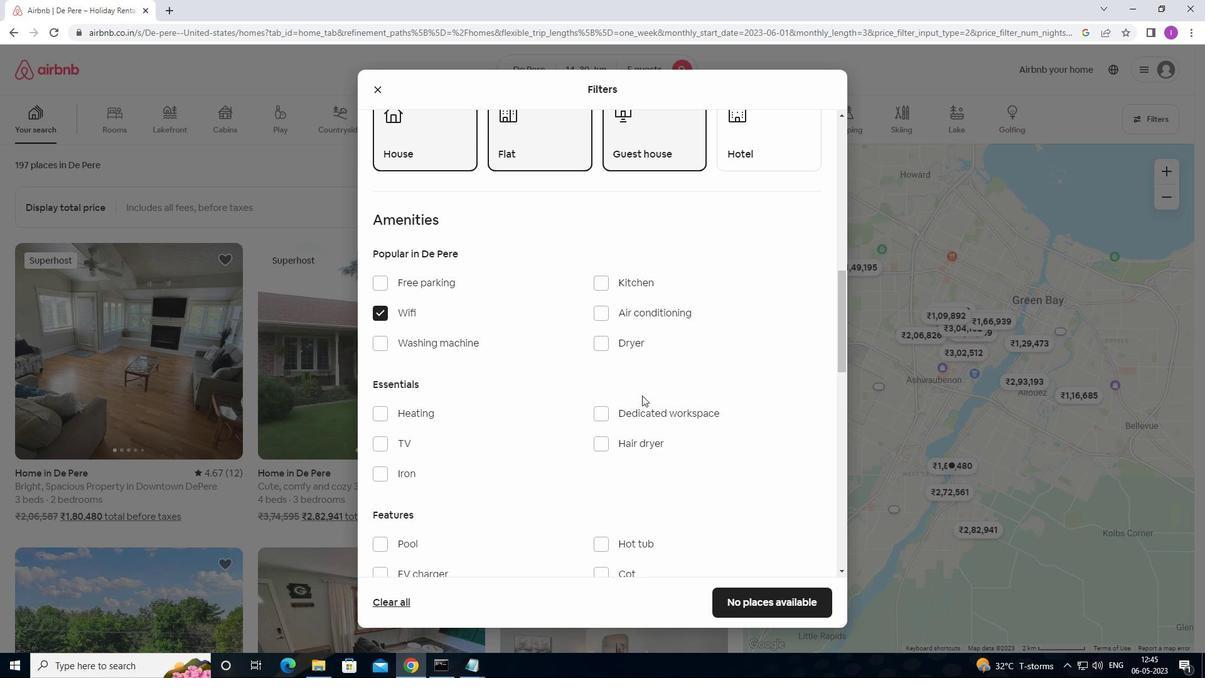 
Action: Mouse scrolled (653, 399) with delta (0, 0)
Screenshot: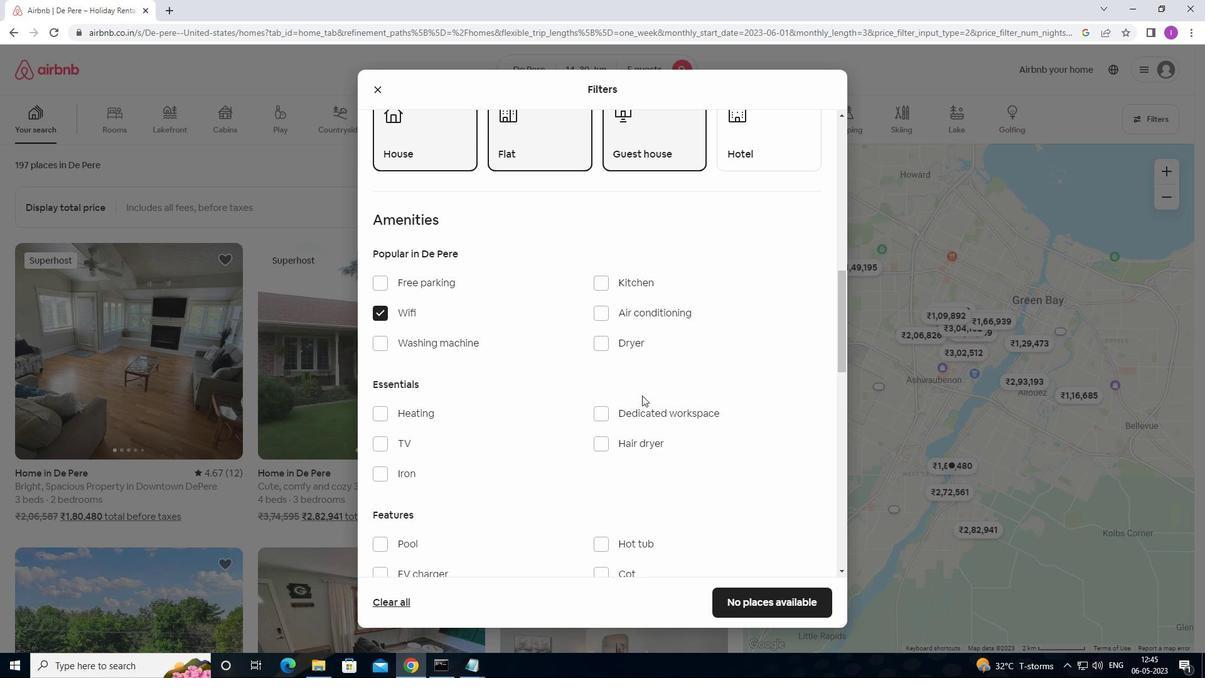 
Action: Mouse moved to (651, 404)
Screenshot: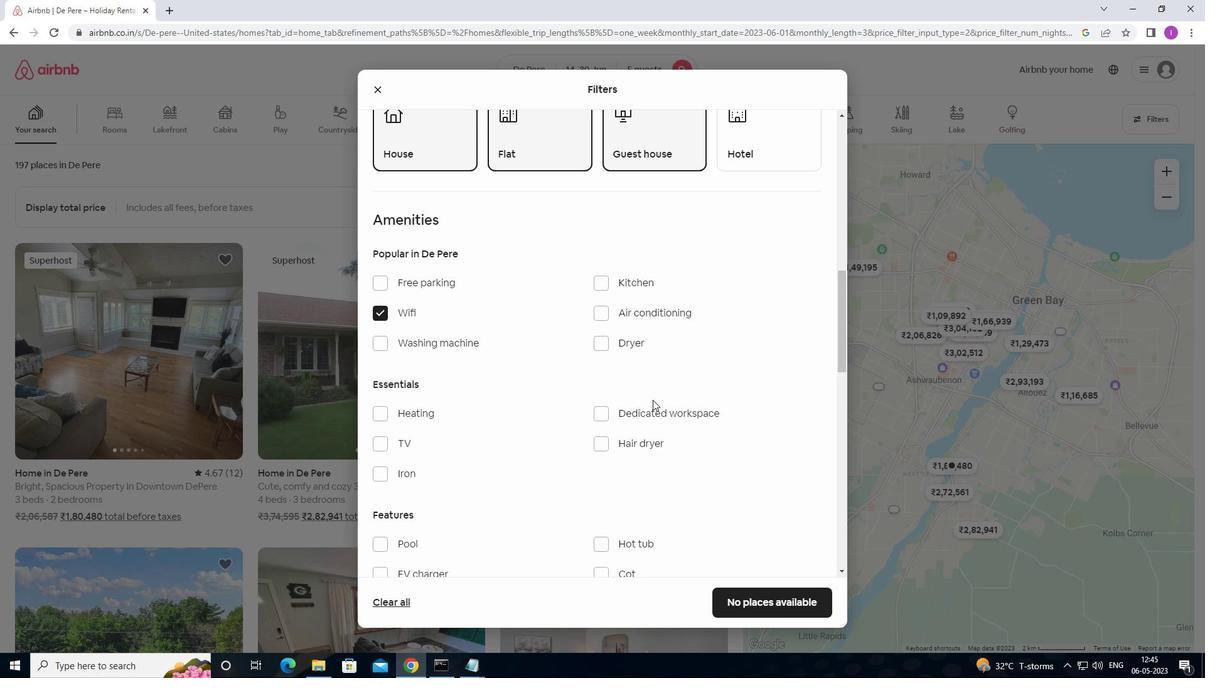 
Action: Mouse scrolled (651, 403) with delta (0, 0)
Screenshot: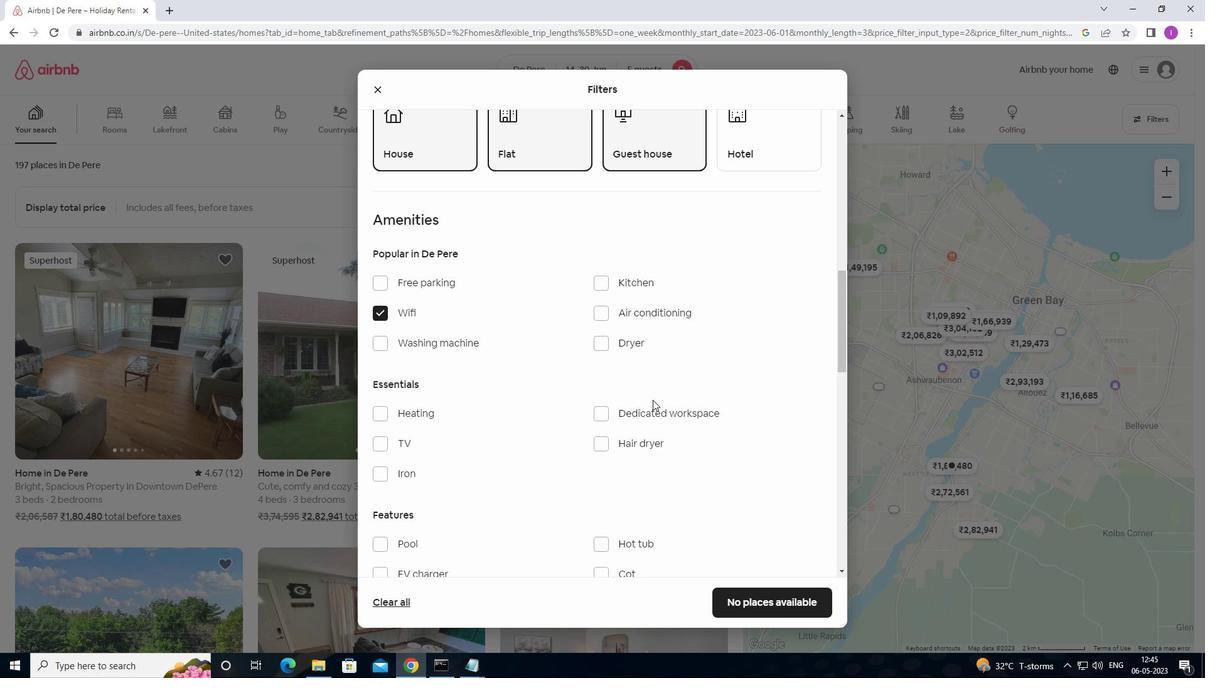 
Action: Mouse moved to (379, 324)
Screenshot: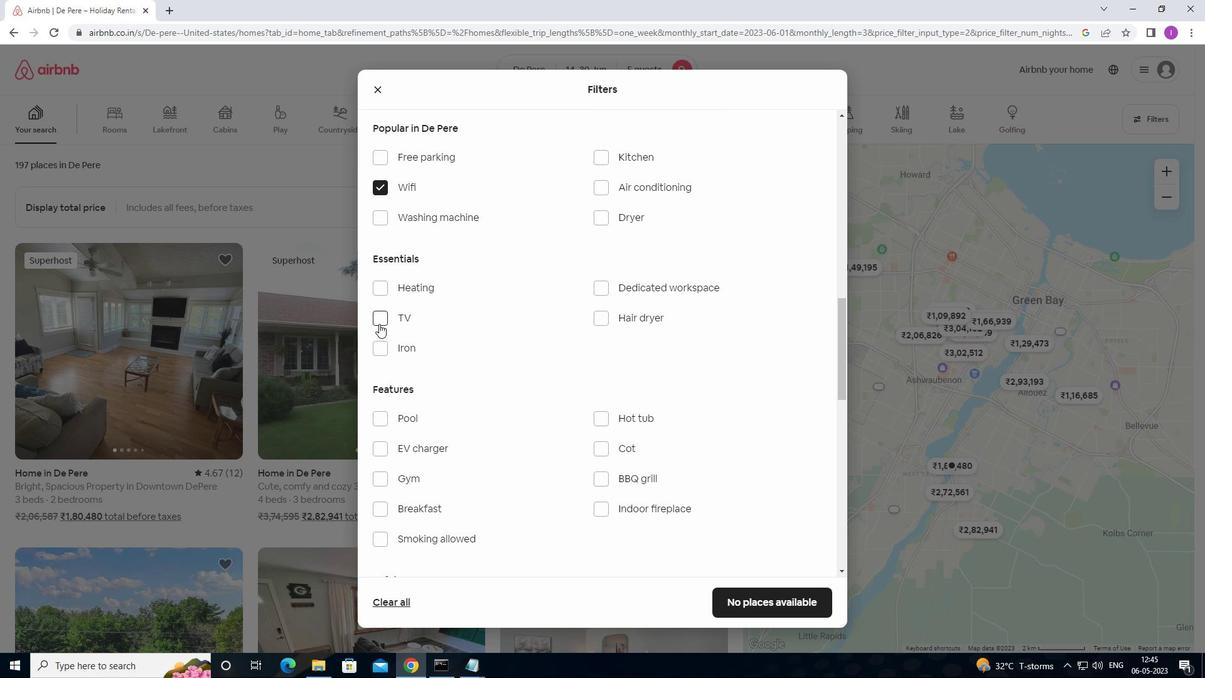 
Action: Mouse pressed left at (379, 324)
Screenshot: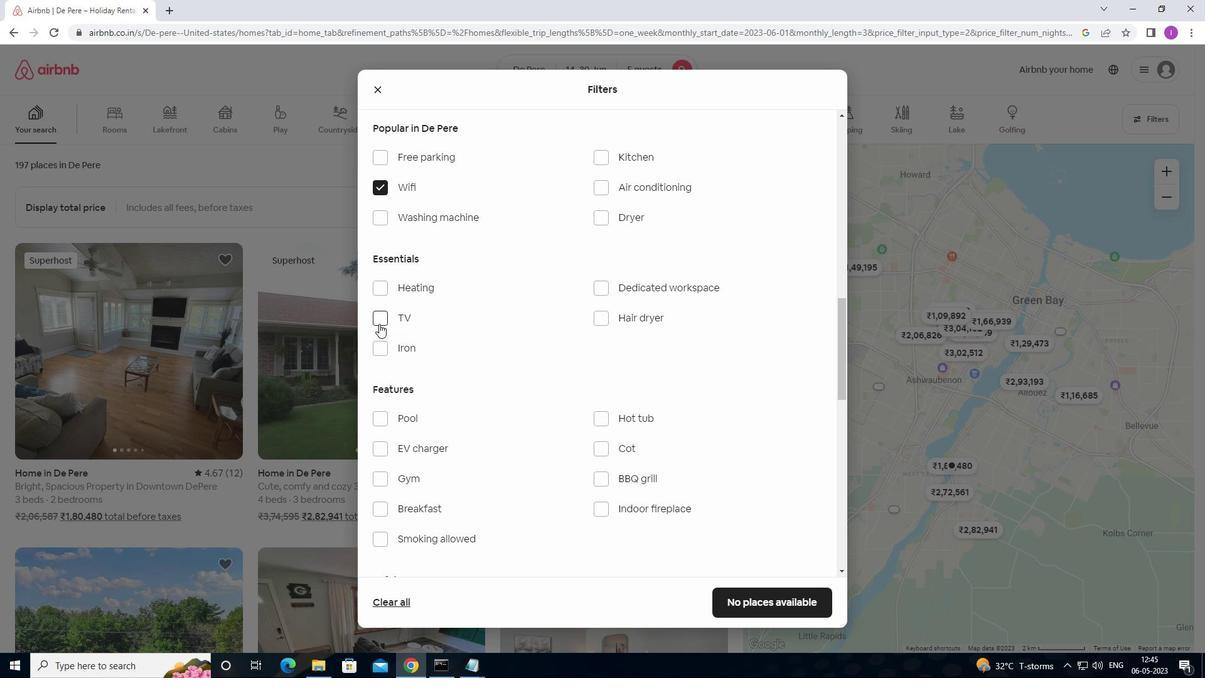 
Action: Mouse moved to (426, 347)
Screenshot: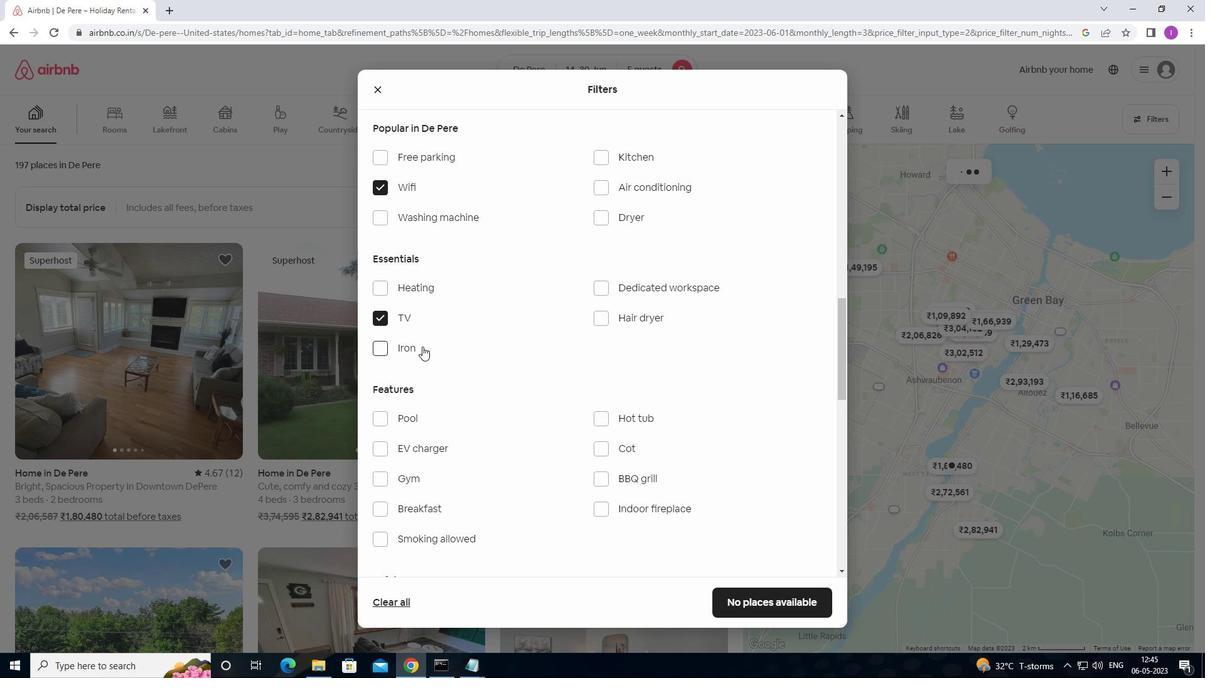
Action: Mouse scrolled (426, 346) with delta (0, 0)
Screenshot: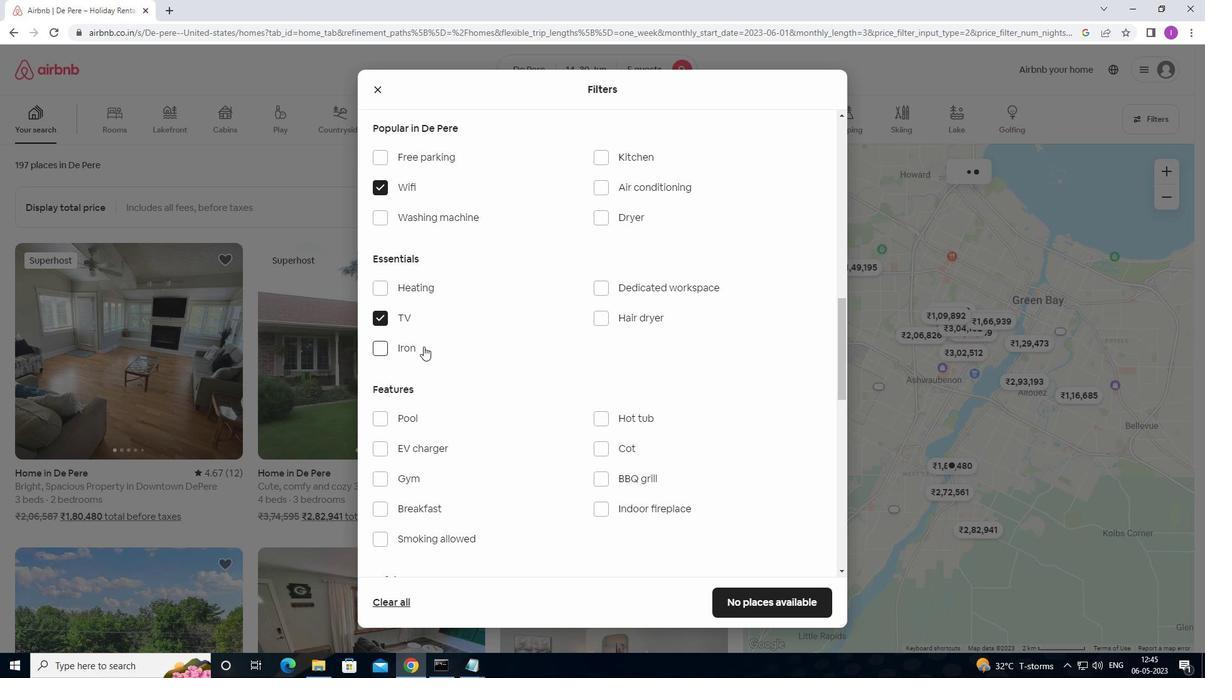 
Action: Mouse moved to (427, 347)
Screenshot: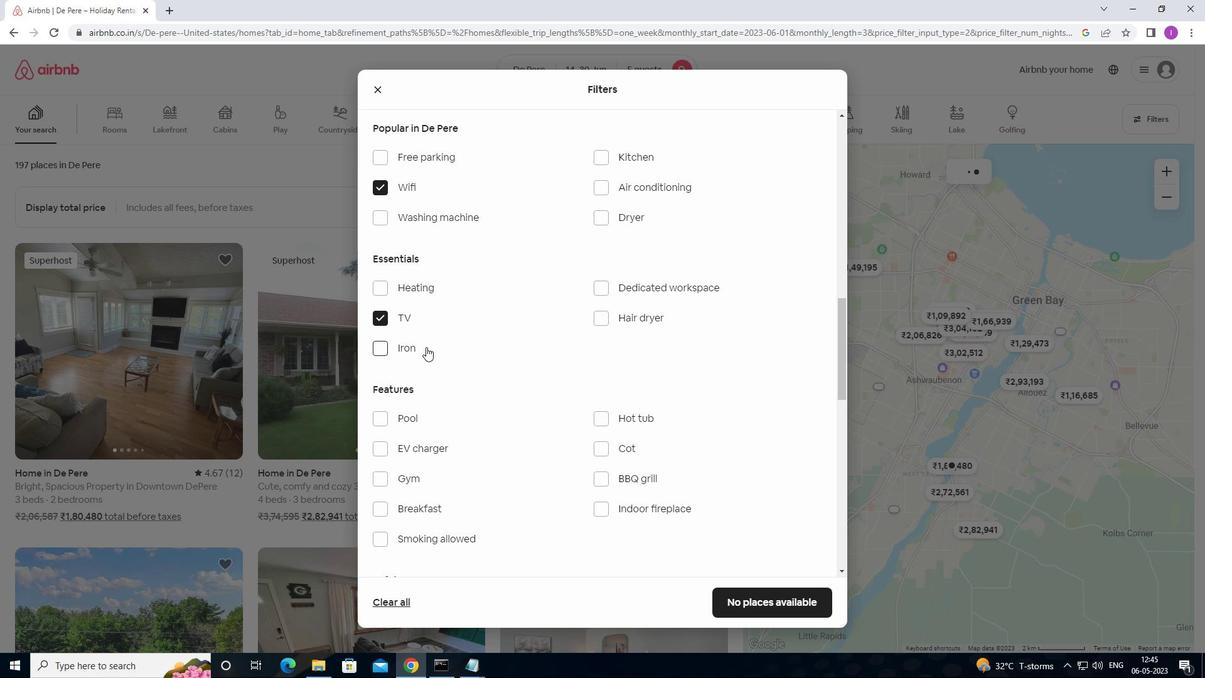 
Action: Mouse scrolled (427, 347) with delta (0, 0)
Screenshot: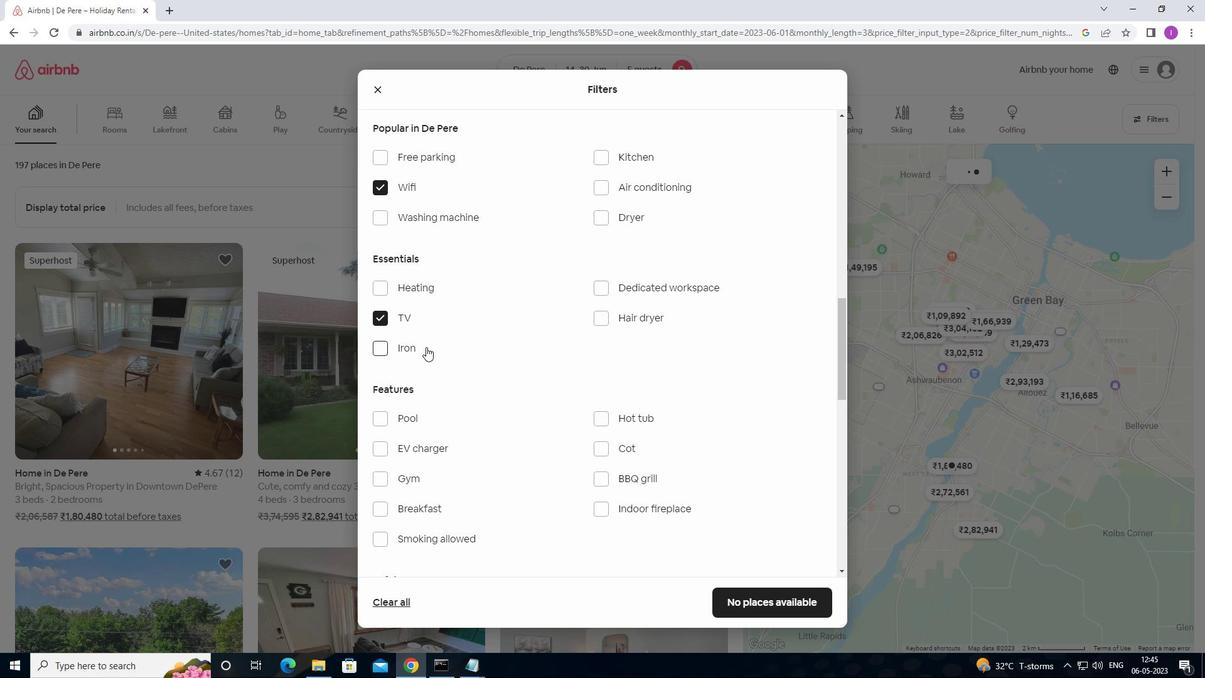 
Action: Mouse moved to (429, 347)
Screenshot: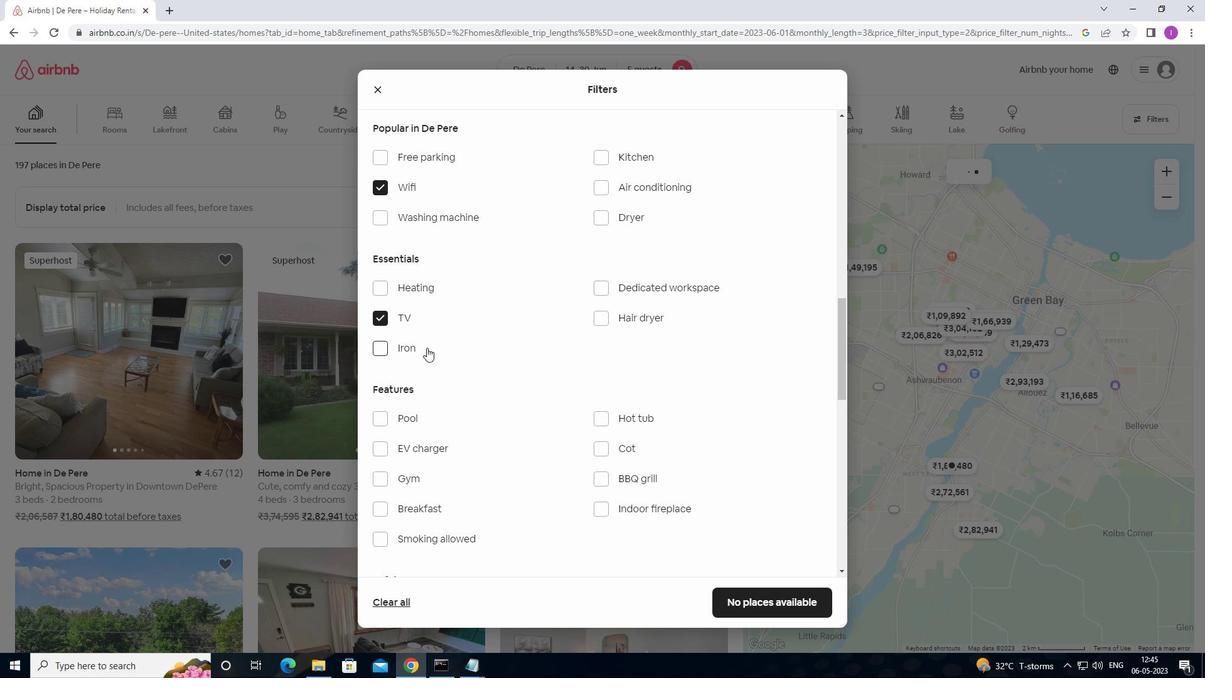 
Action: Mouse scrolled (429, 347) with delta (0, 0)
Screenshot: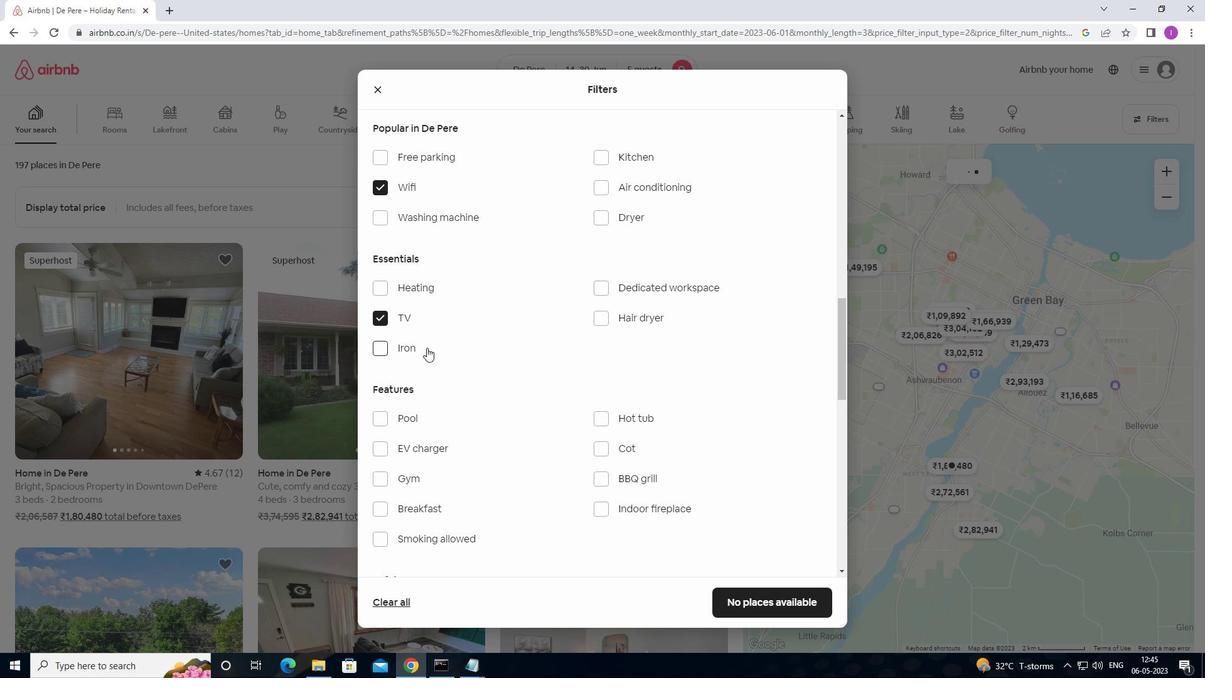 
Action: Mouse moved to (380, 301)
Screenshot: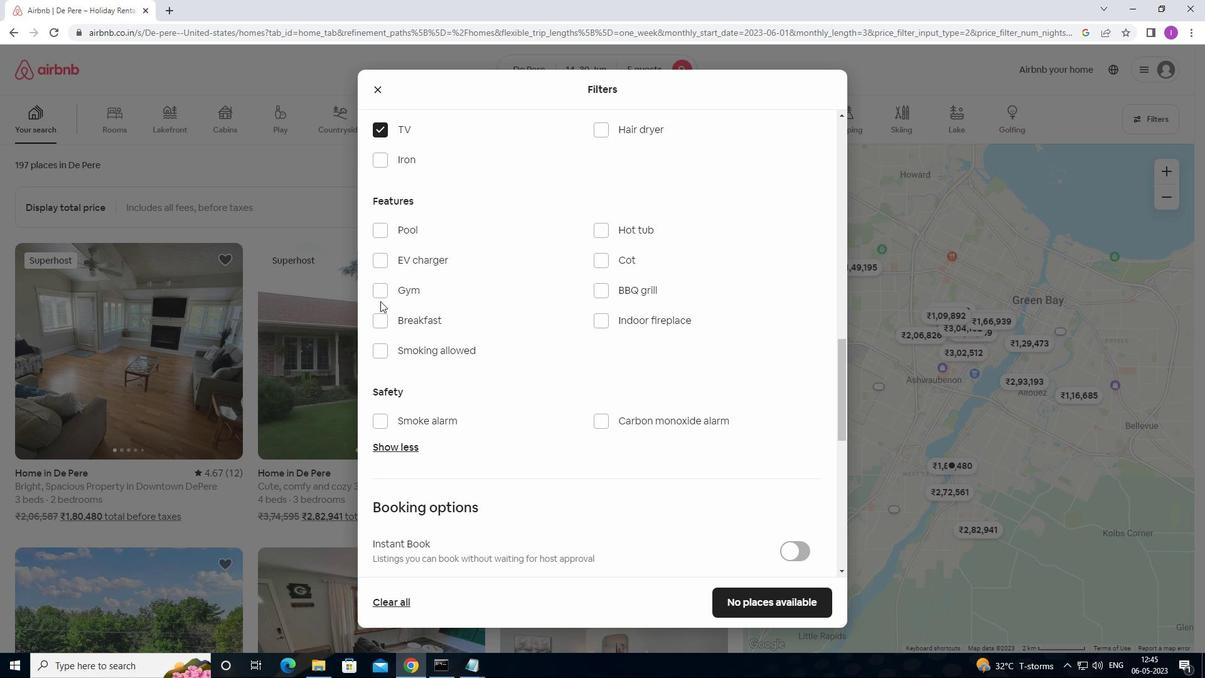 
Action: Mouse scrolled (380, 302) with delta (0, 0)
Screenshot: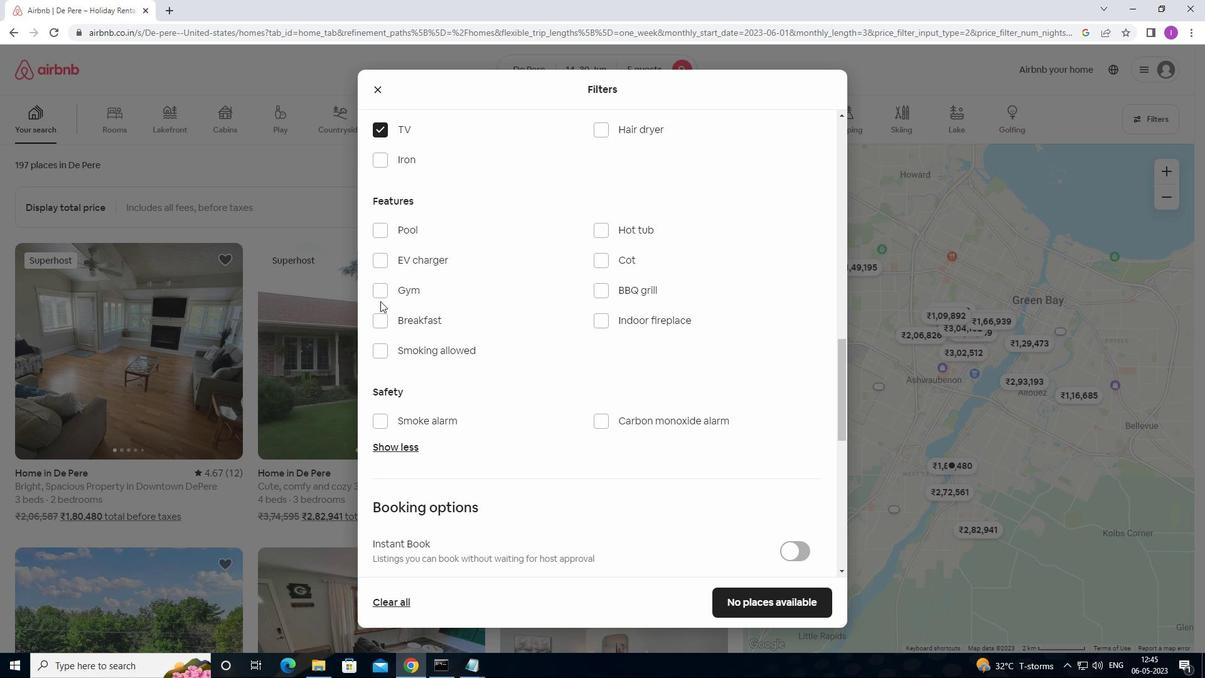 
Action: Mouse scrolled (380, 302) with delta (0, 0)
Screenshot: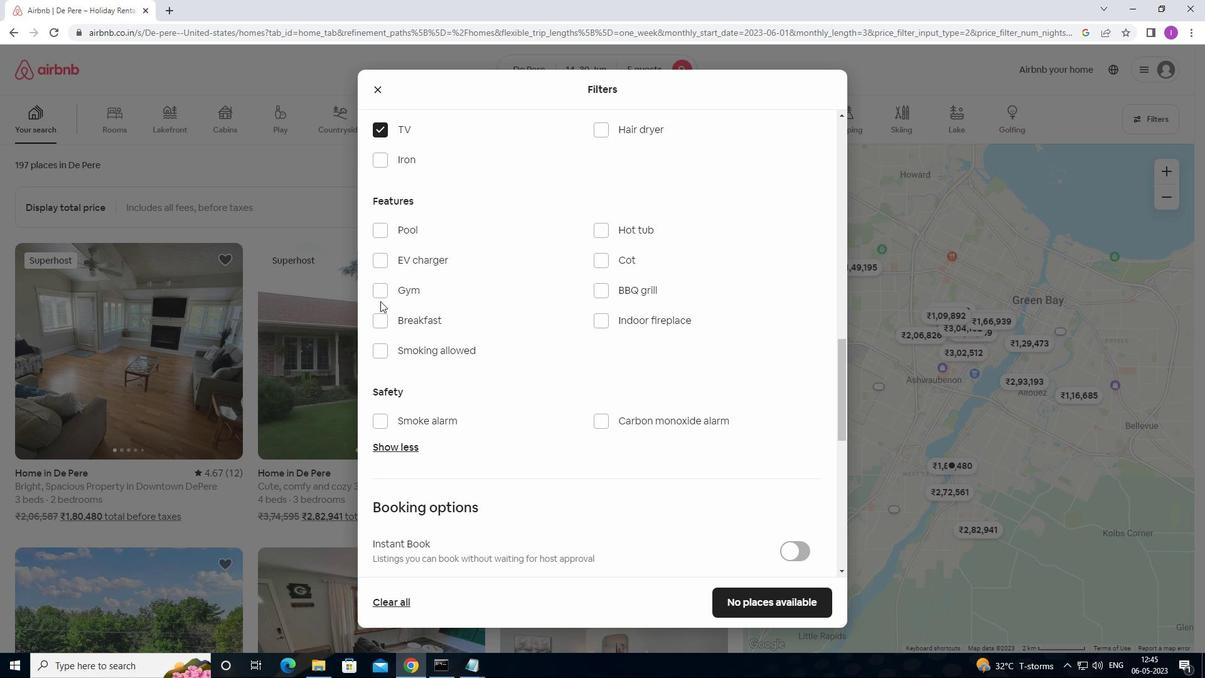
Action: Mouse scrolled (380, 302) with delta (0, 0)
Screenshot: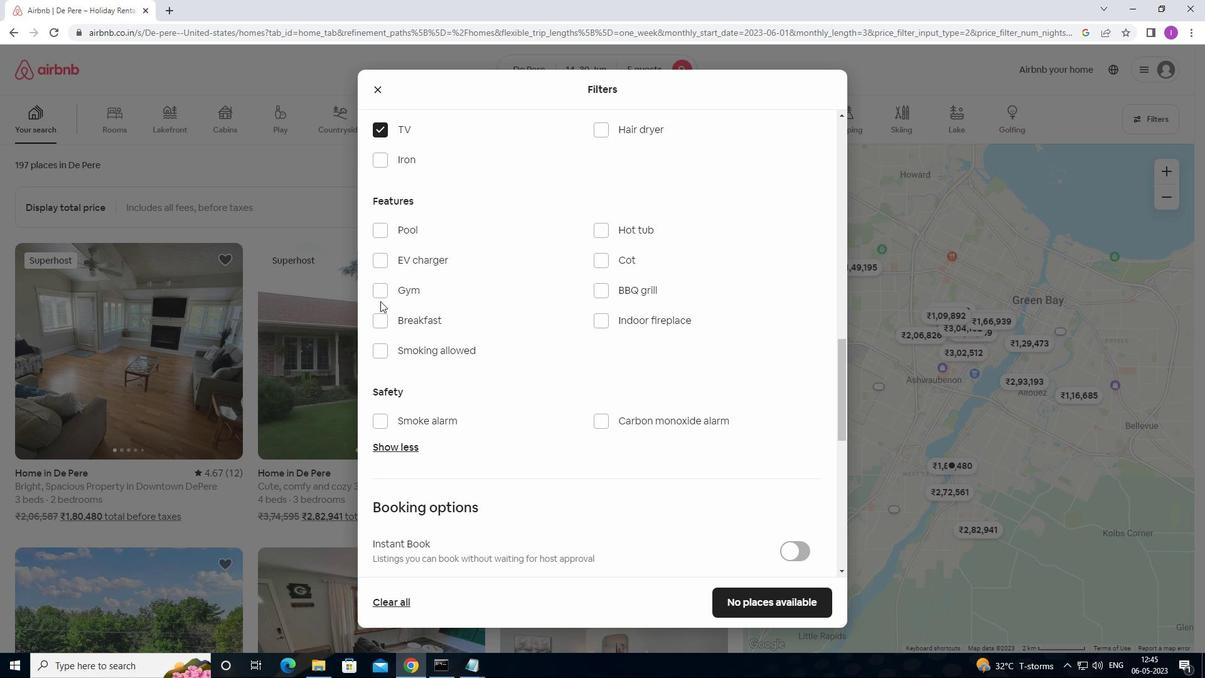
Action: Mouse moved to (386, 158)
Screenshot: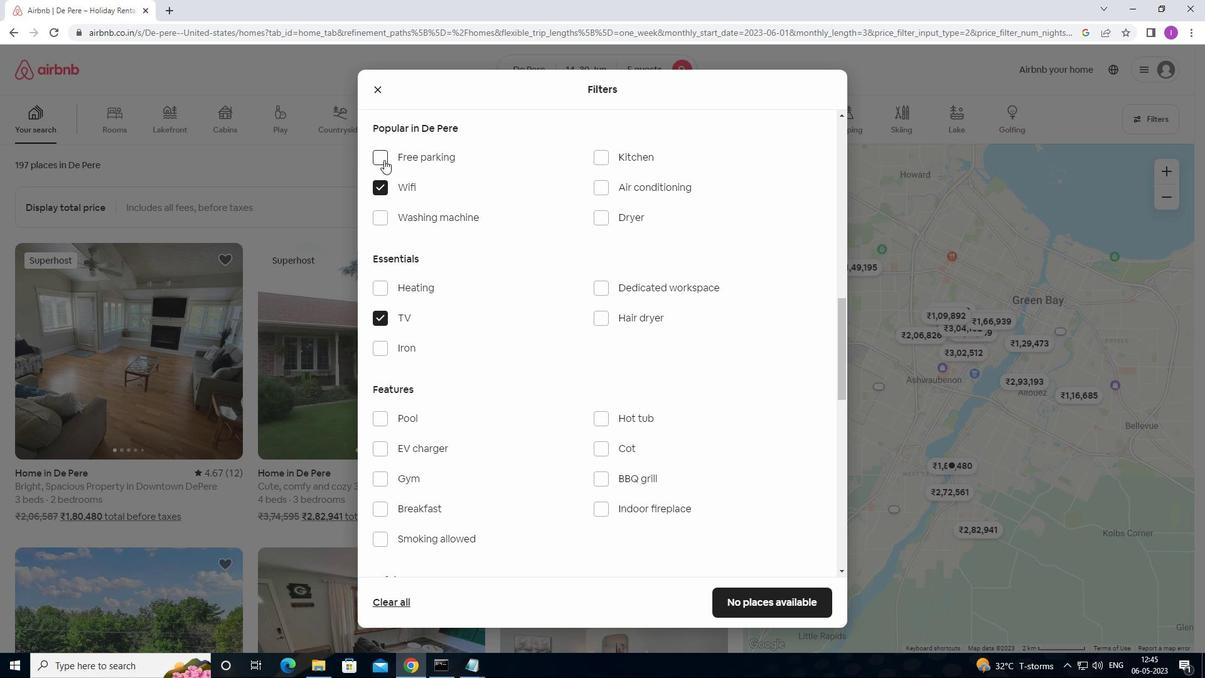 
Action: Mouse pressed left at (386, 158)
Screenshot: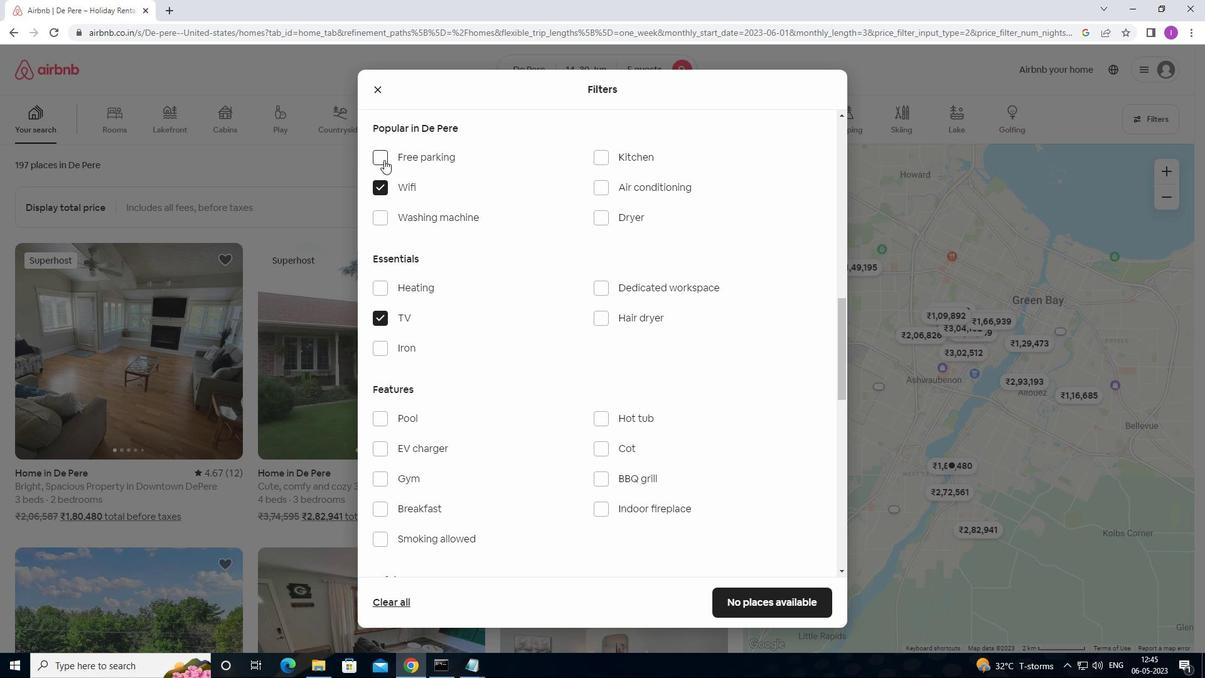 
Action: Mouse moved to (417, 266)
Screenshot: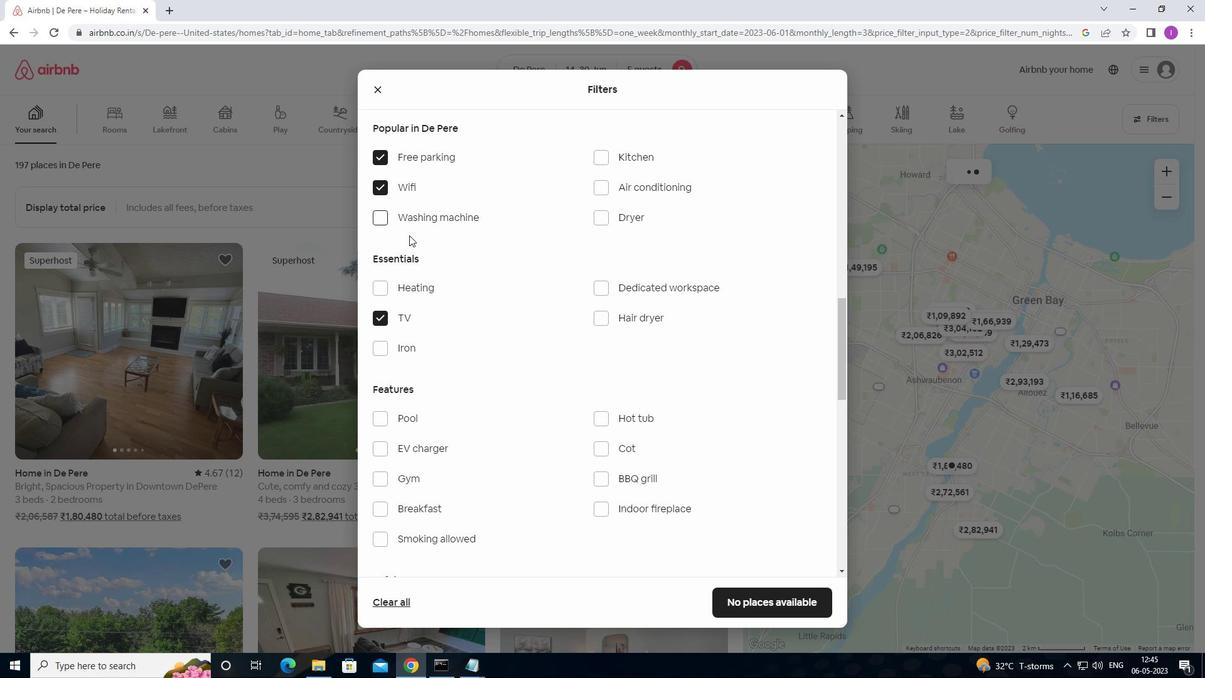 
Action: Mouse scrolled (417, 265) with delta (0, 0)
Screenshot: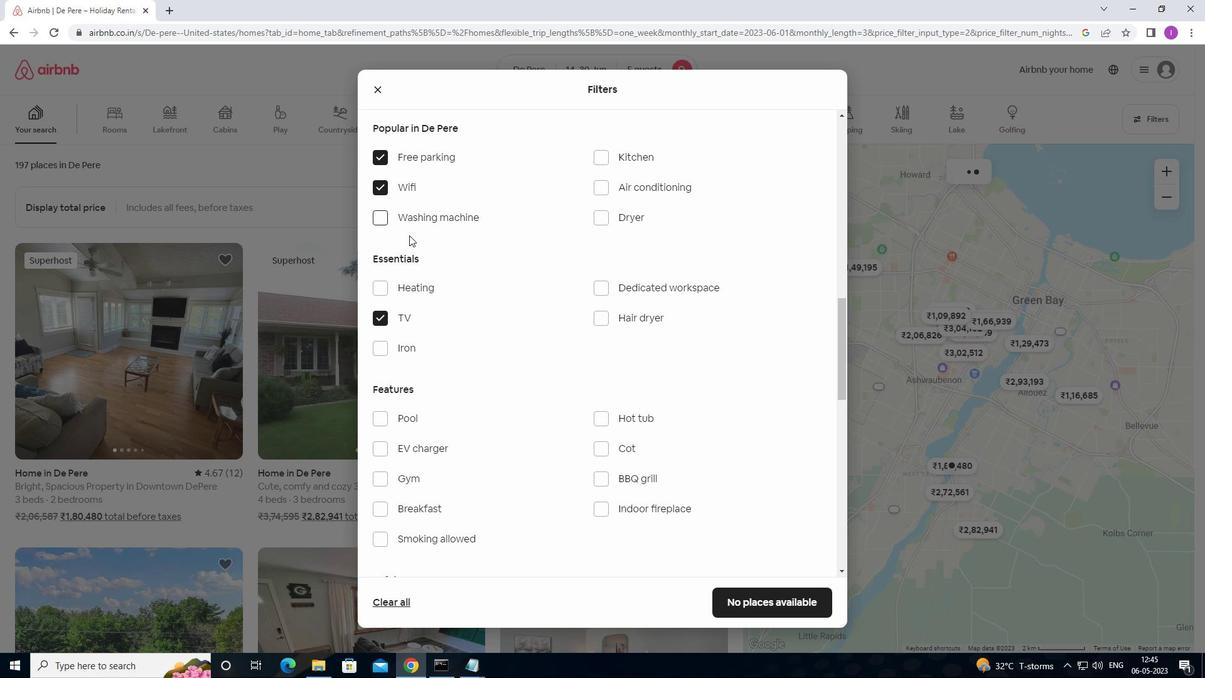 
Action: Mouse moved to (420, 273)
Screenshot: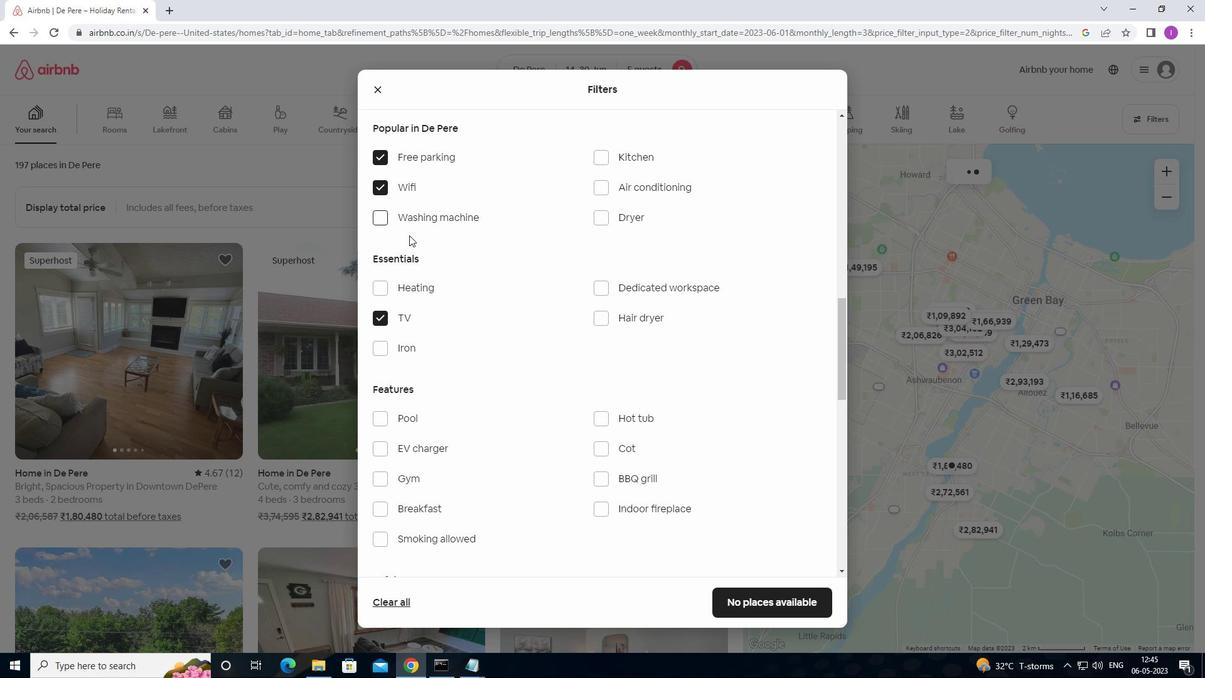 
Action: Mouse scrolled (420, 273) with delta (0, 0)
Screenshot: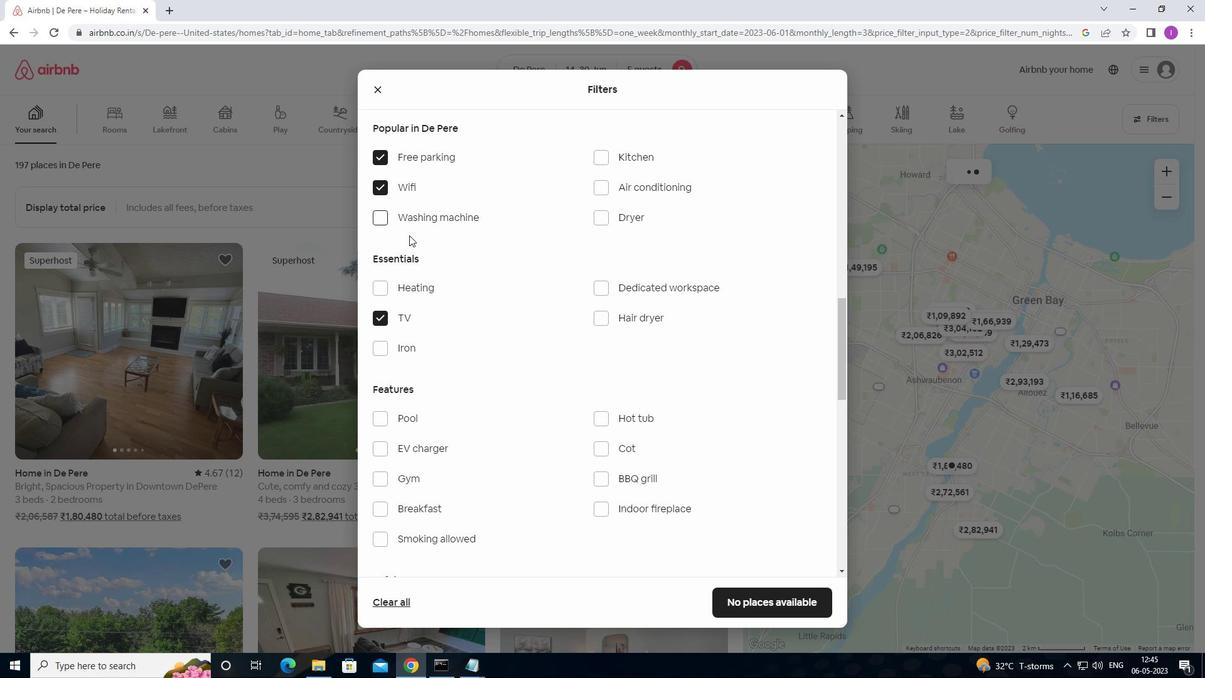 
Action: Mouse moved to (421, 275)
Screenshot: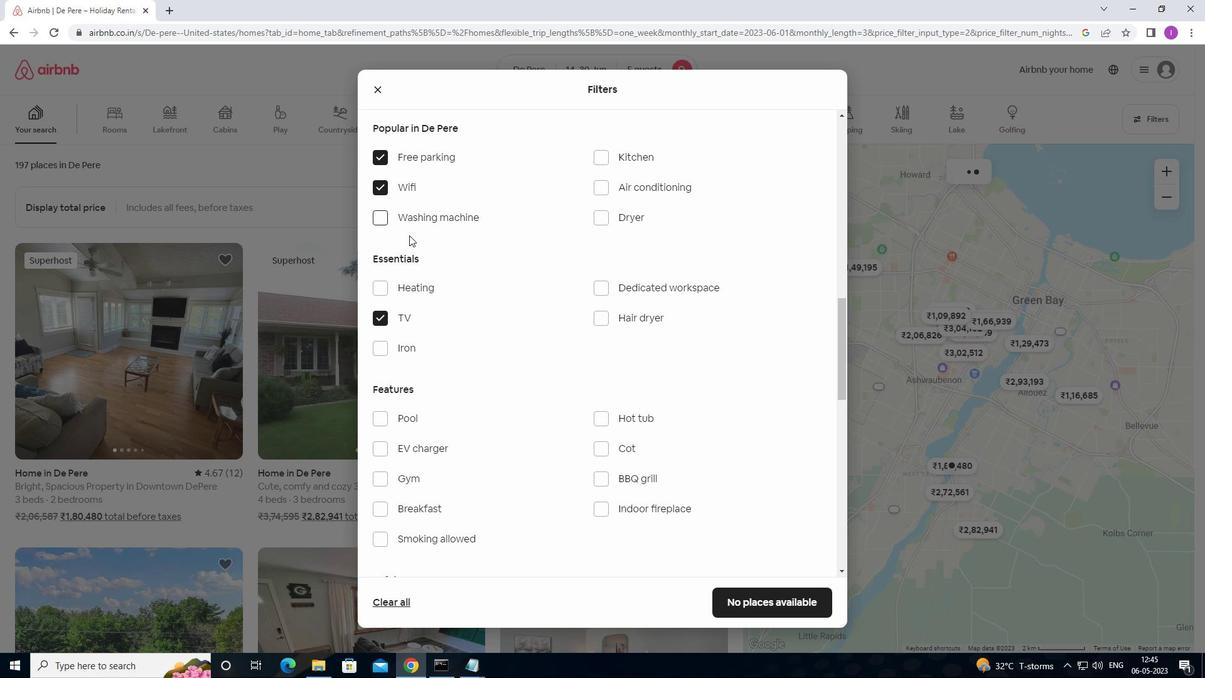 
Action: Mouse scrolled (421, 274) with delta (0, 0)
Screenshot: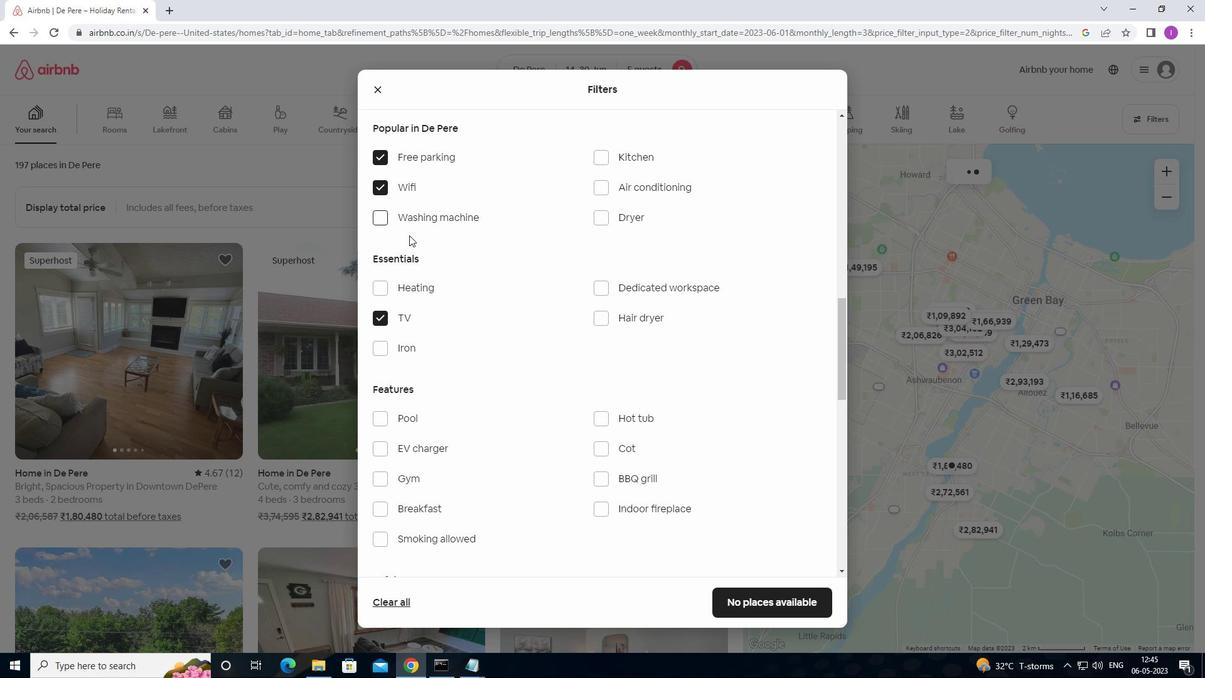 
Action: Mouse moved to (421, 276)
Screenshot: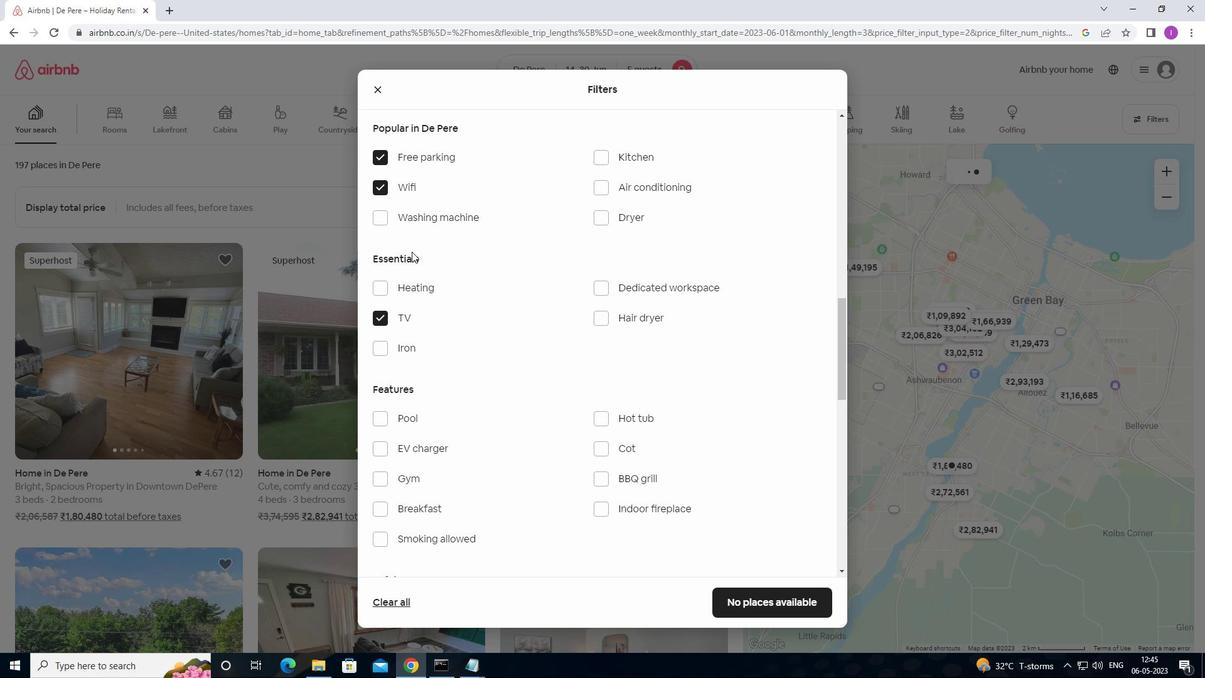 
Action: Mouse scrolled (421, 276) with delta (0, 0)
Screenshot: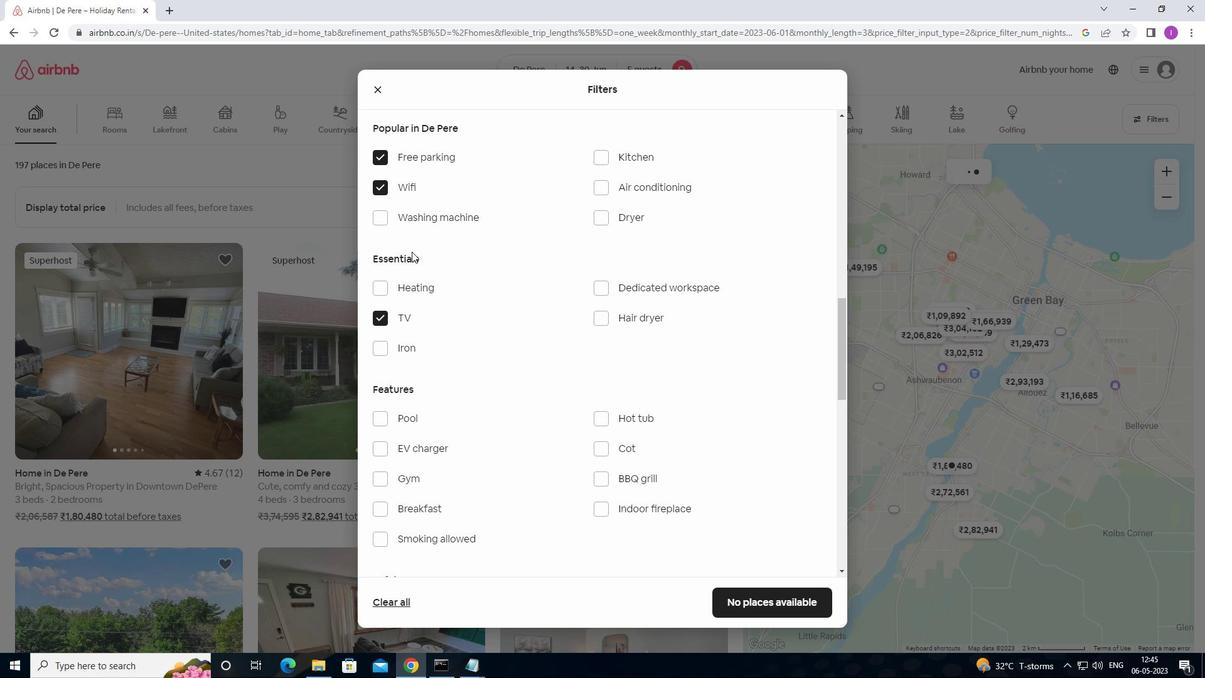
Action: Mouse moved to (427, 288)
Screenshot: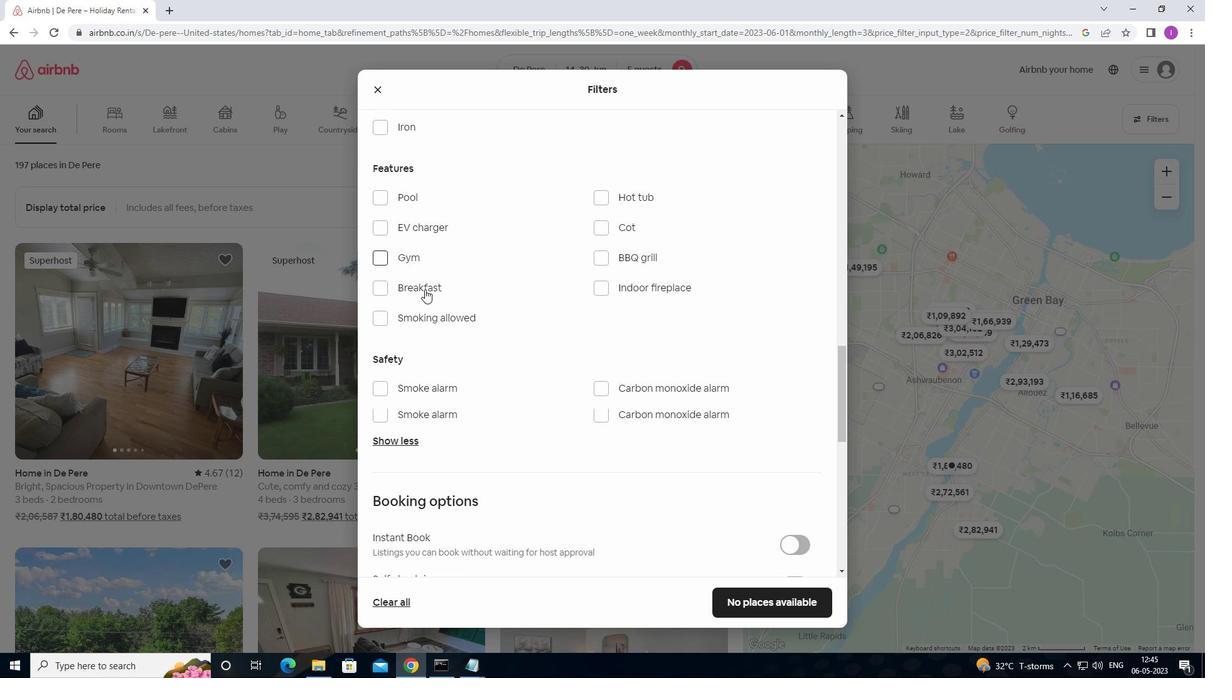 
Action: Mouse scrolled (427, 288) with delta (0, 0)
Screenshot: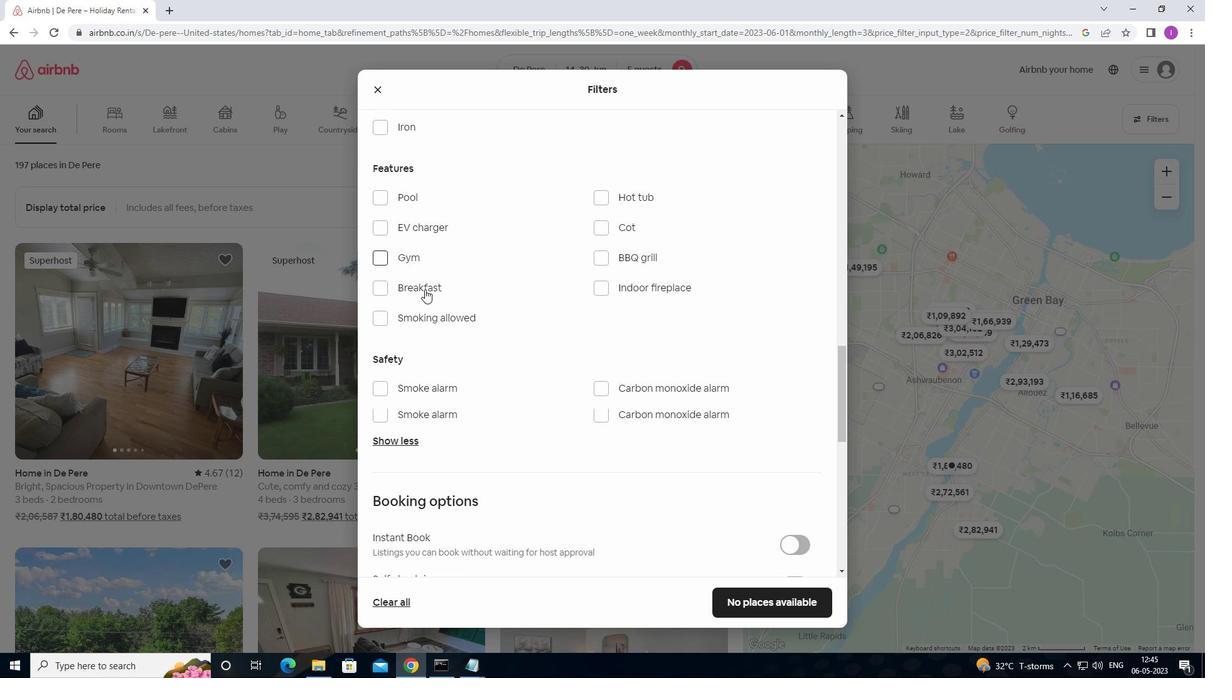 
Action: Mouse moved to (428, 282)
Screenshot: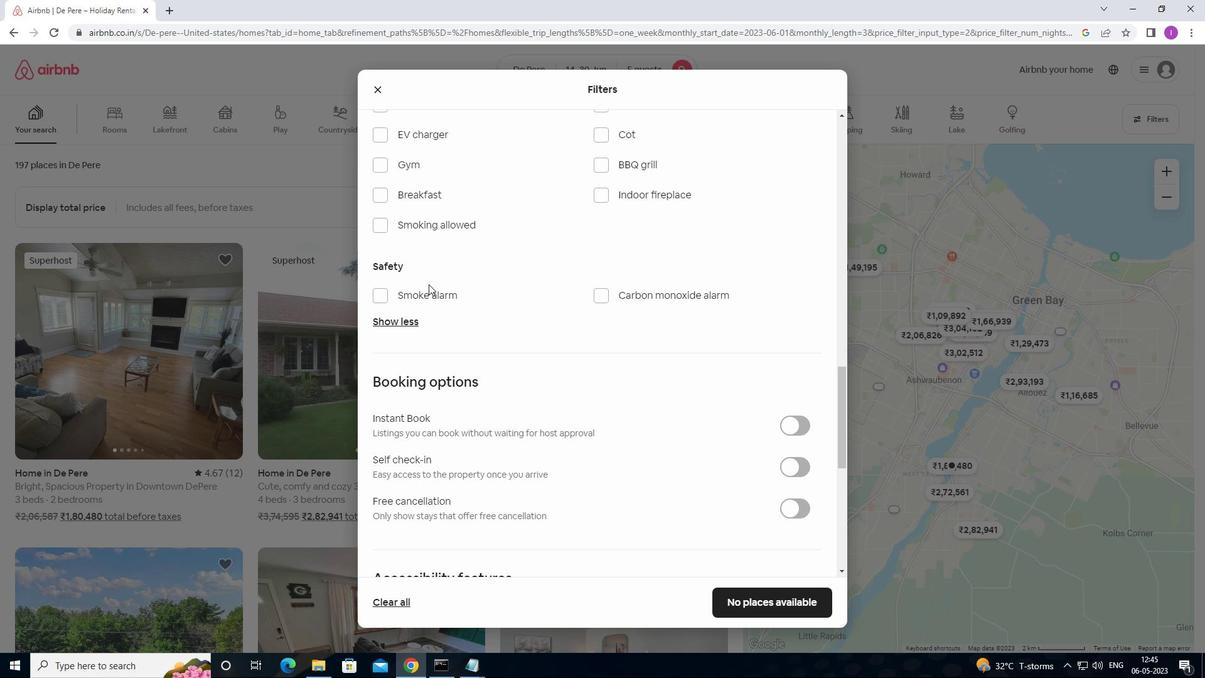 
Action: Mouse scrolled (428, 283) with delta (0, 0)
Screenshot: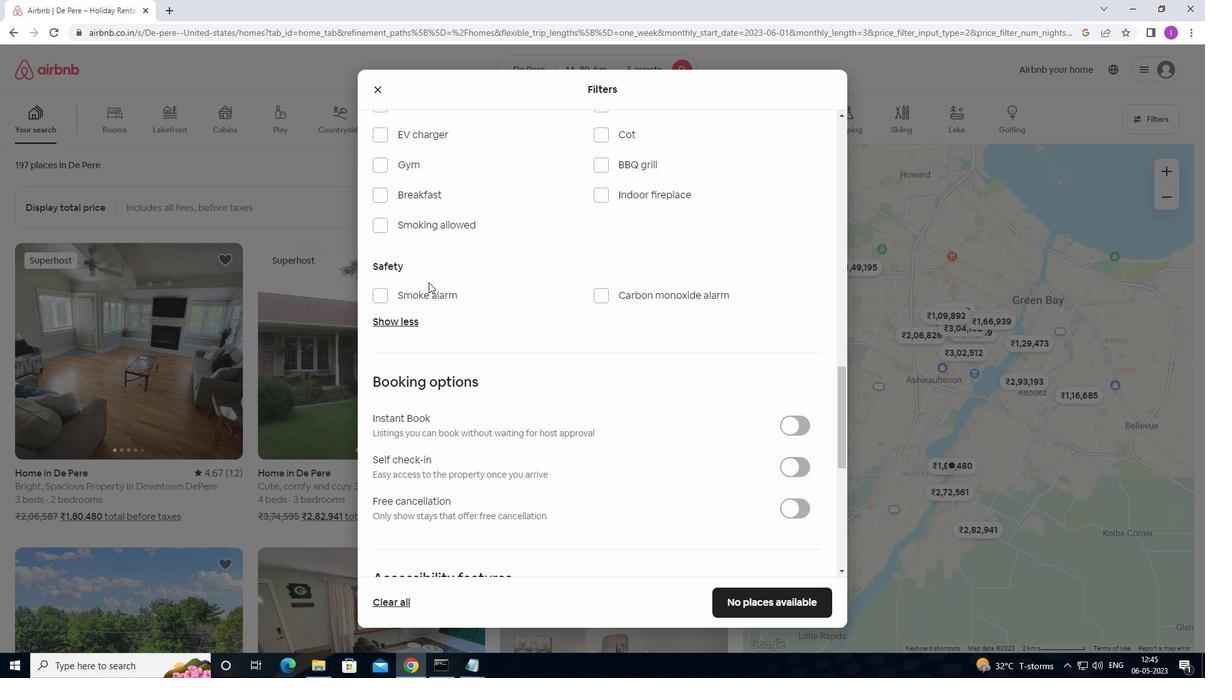 
Action: Mouse moved to (381, 232)
Screenshot: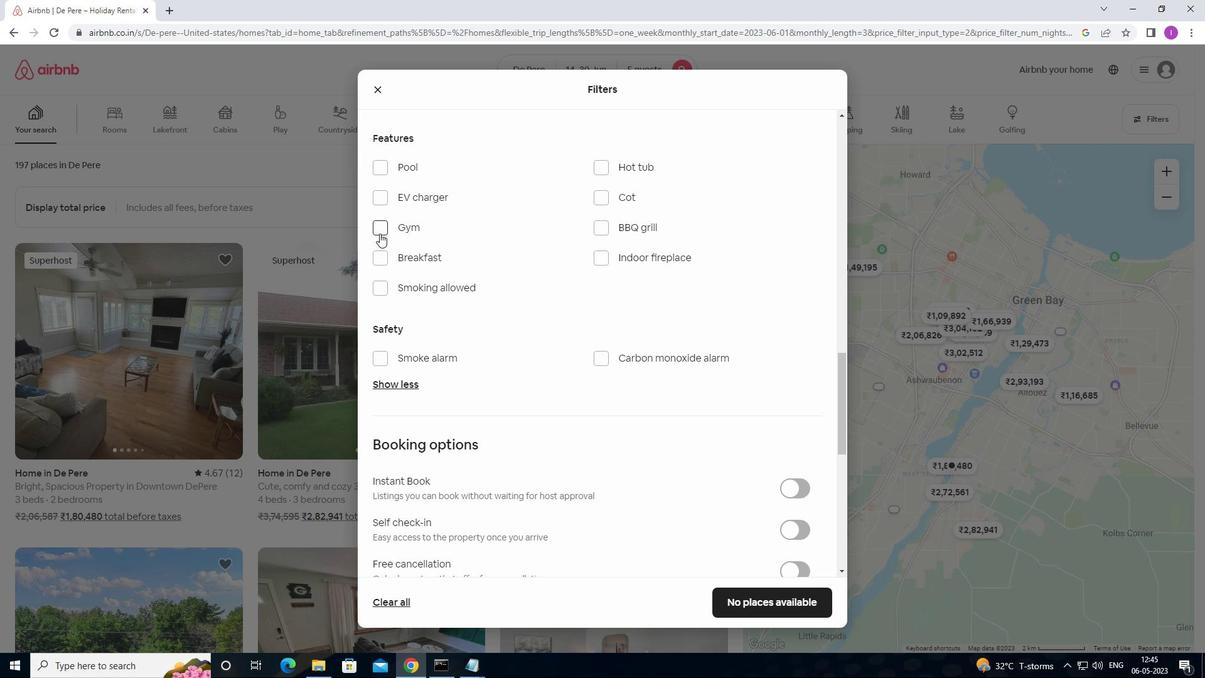 
Action: Mouse pressed left at (381, 232)
Screenshot: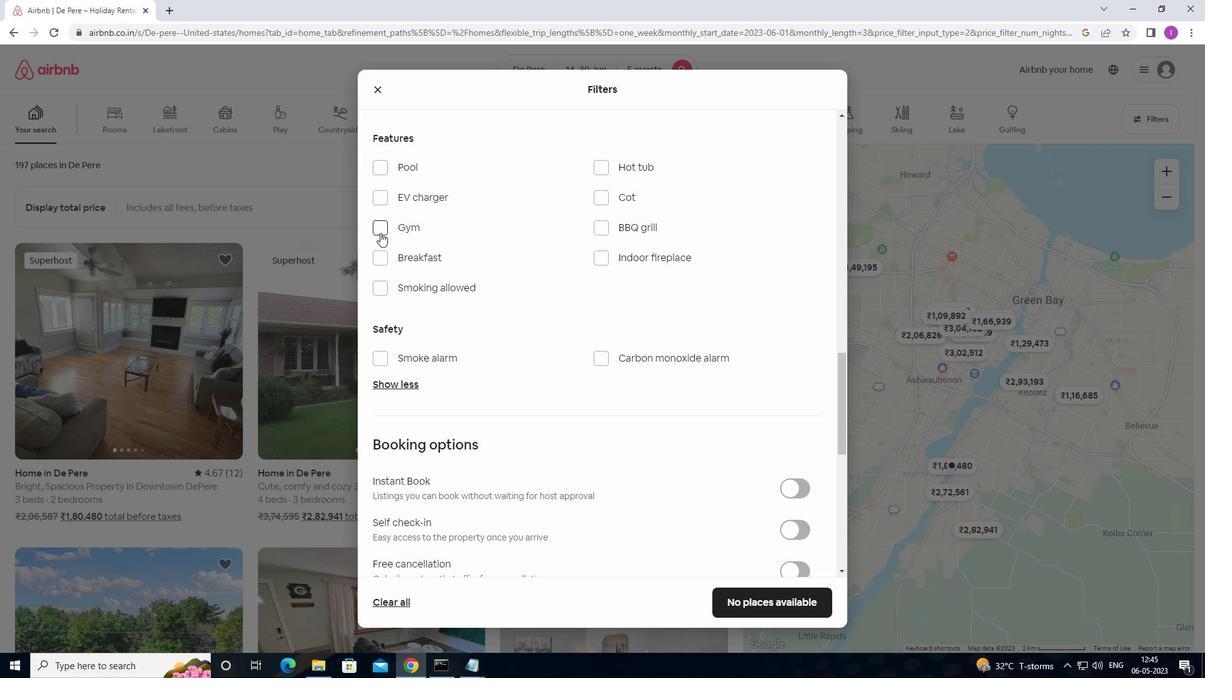 
Action: Mouse moved to (380, 258)
Screenshot: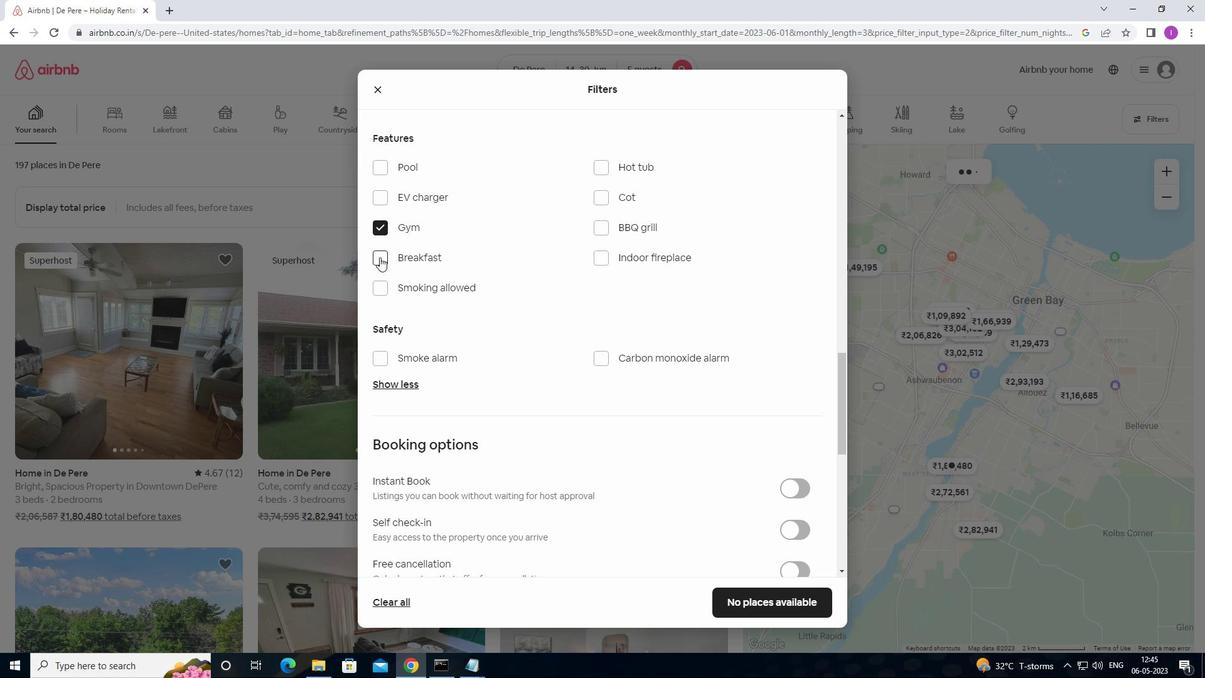 
Action: Mouse pressed left at (380, 258)
Screenshot: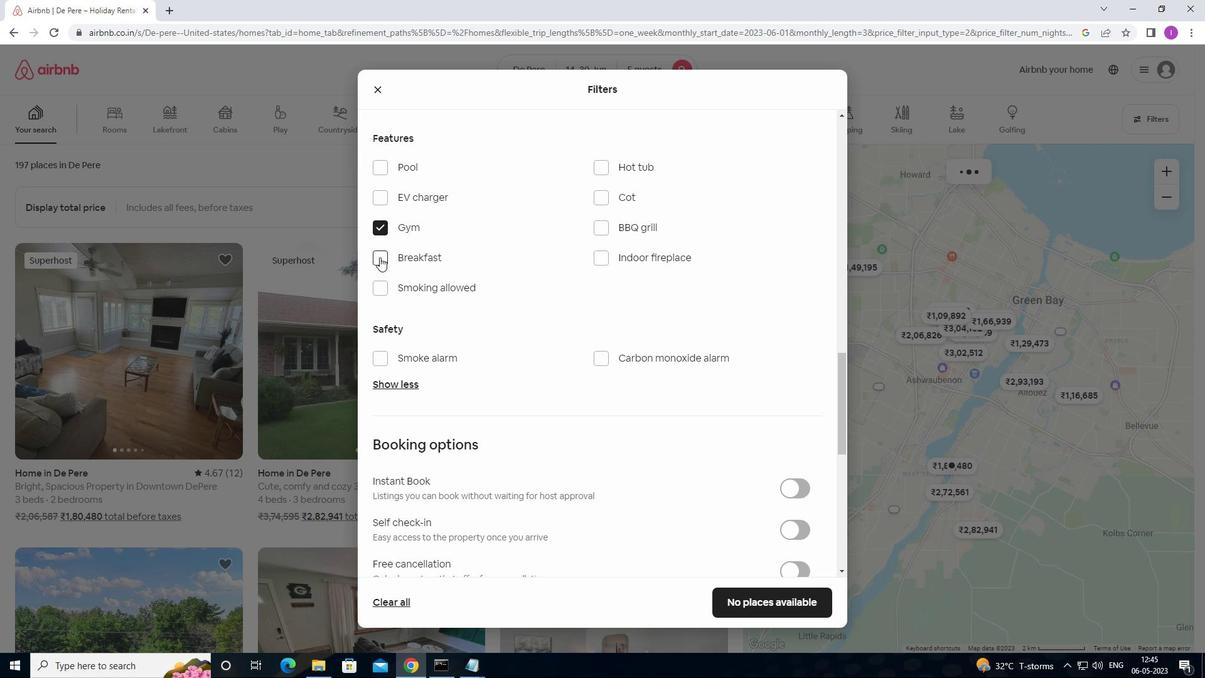 
Action: Mouse moved to (439, 334)
Screenshot: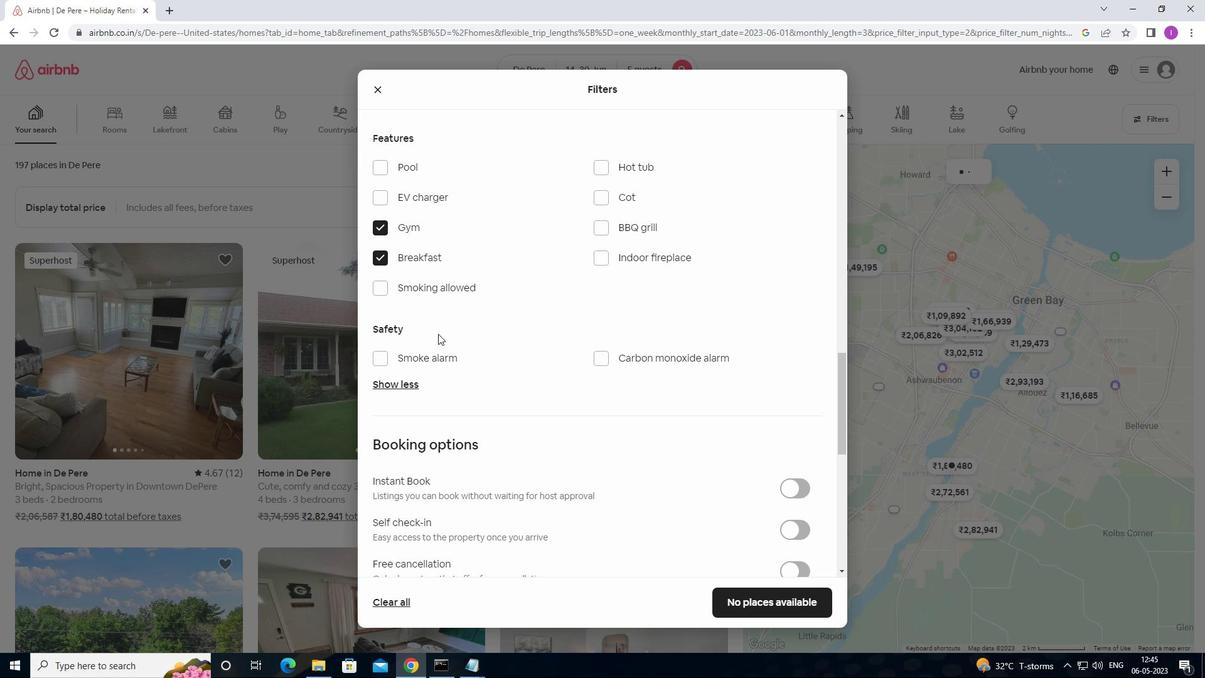
Action: Mouse scrolled (439, 334) with delta (0, 0)
Screenshot: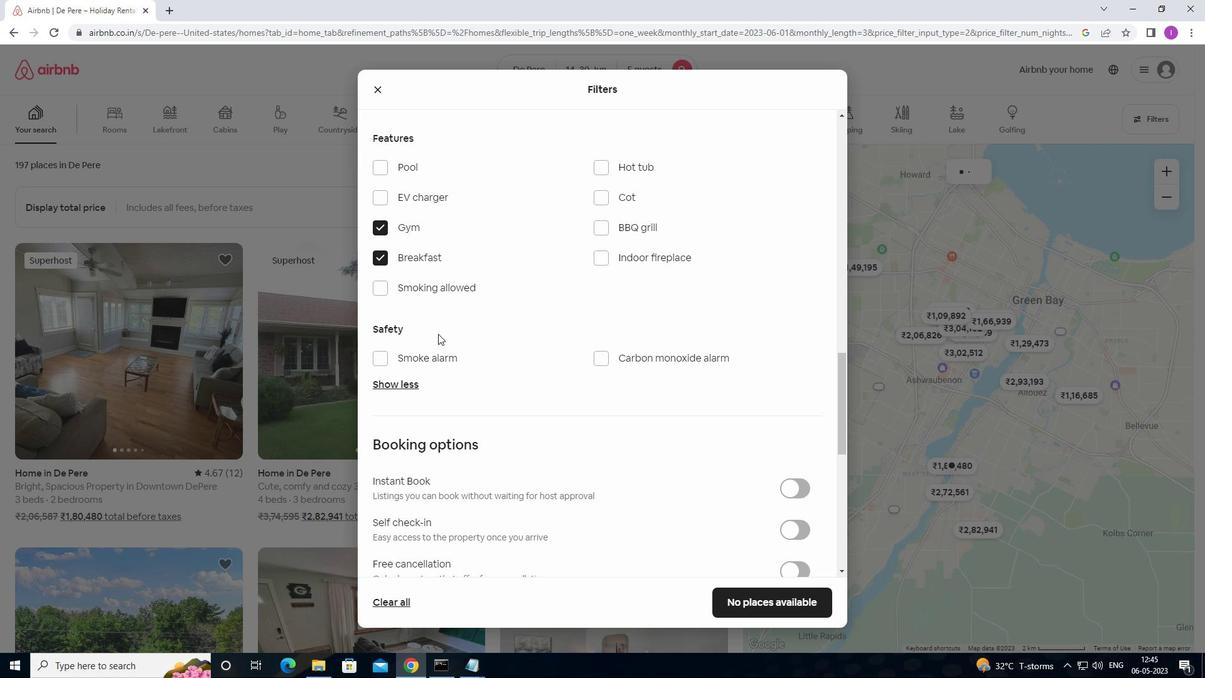 
Action: Mouse scrolled (439, 334) with delta (0, 0)
Screenshot: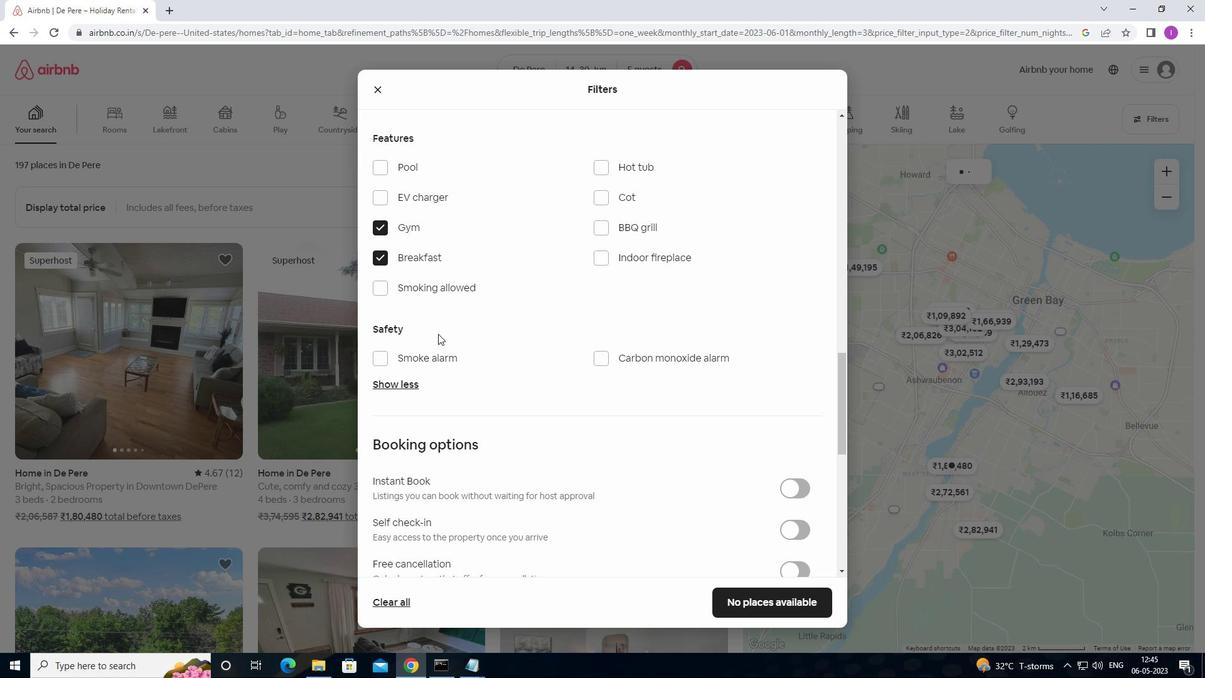 
Action: Mouse moved to (442, 338)
Screenshot: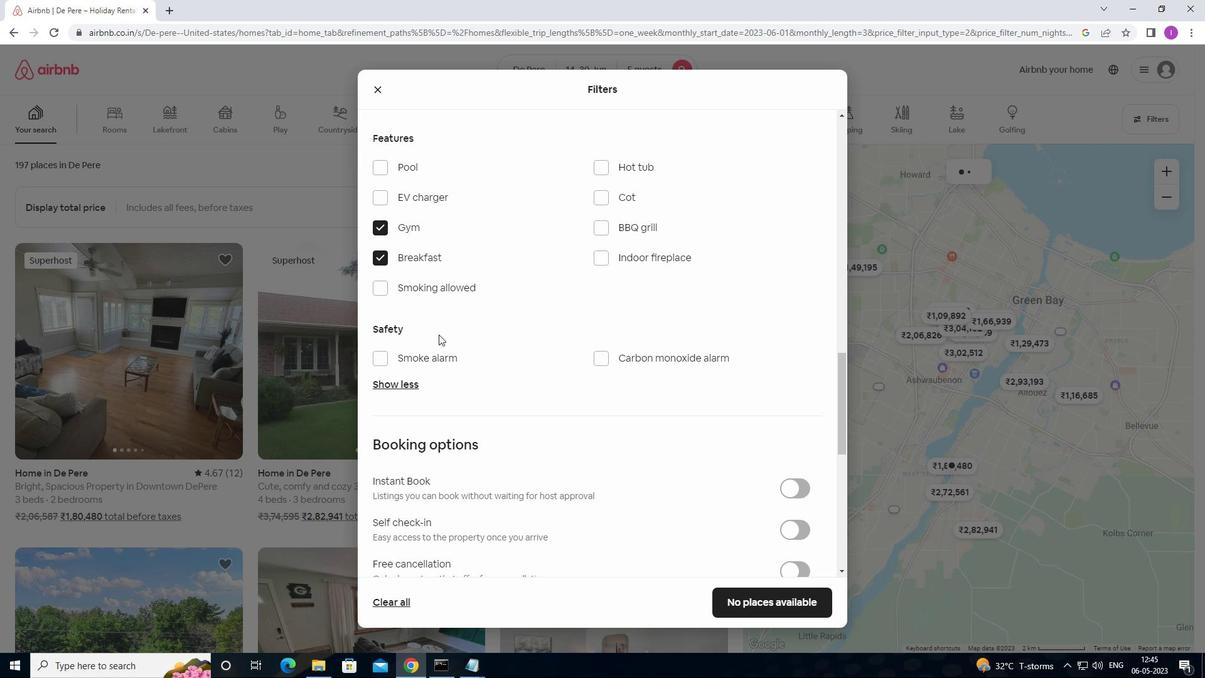 
Action: Mouse scrolled (442, 337) with delta (0, 0)
Screenshot: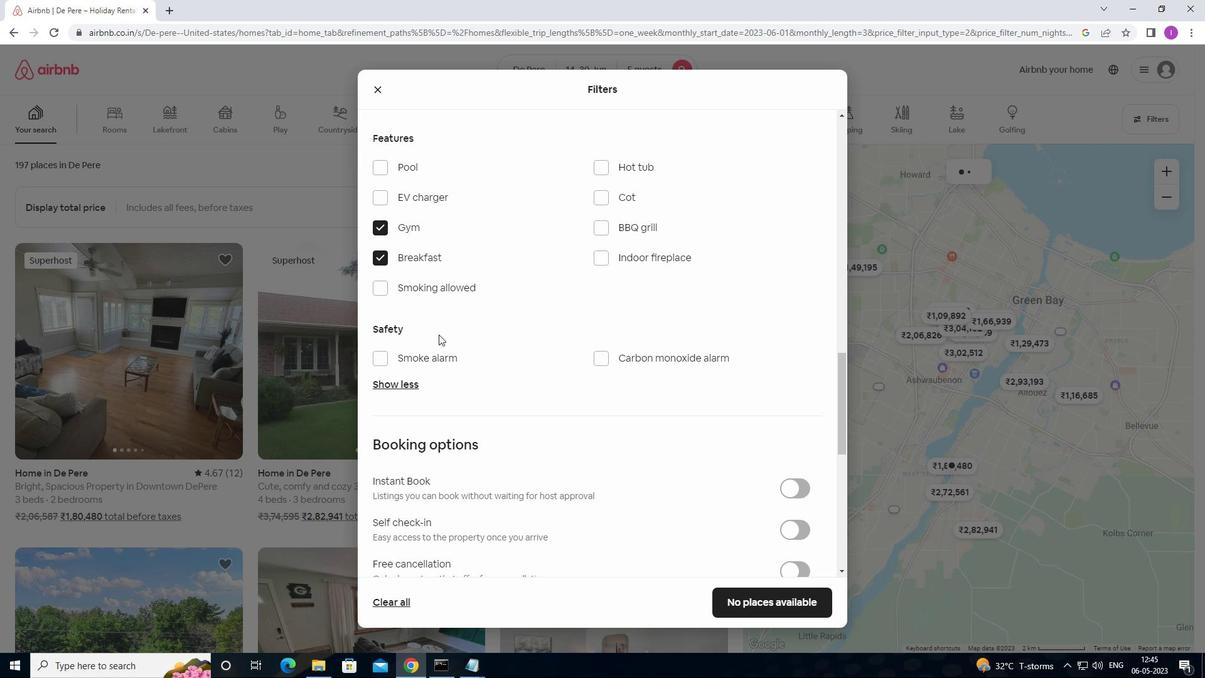 
Action: Mouse moved to (445, 341)
Screenshot: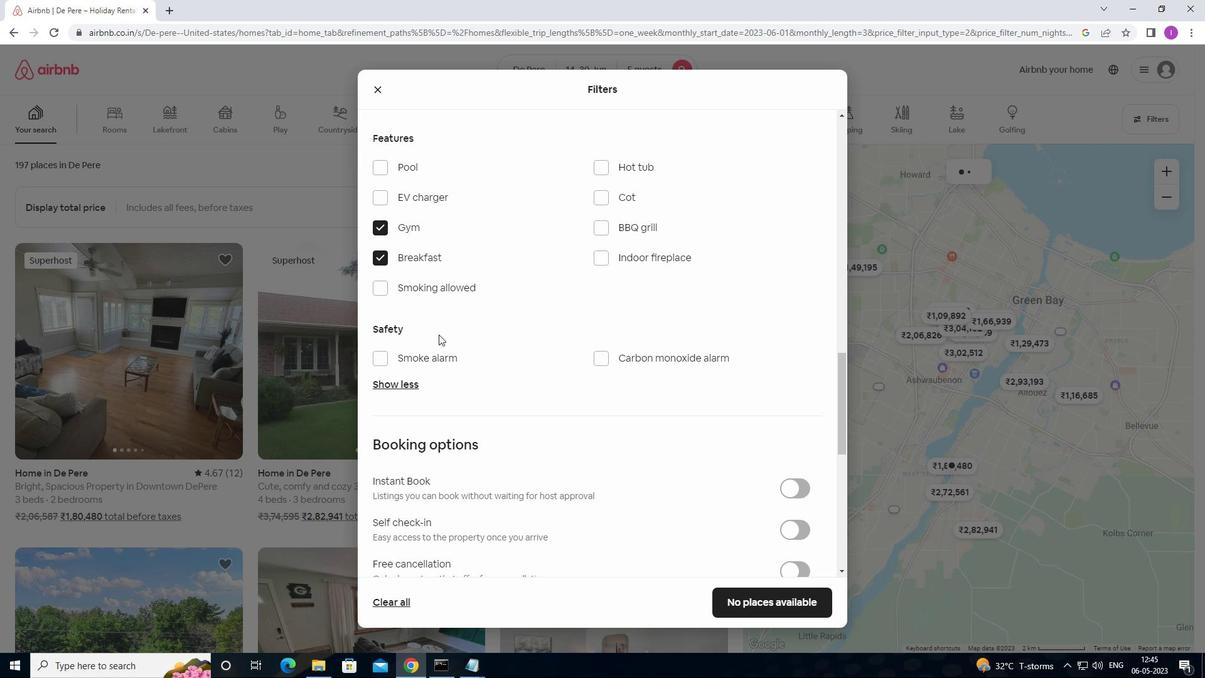 
Action: Mouse scrolled (445, 340) with delta (0, 0)
Screenshot: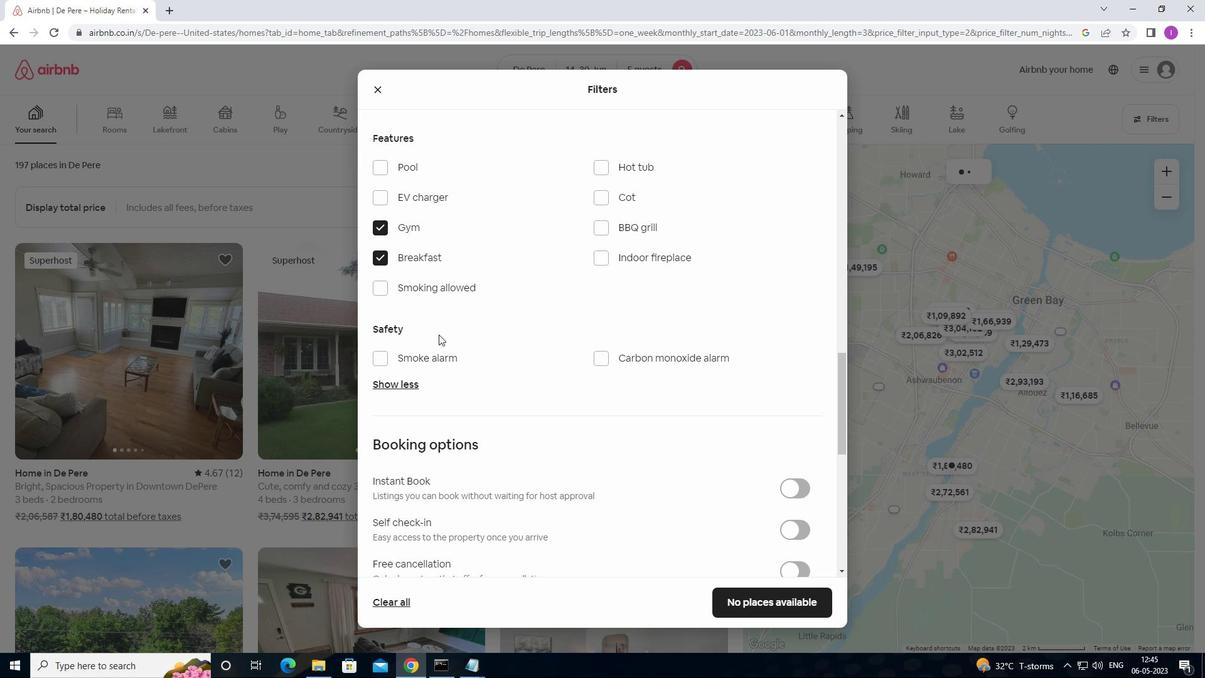 
Action: Mouse moved to (800, 280)
Screenshot: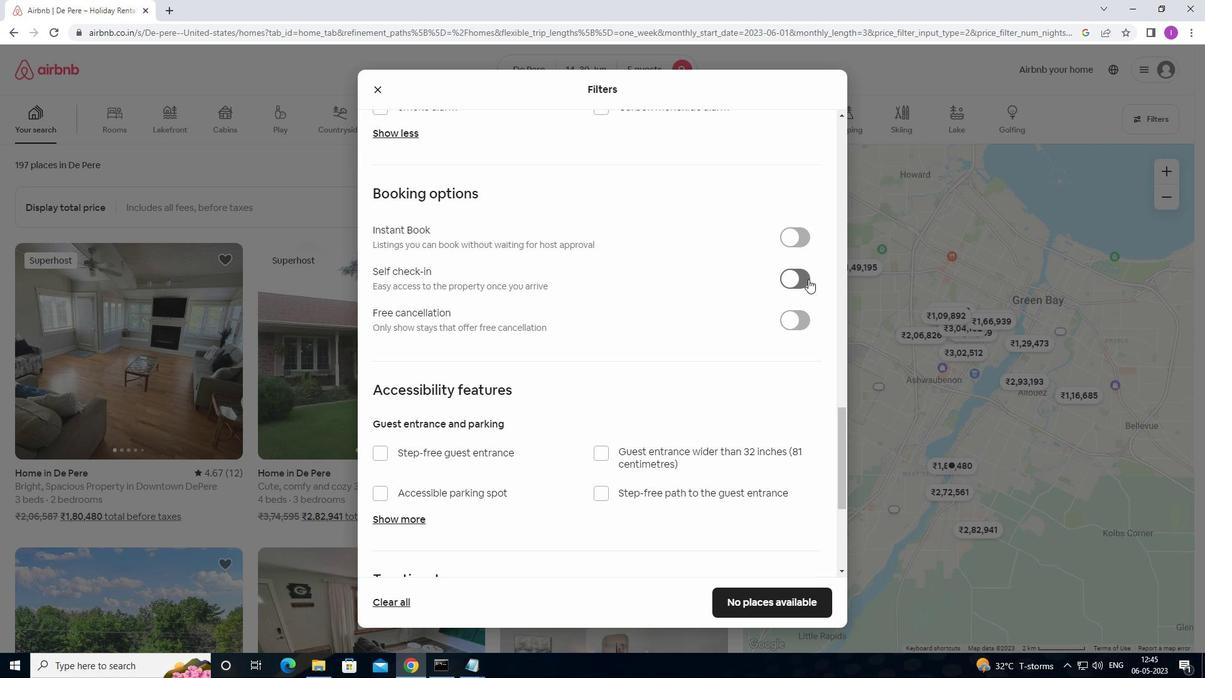 
Action: Mouse pressed left at (800, 280)
Screenshot: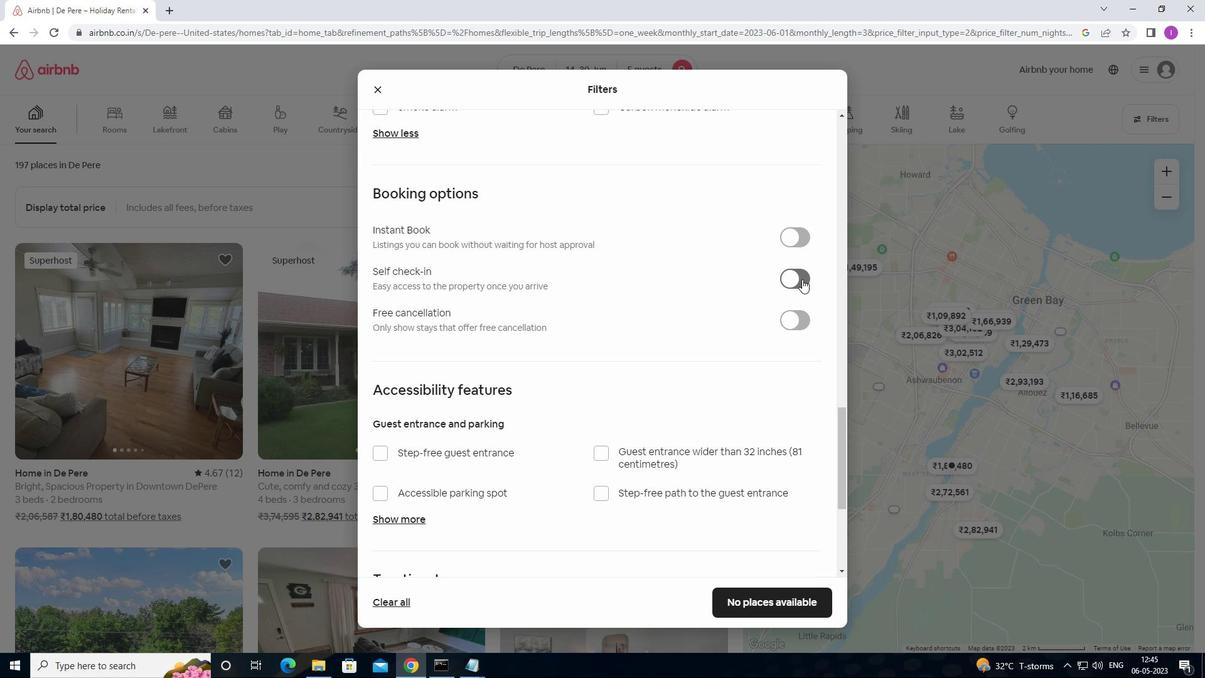 
Action: Mouse moved to (431, 413)
Screenshot: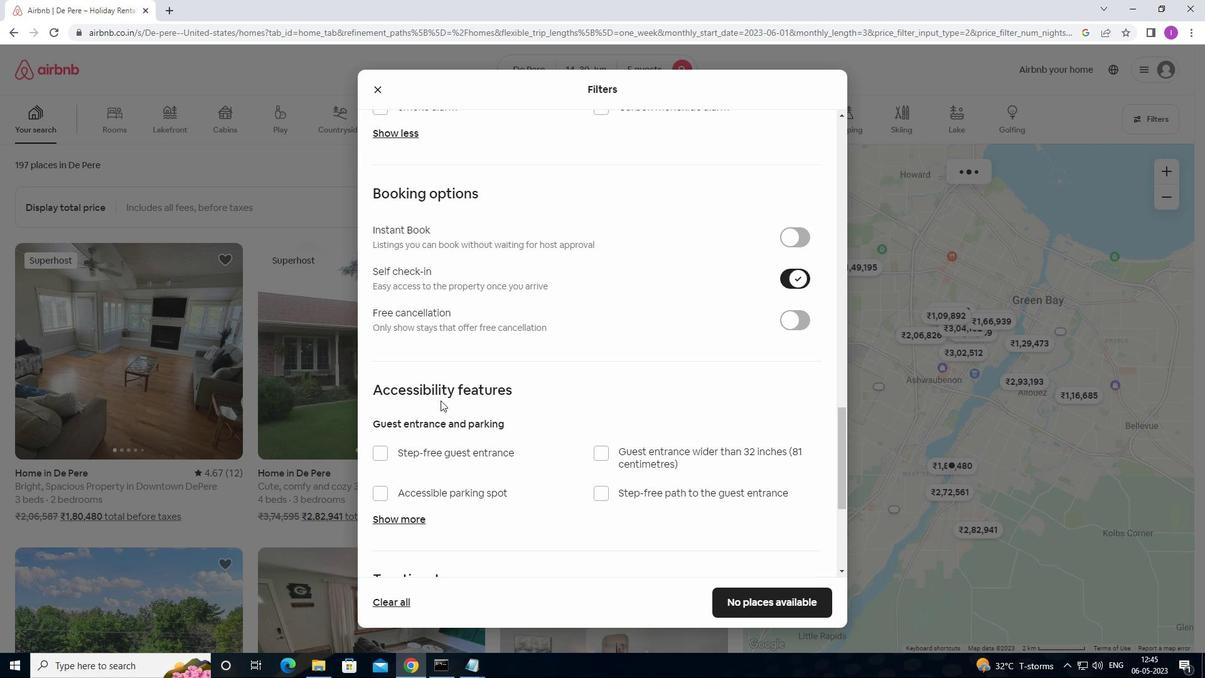 
Action: Mouse scrolled (431, 413) with delta (0, 0)
Screenshot: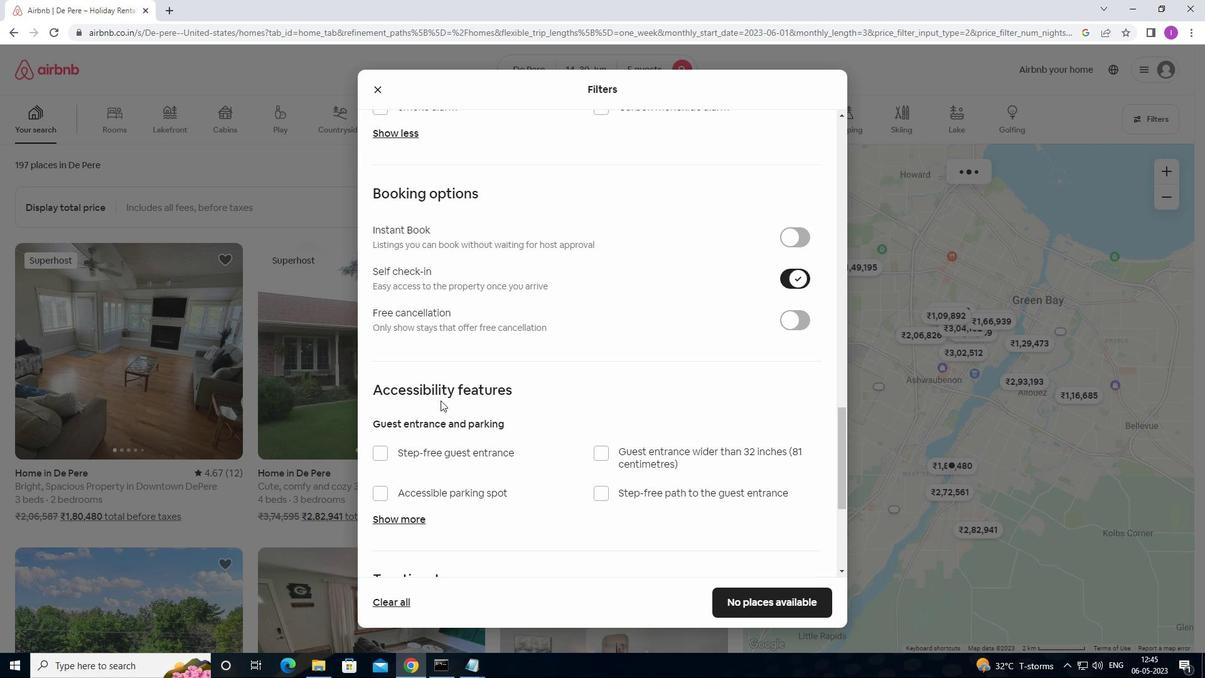 
Action: Mouse moved to (431, 418)
Screenshot: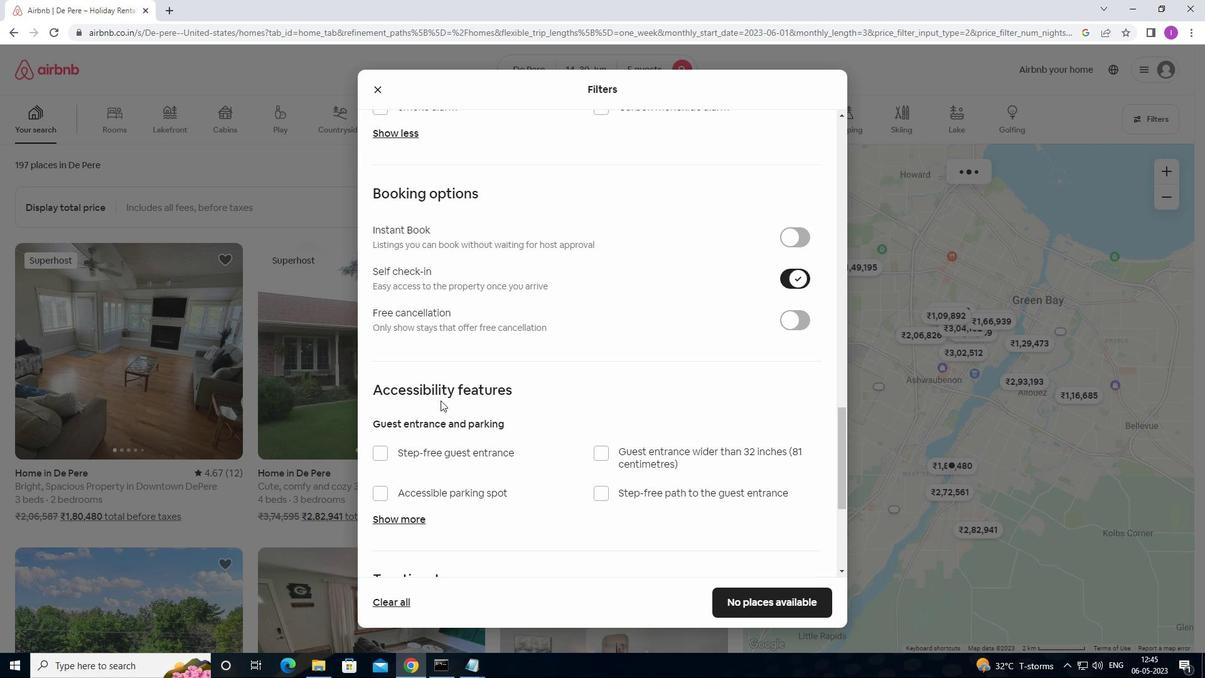 
Action: Mouse scrolled (431, 417) with delta (0, 0)
Screenshot: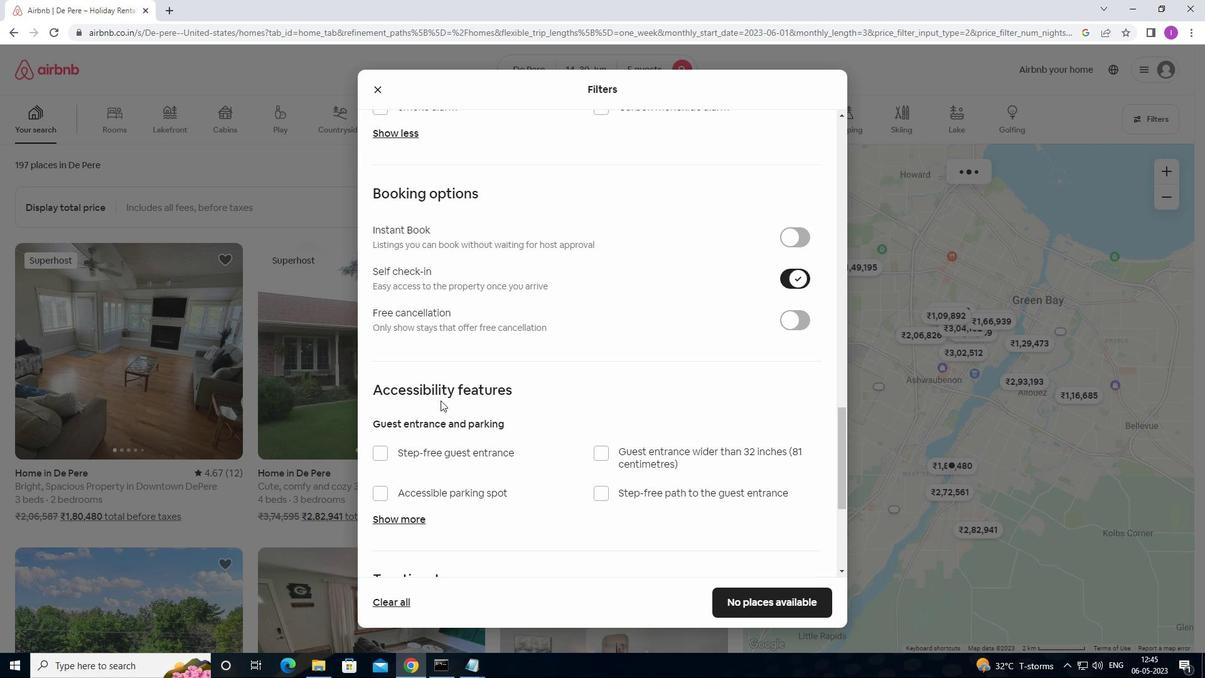 
Action: Mouse moved to (431, 420)
Screenshot: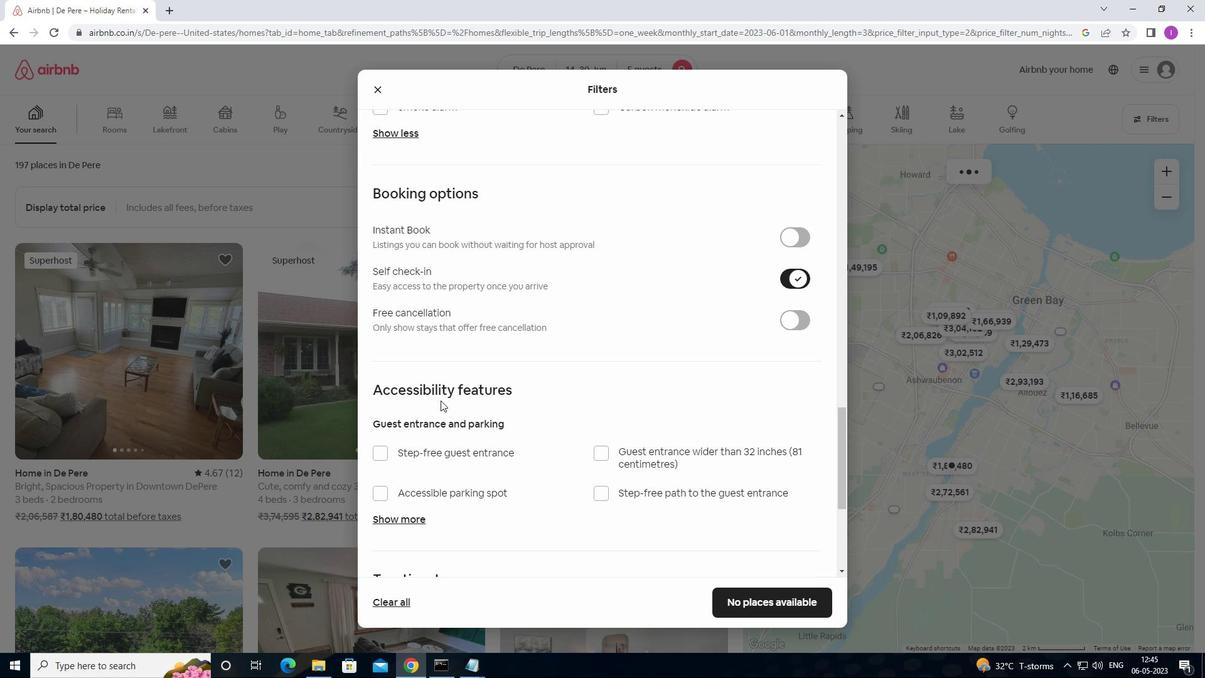 
Action: Mouse scrolled (431, 420) with delta (0, 0)
Screenshot: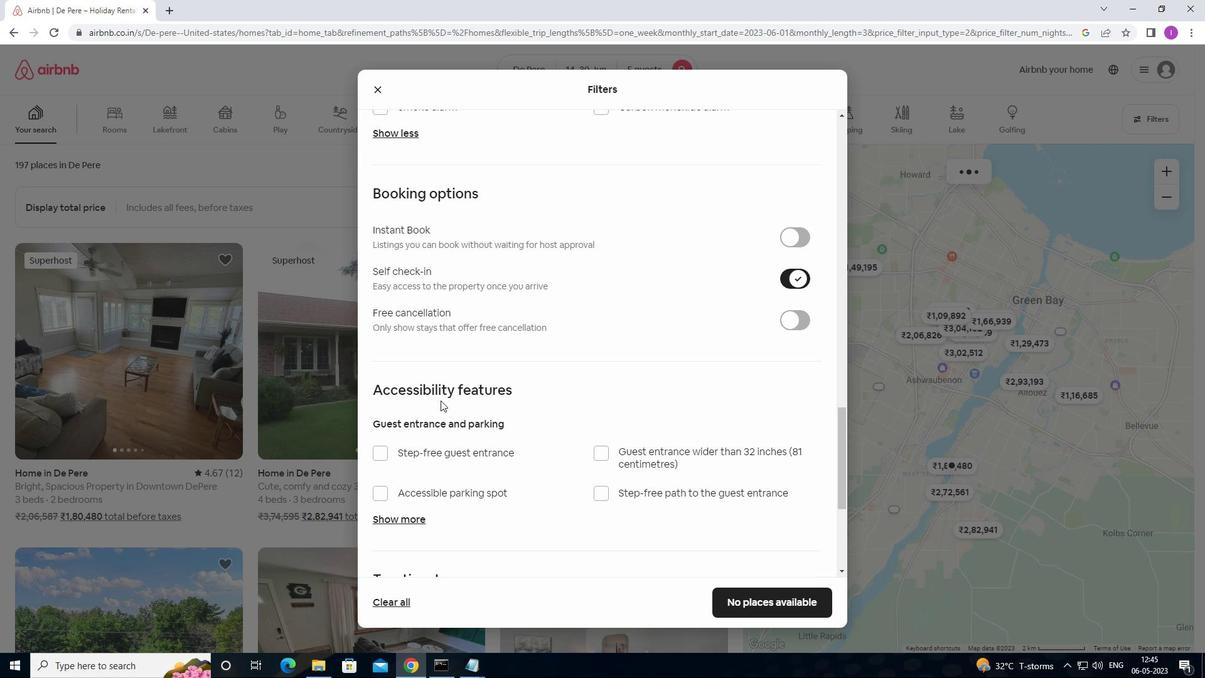 
Action: Mouse moved to (430, 422)
Screenshot: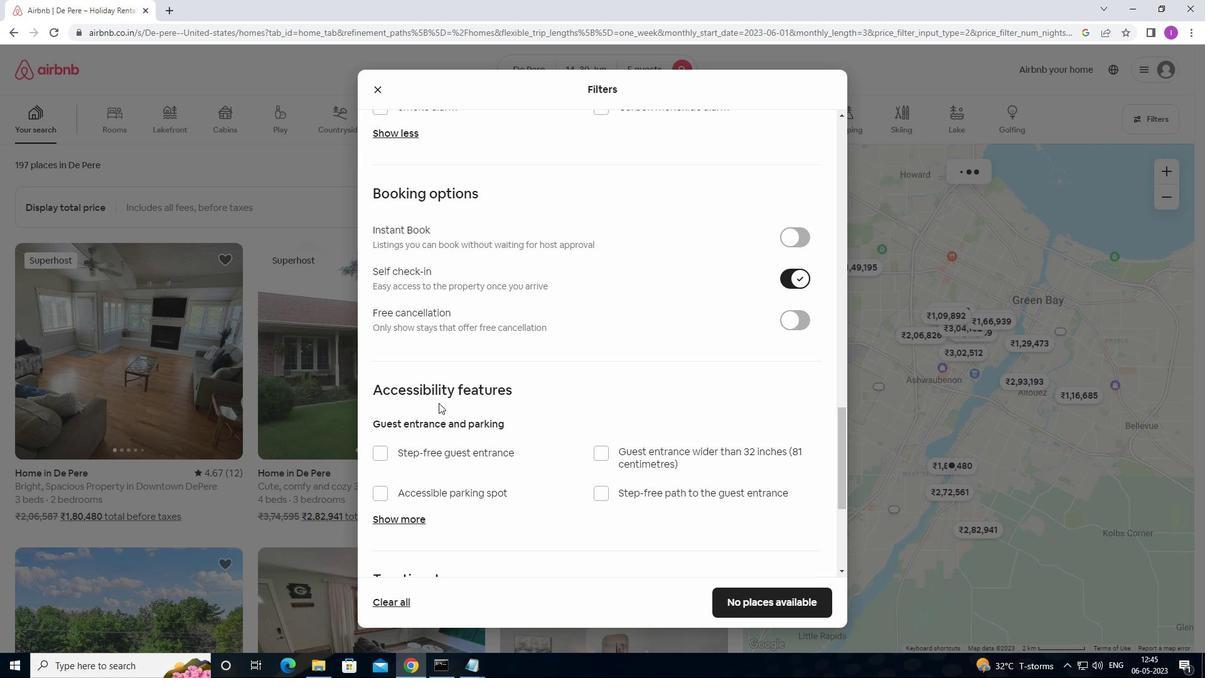 
Action: Mouse scrolled (430, 421) with delta (0, 0)
Screenshot: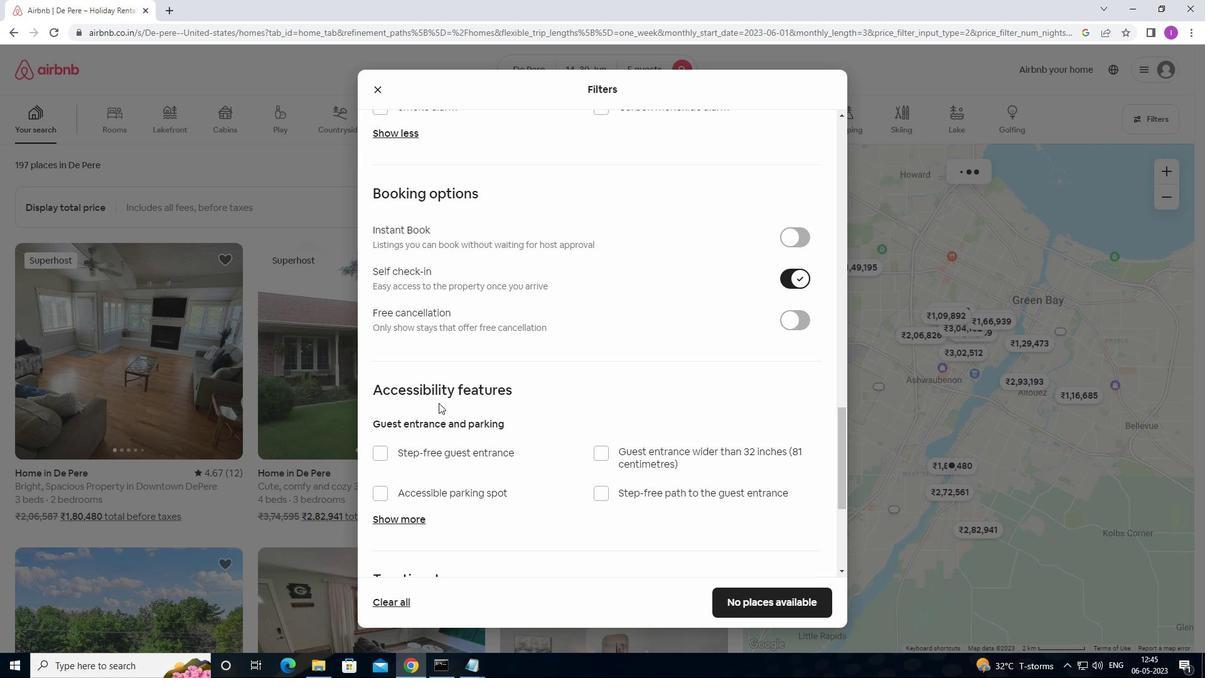 
Action: Mouse scrolled (430, 421) with delta (0, 0)
Screenshot: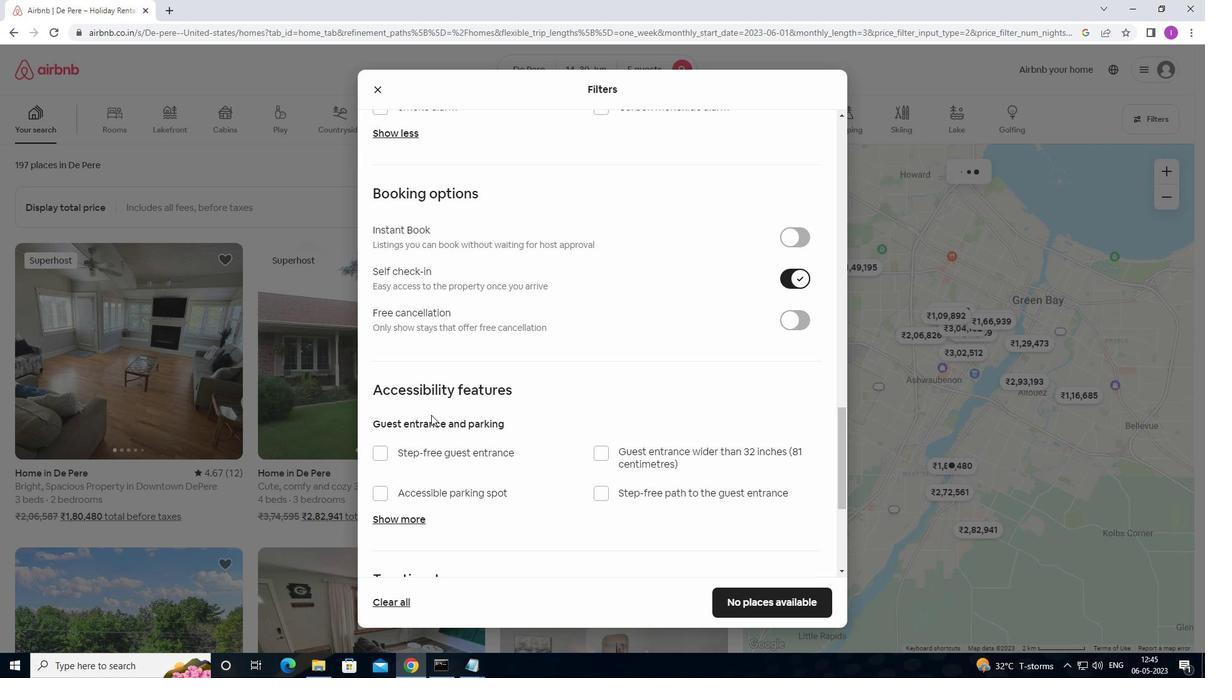 
Action: Mouse moved to (429, 423)
Screenshot: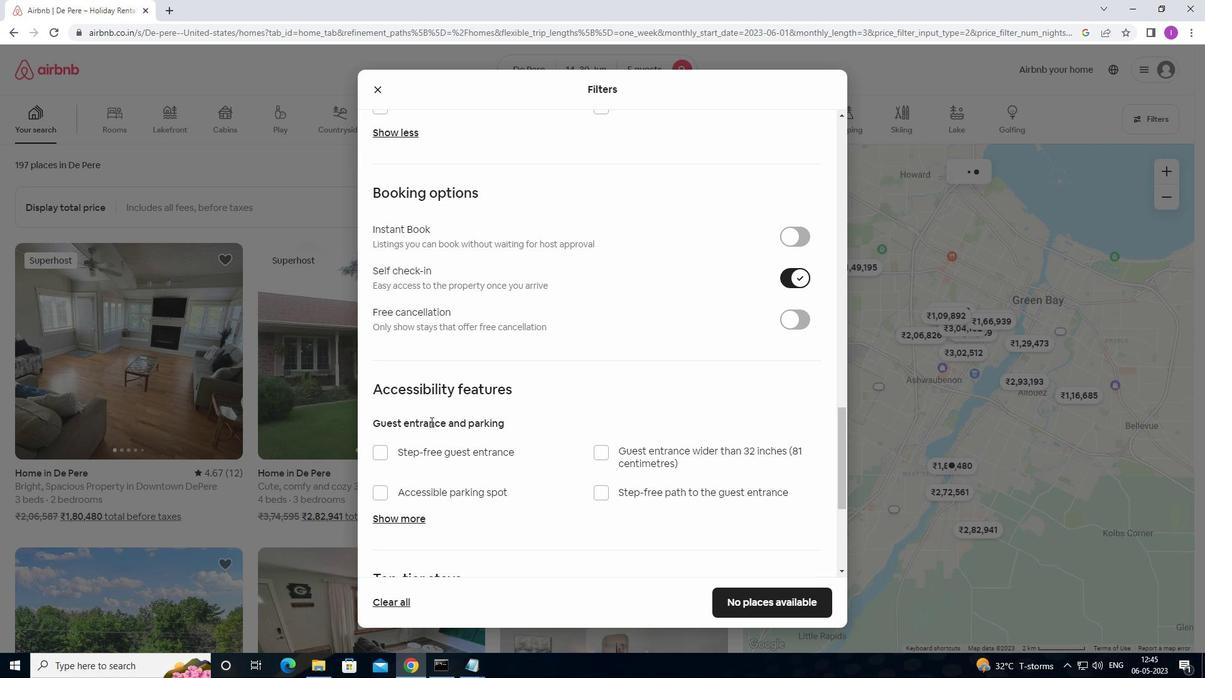 
Action: Mouse scrolled (429, 423) with delta (0, 0)
Screenshot: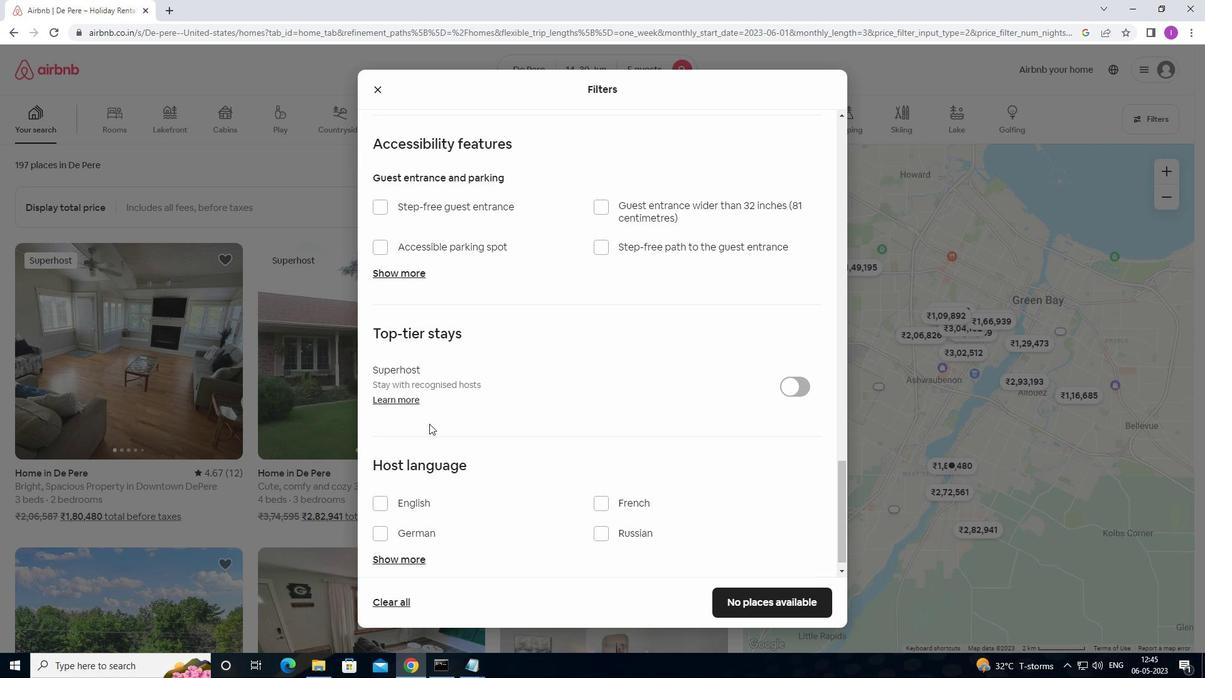 
Action: Mouse scrolled (429, 423) with delta (0, 0)
Screenshot: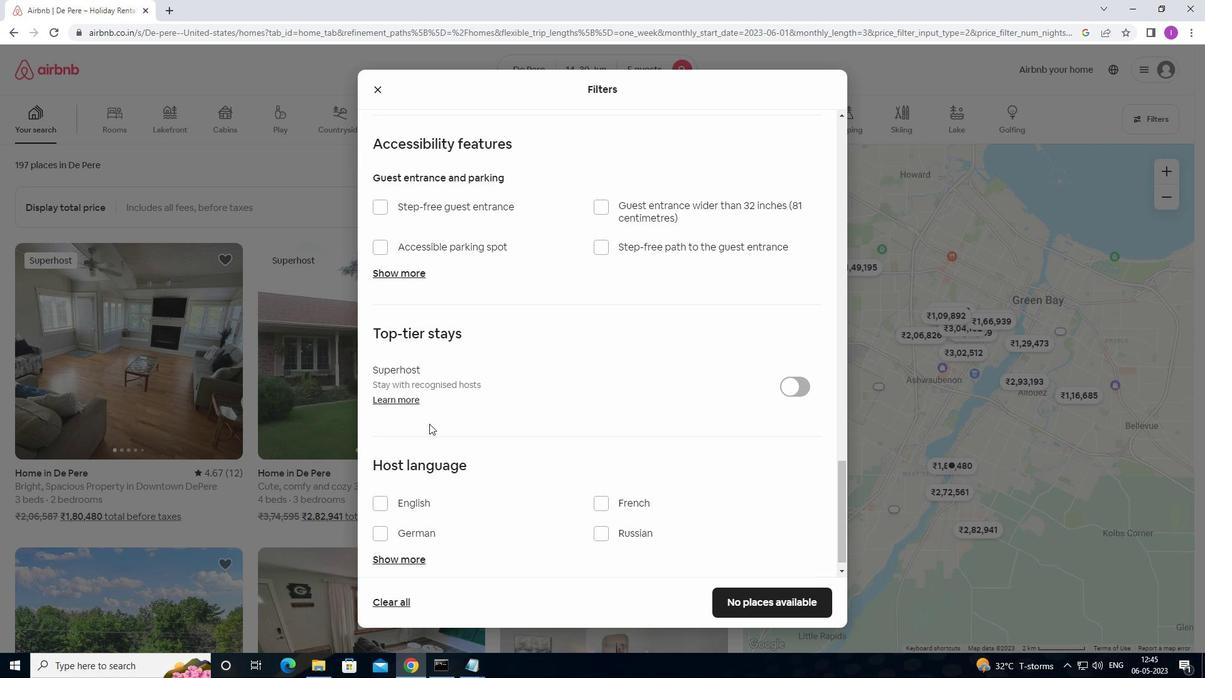 
Action: Mouse scrolled (429, 423) with delta (0, 0)
Screenshot: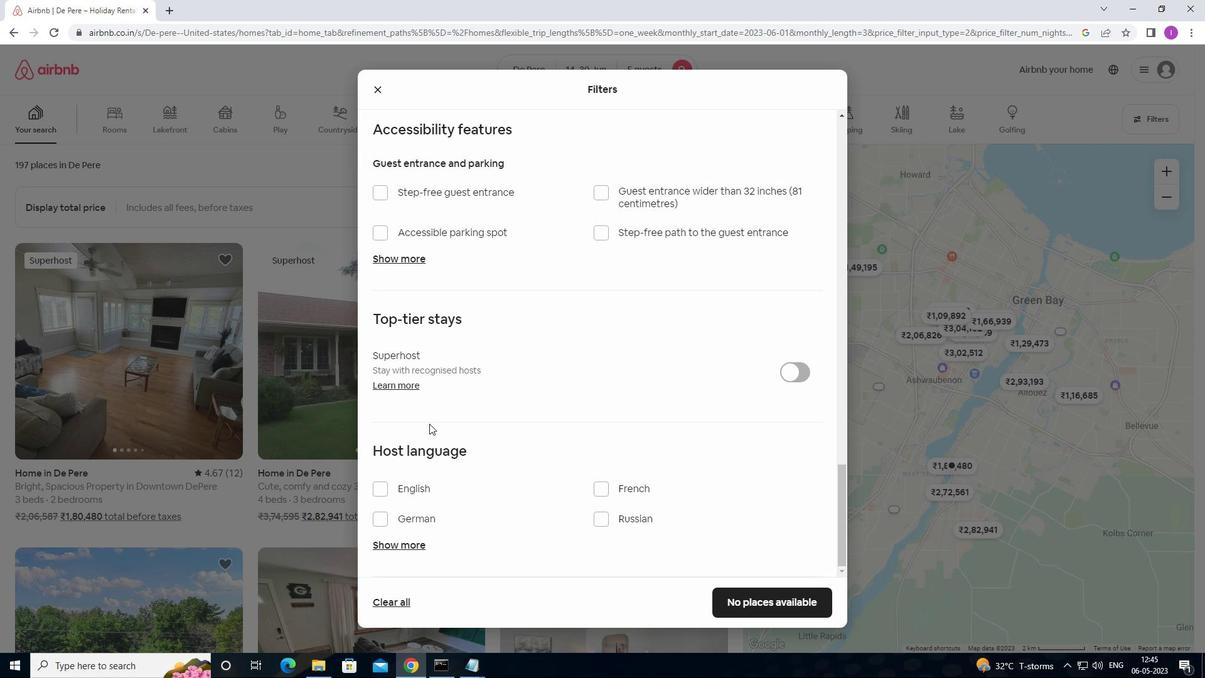 
Action: Mouse scrolled (429, 423) with delta (0, 0)
Screenshot: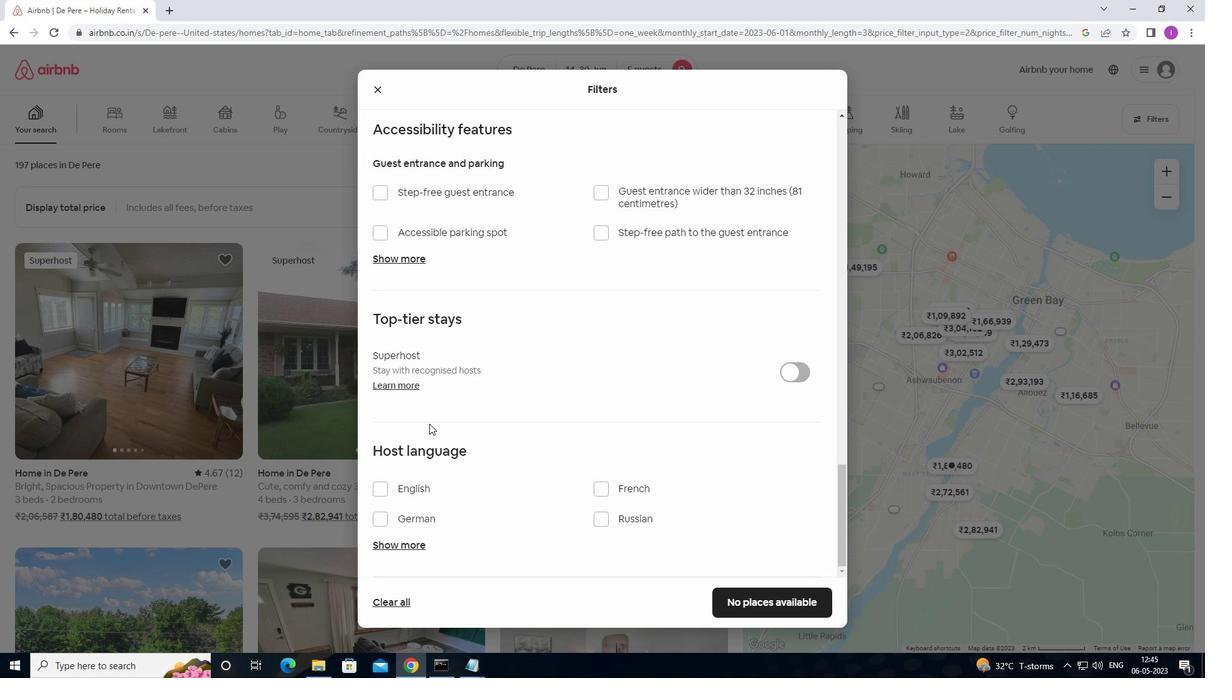 
Action: Mouse moved to (375, 489)
Screenshot: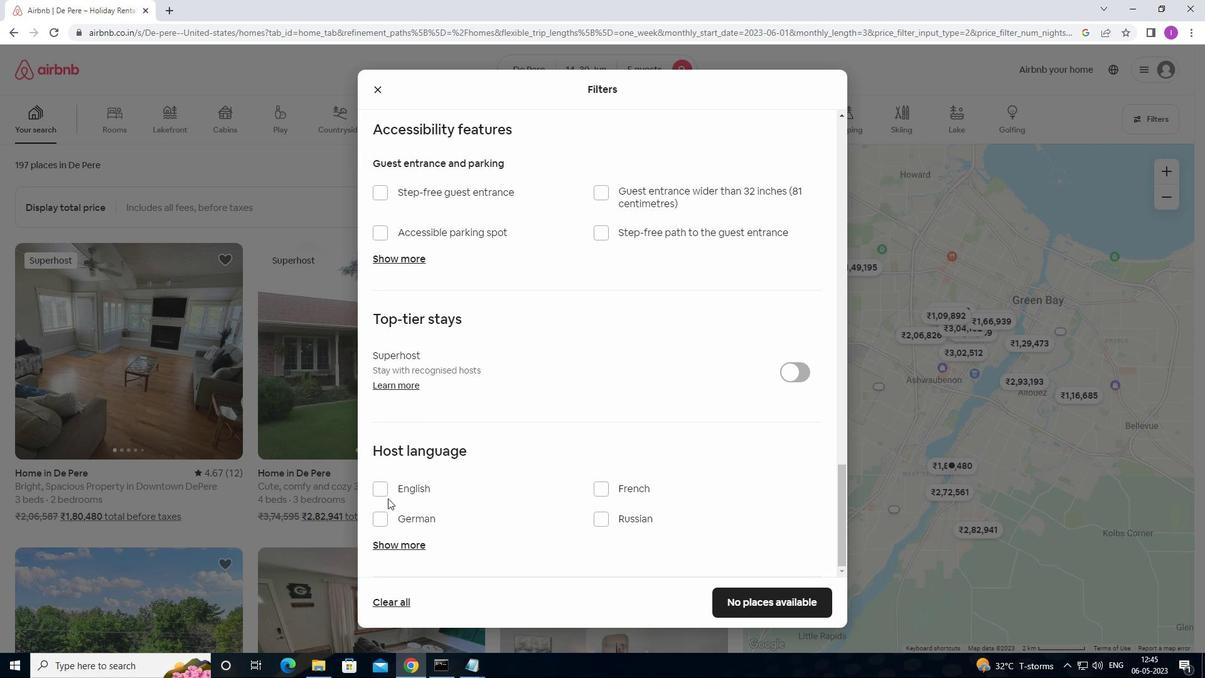 
Action: Mouse pressed left at (375, 489)
Screenshot: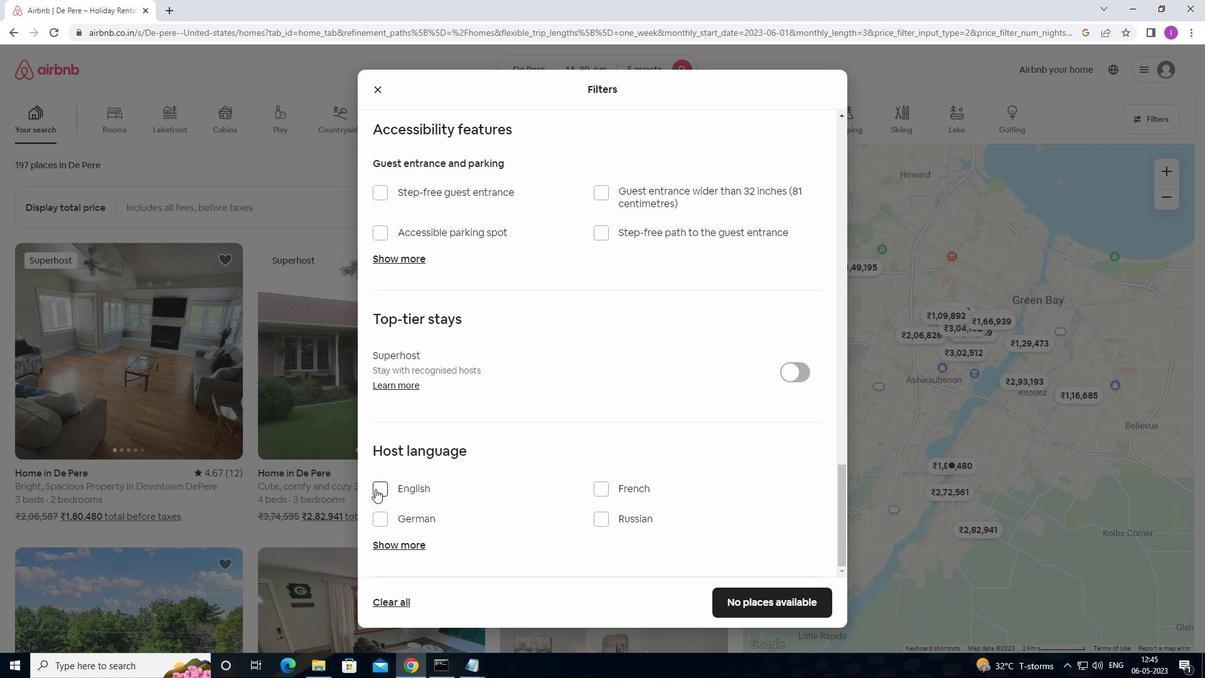 
Action: Mouse moved to (728, 599)
Screenshot: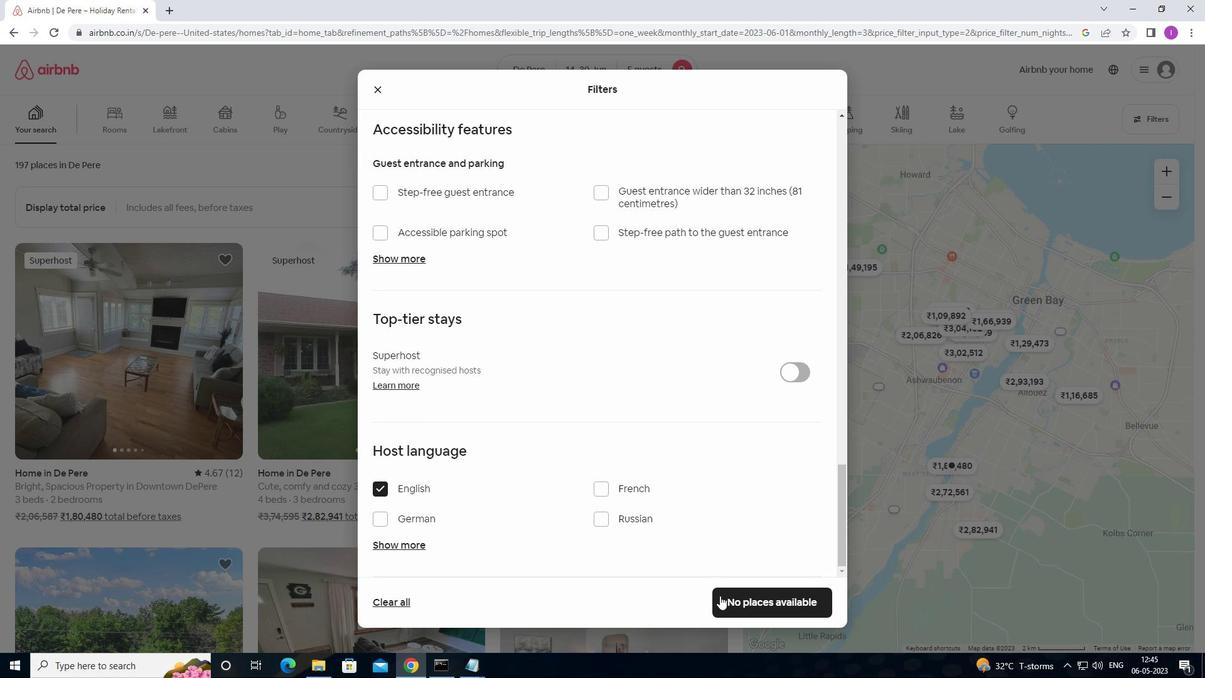 
Action: Mouse pressed left at (728, 599)
Screenshot: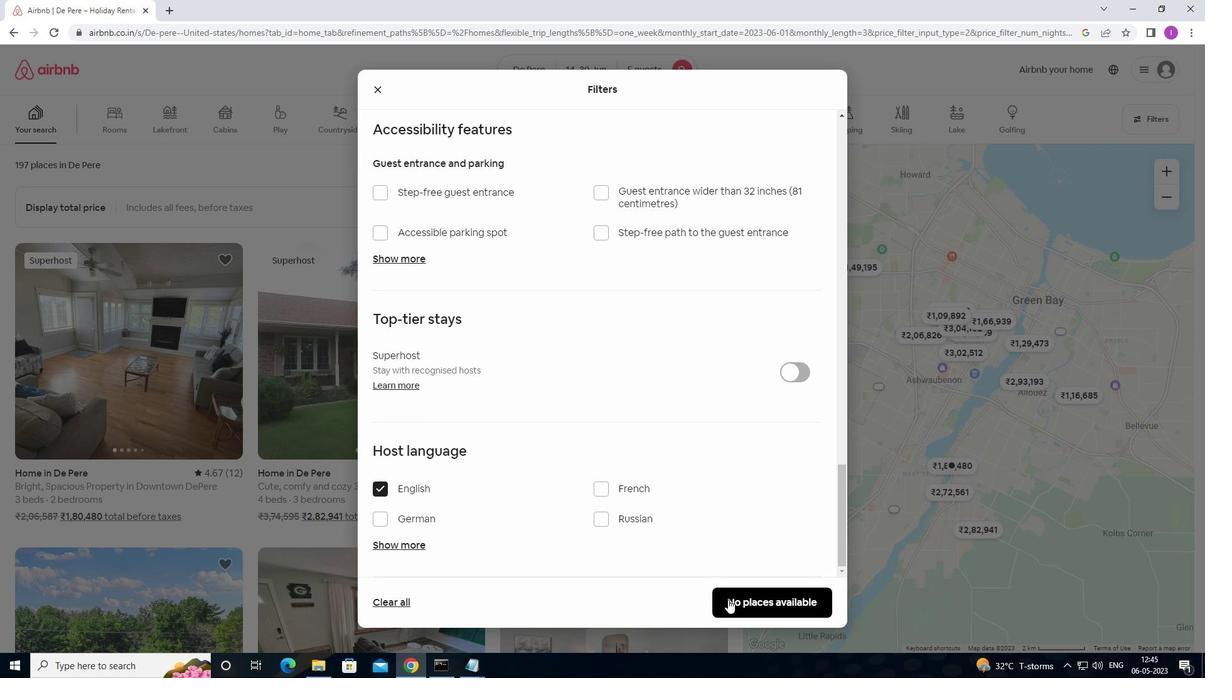 
Action: Mouse moved to (613, 561)
Screenshot: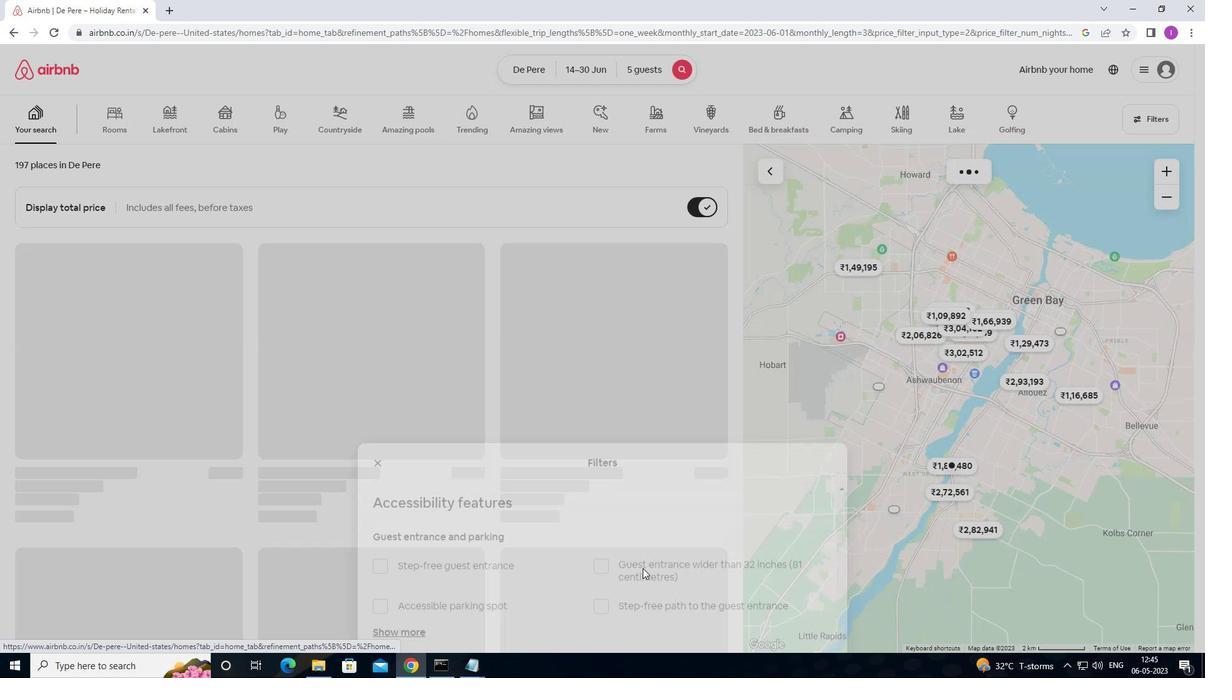 
